 Task: Look for space in Albal, Spain from 9th June, 2023 to 11th June, 2023 for 2 adults in price range Rs.6000 to Rs.10000. Place can be entire place with 2 bedrooms having 2 beds and 1 bathroom. Property type can be house, flat, guest house. Amenities needed are: wifi. Booking option can be shelf check-in. Required host language is English.
Action: Mouse moved to (277, 161)
Screenshot: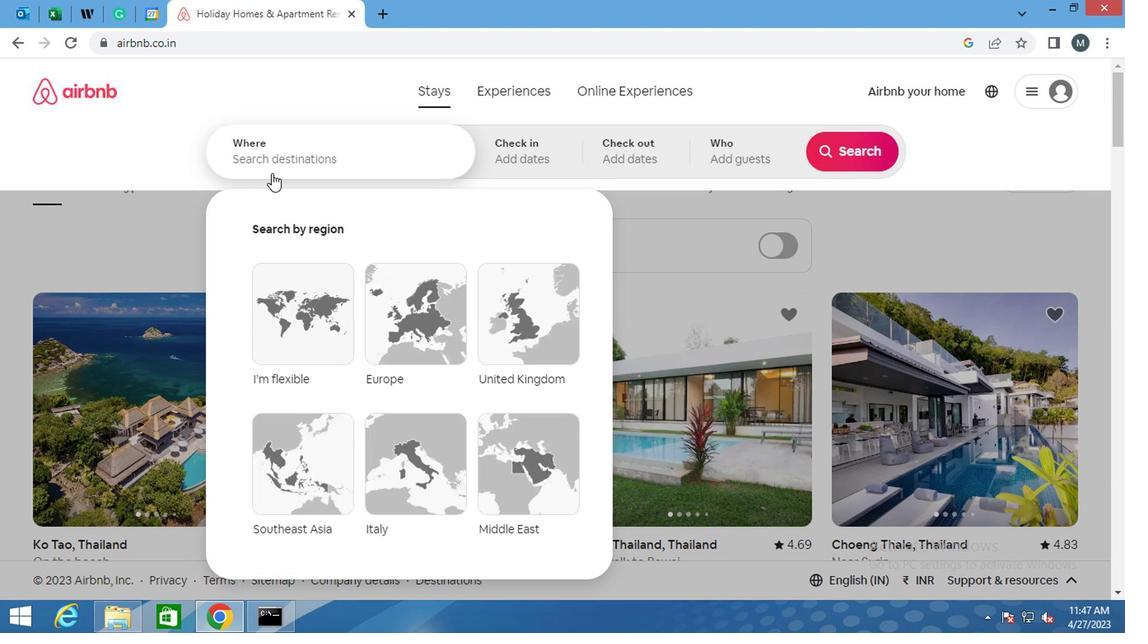 
Action: Mouse pressed left at (277, 161)
Screenshot: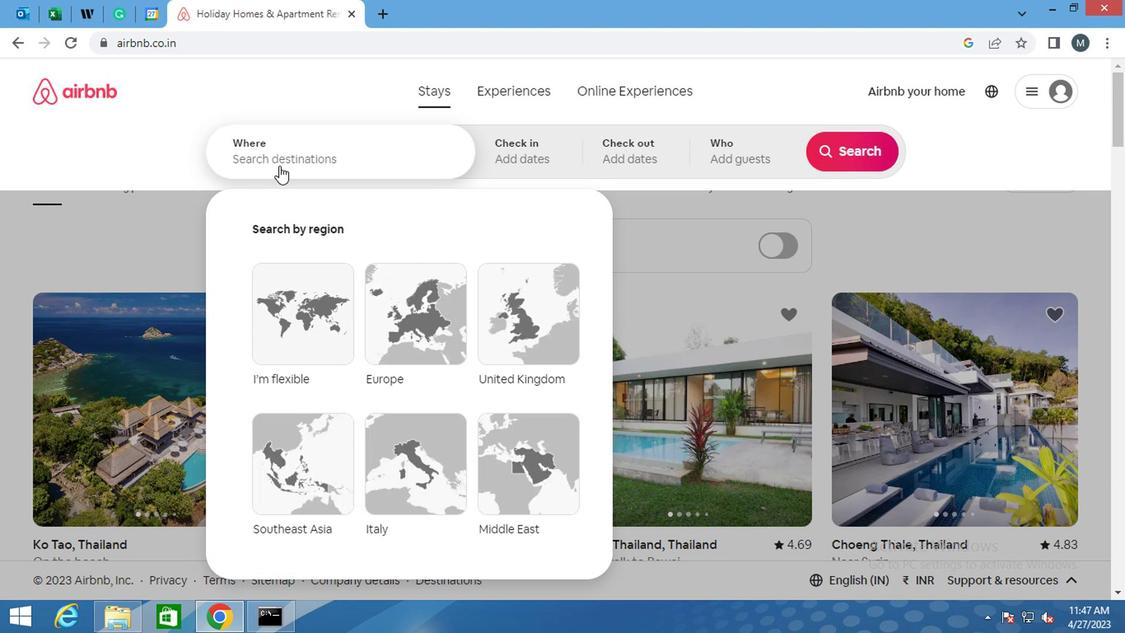 
Action: Key pressed <Key.shift>ALBAL,<Key.space><Key.shift>SPAIN
Screenshot: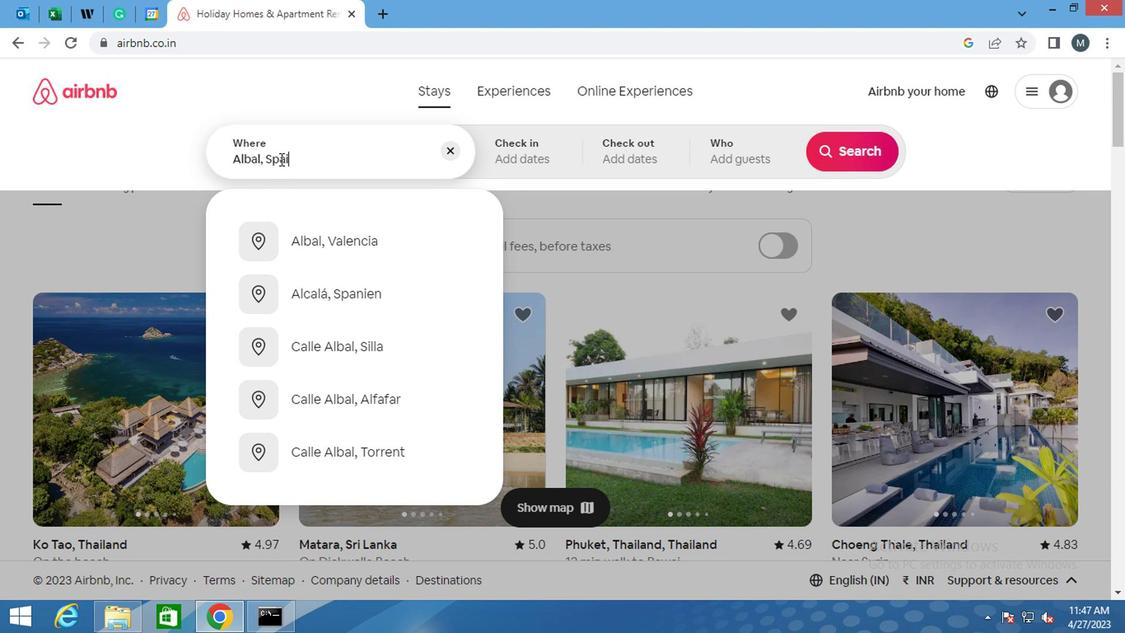 
Action: Mouse moved to (412, 293)
Screenshot: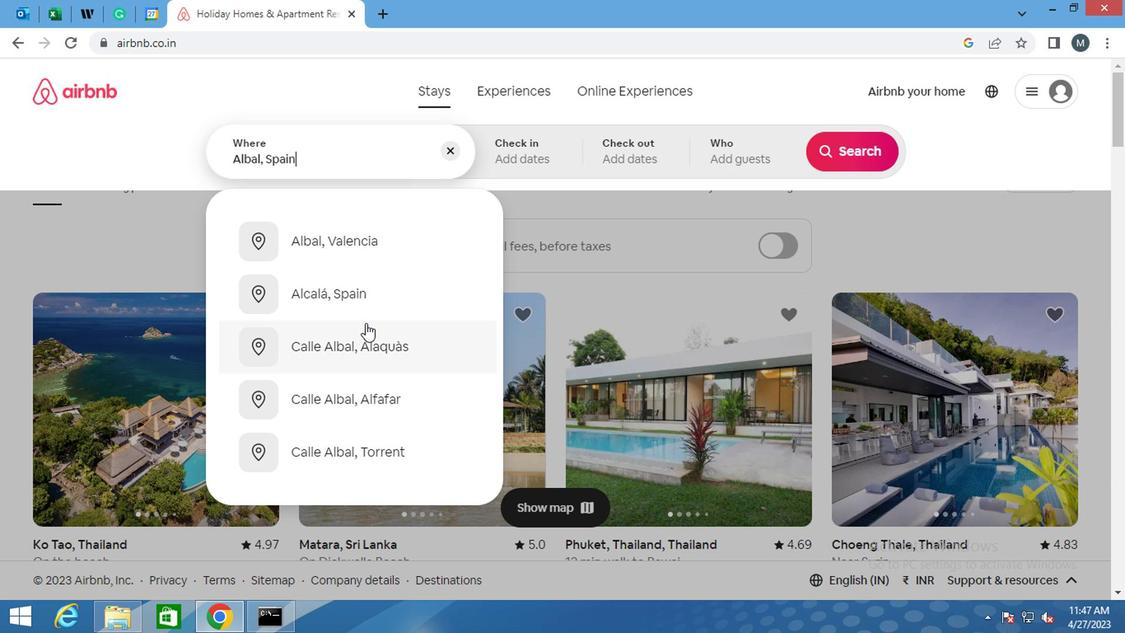 
Action: Key pressed <Key.enter>
Screenshot: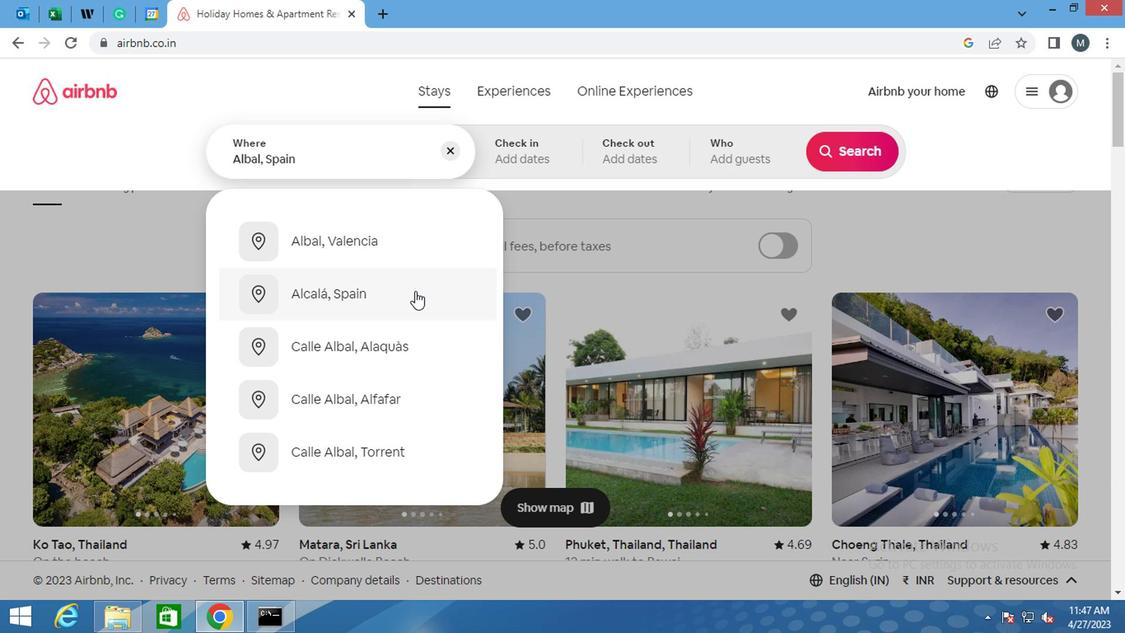 
Action: Mouse moved to (362, 174)
Screenshot: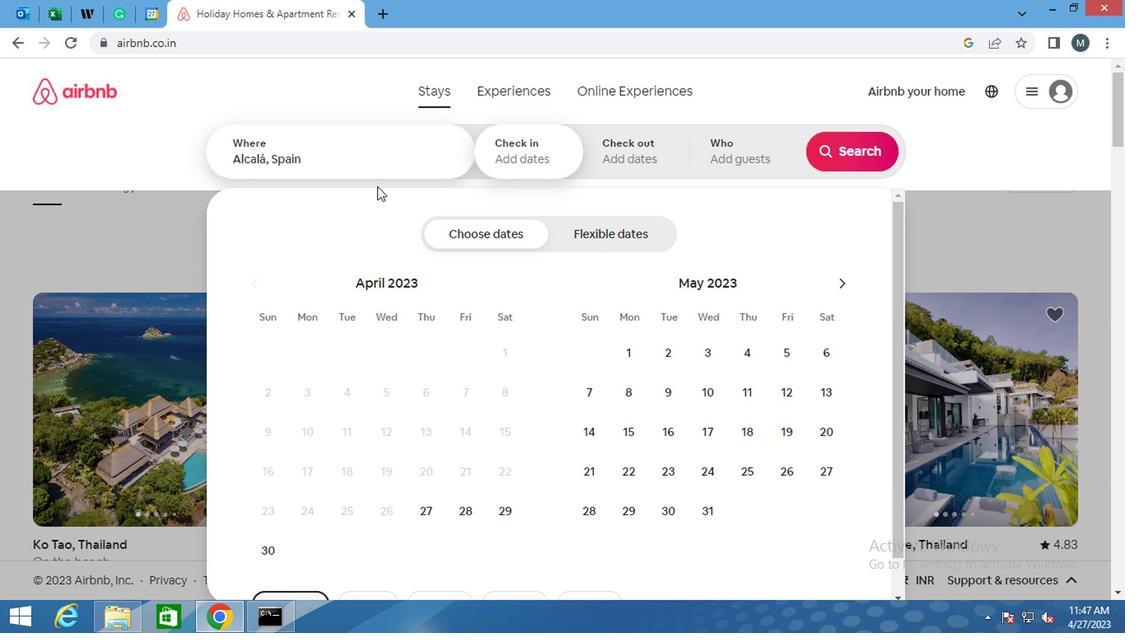 
Action: Mouse pressed left at (362, 174)
Screenshot: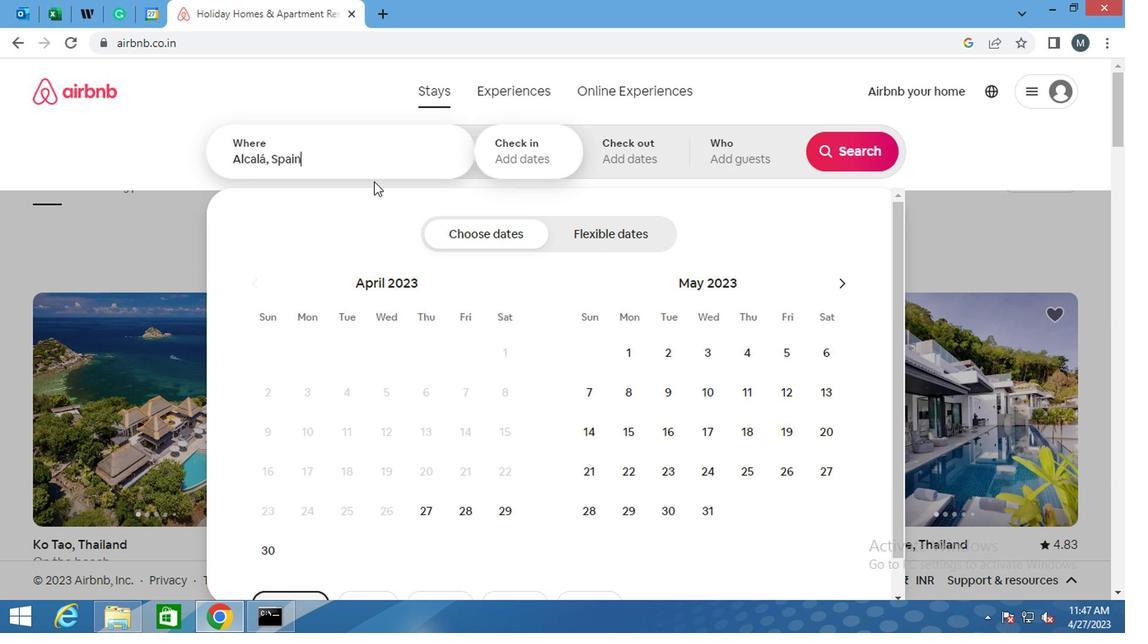 
Action: Mouse moved to (342, 163)
Screenshot: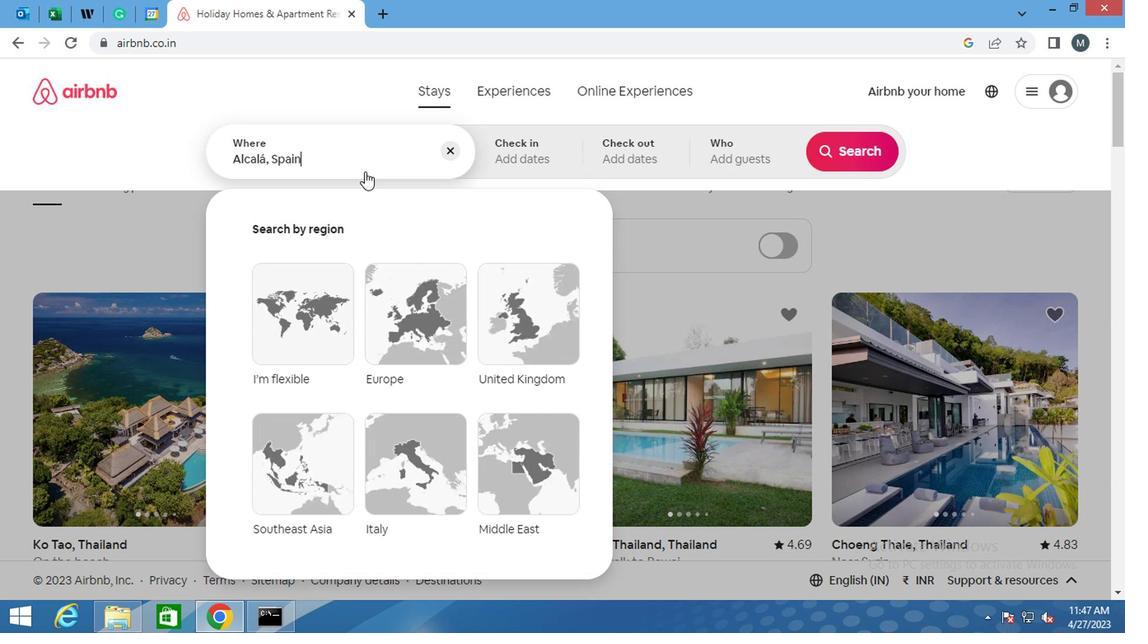 
Action: Key pressed <Key.backspace>
Screenshot: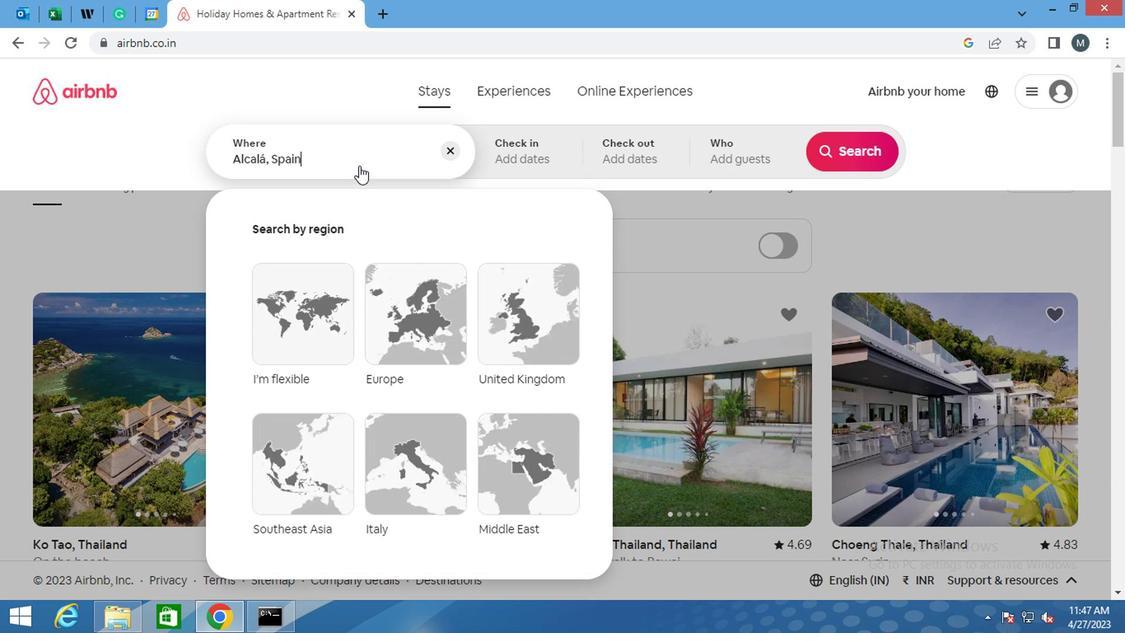 
Action: Mouse moved to (340, 162)
Screenshot: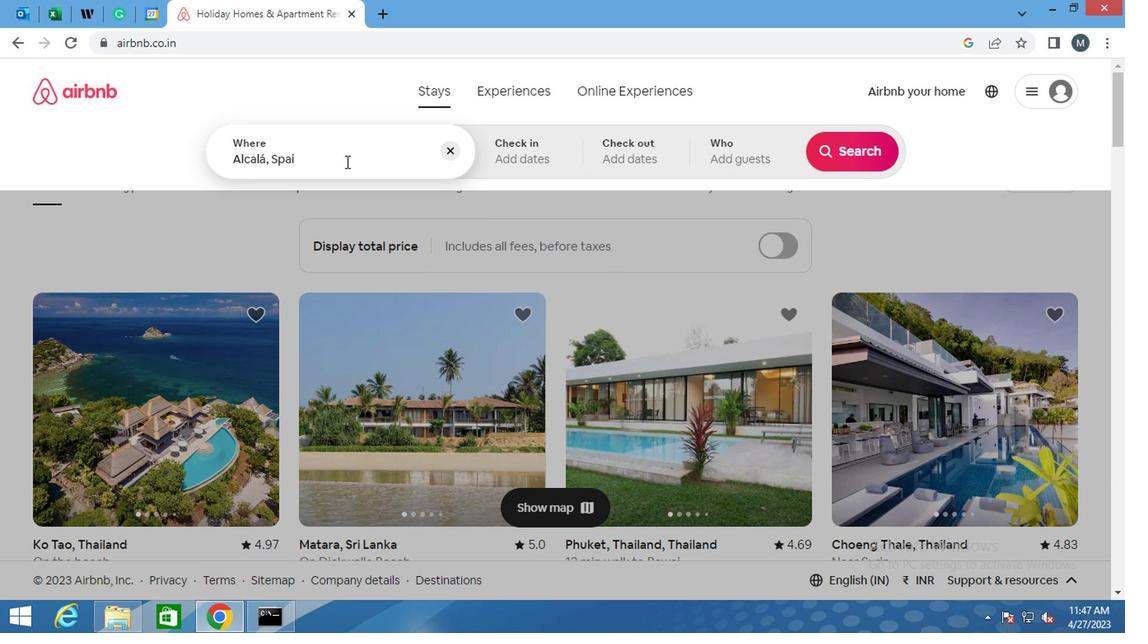
Action: Key pressed <Key.backspace><Key.backspace><Key.backspace><Key.backspace><Key.backspace><Key.backspace><Key.backspace>
Screenshot: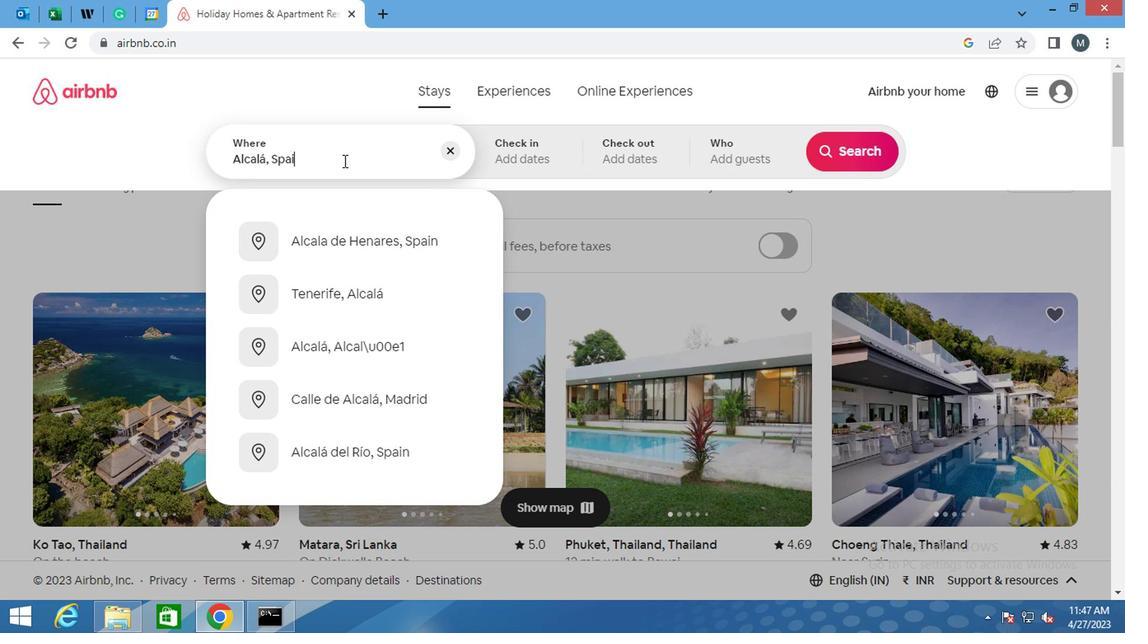 
Action: Mouse moved to (339, 163)
Screenshot: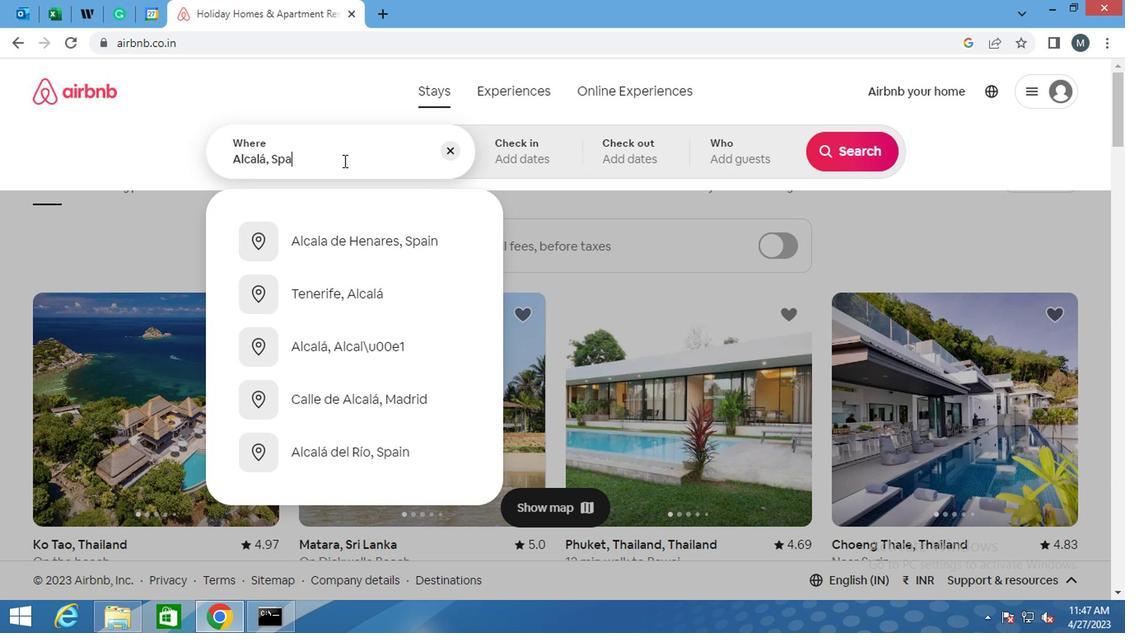 
Action: Key pressed <Key.backspace><Key.backspace><Key.backspace><Key.backspace><Key.backspace><Key.backspace><Key.shift>ALBAL,<Key.space><Key.shift>SPAIN<Key.enter>
Screenshot: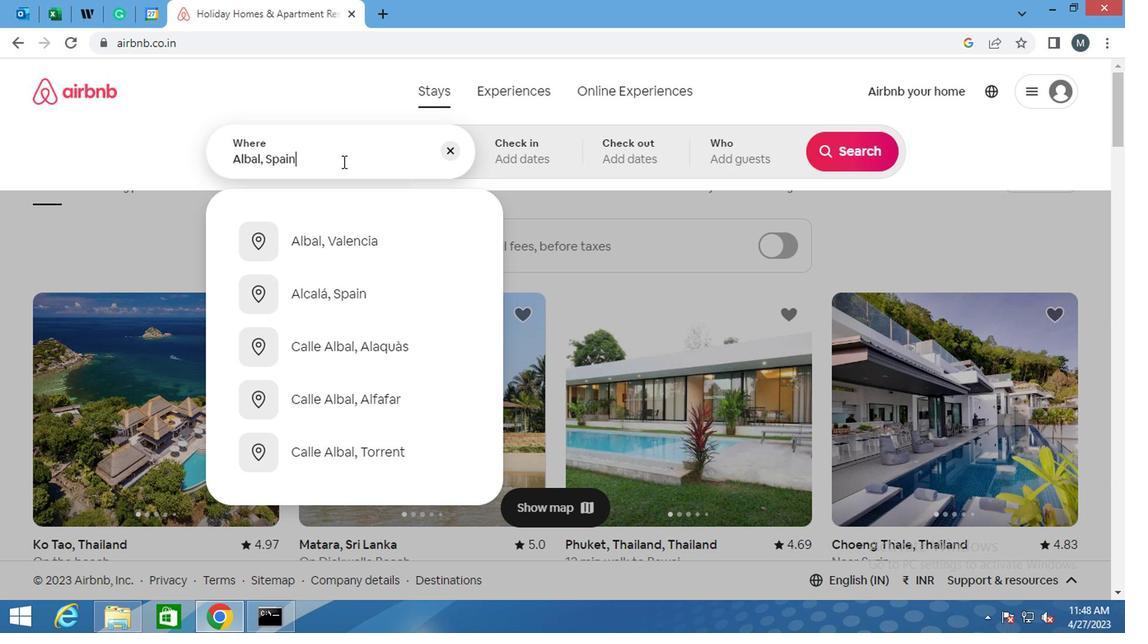 
Action: Mouse moved to (840, 279)
Screenshot: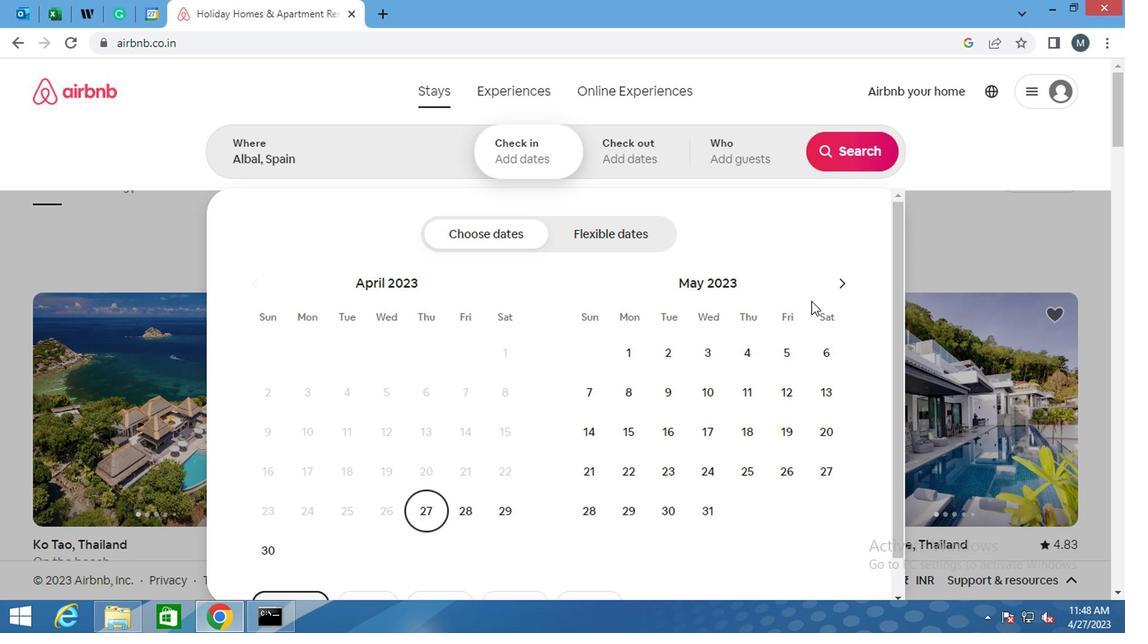 
Action: Mouse pressed left at (840, 279)
Screenshot: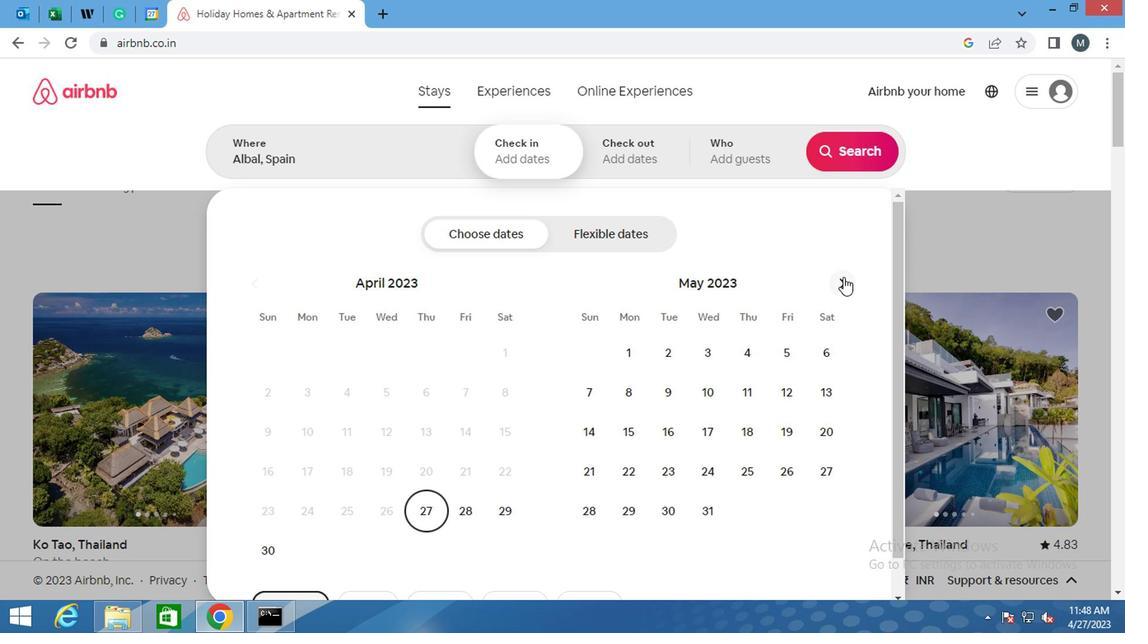 
Action: Mouse moved to (777, 400)
Screenshot: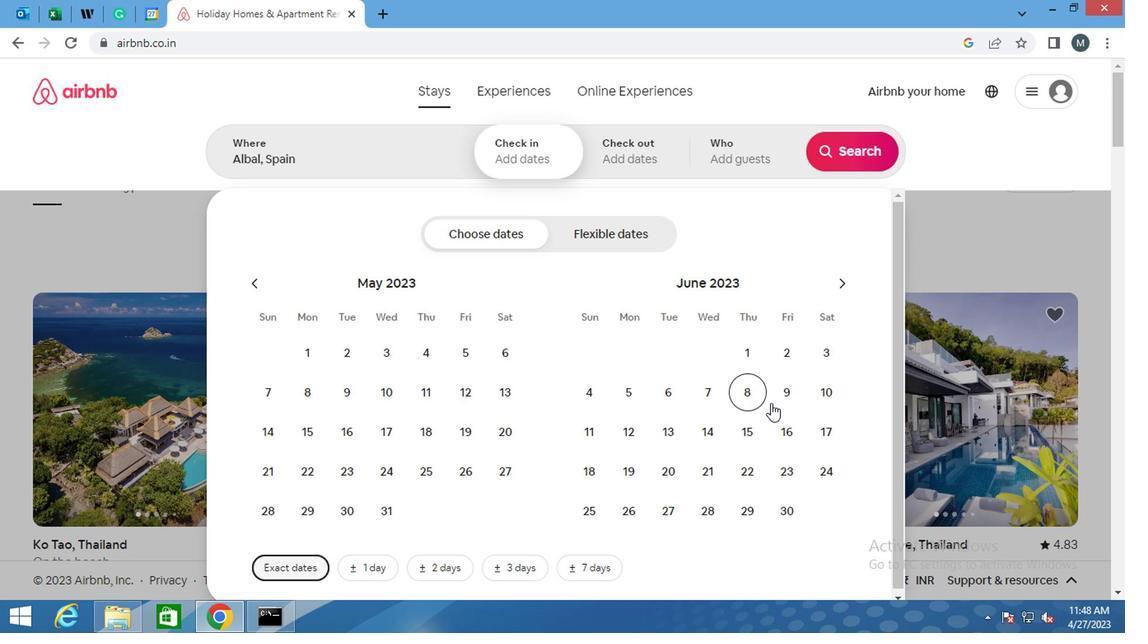 
Action: Mouse pressed left at (777, 400)
Screenshot: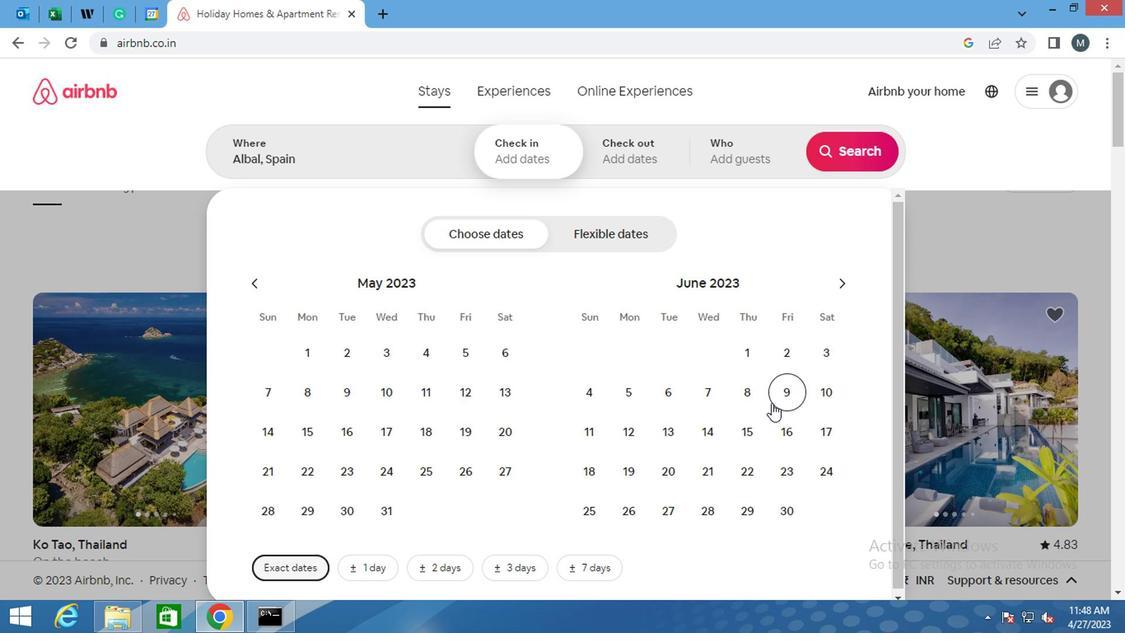 
Action: Mouse moved to (594, 437)
Screenshot: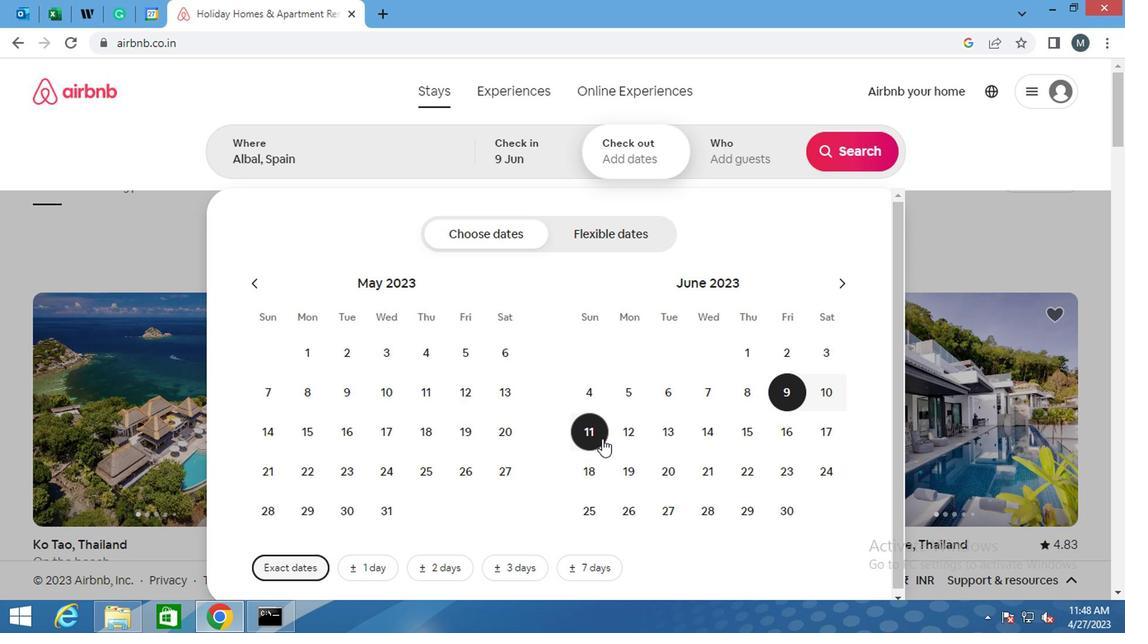 
Action: Mouse pressed left at (594, 437)
Screenshot: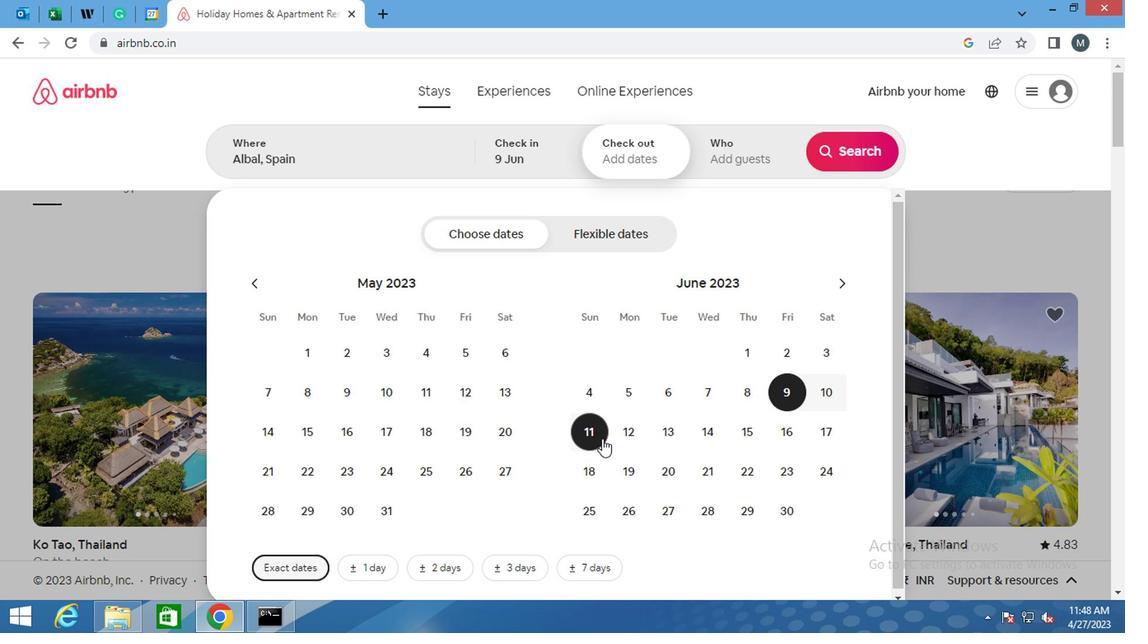 
Action: Mouse moved to (750, 153)
Screenshot: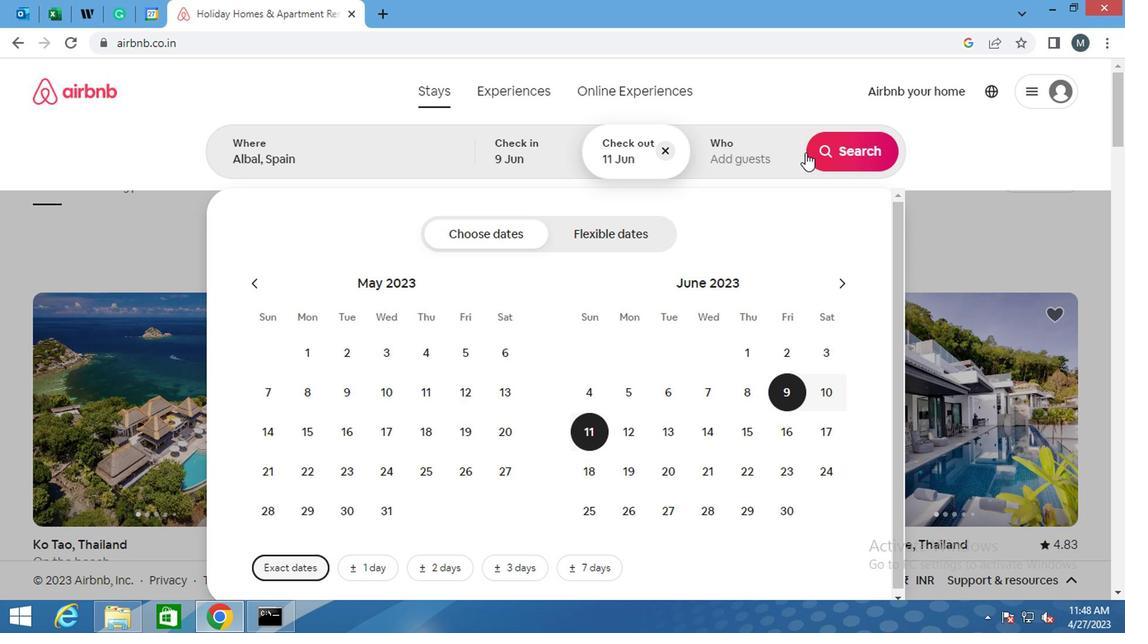 
Action: Mouse pressed left at (750, 153)
Screenshot: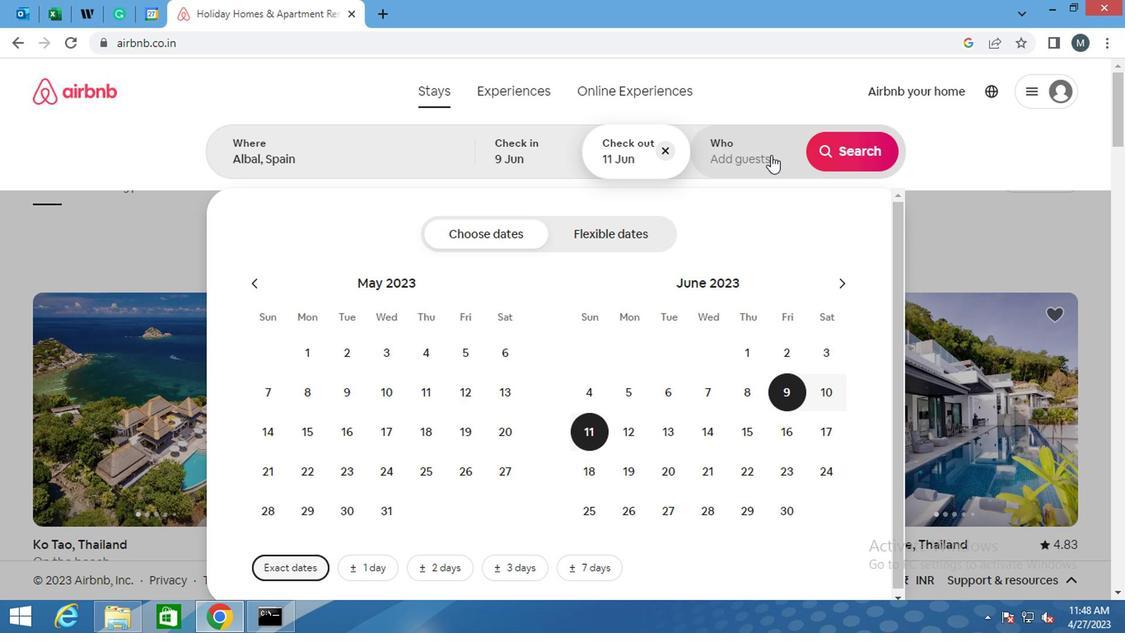 
Action: Mouse moved to (851, 240)
Screenshot: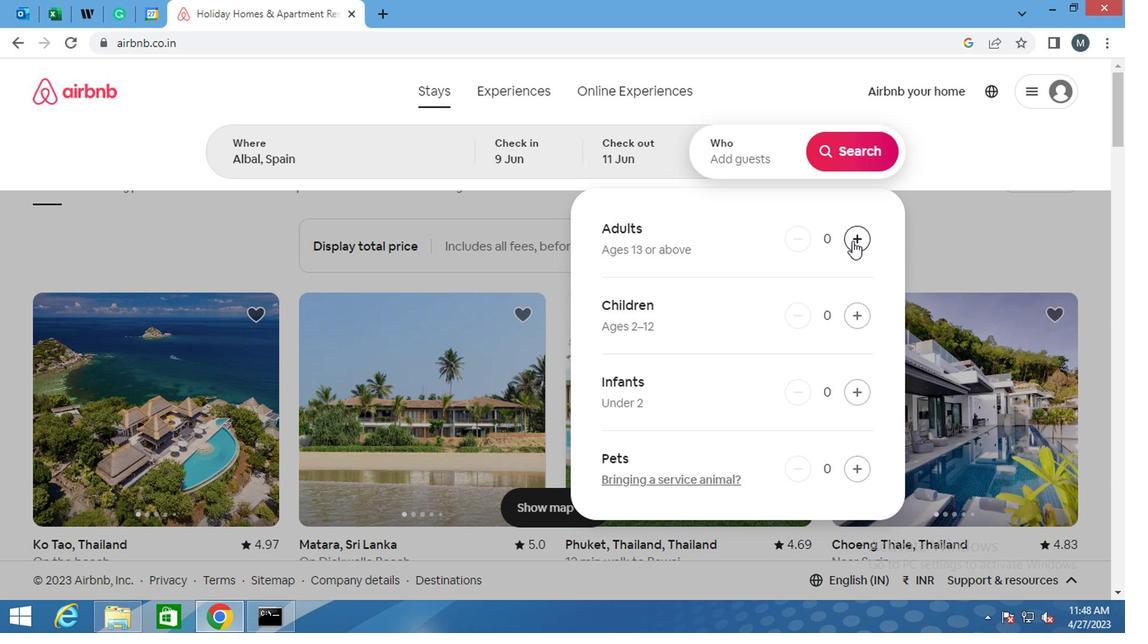 
Action: Mouse pressed left at (851, 240)
Screenshot: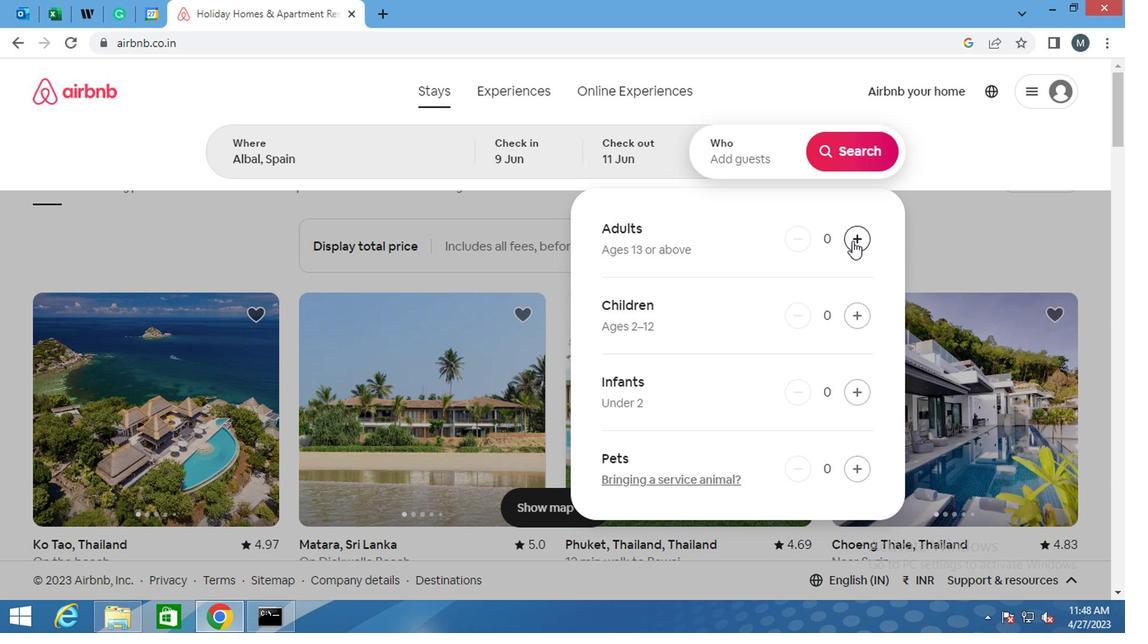 
Action: Mouse moved to (851, 240)
Screenshot: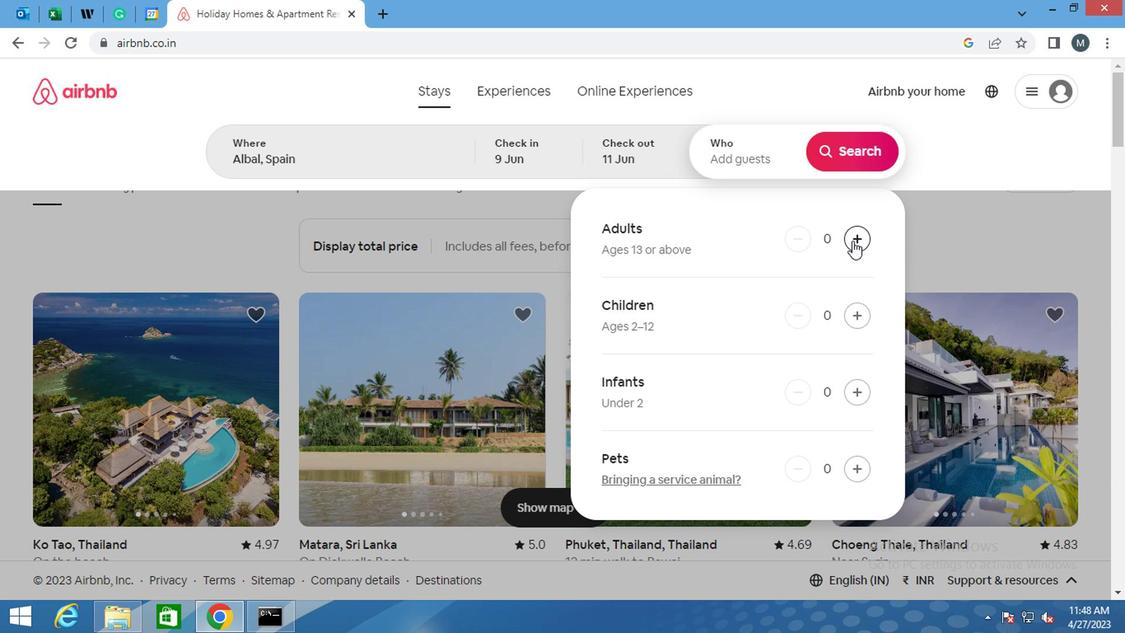 
Action: Mouse pressed left at (851, 240)
Screenshot: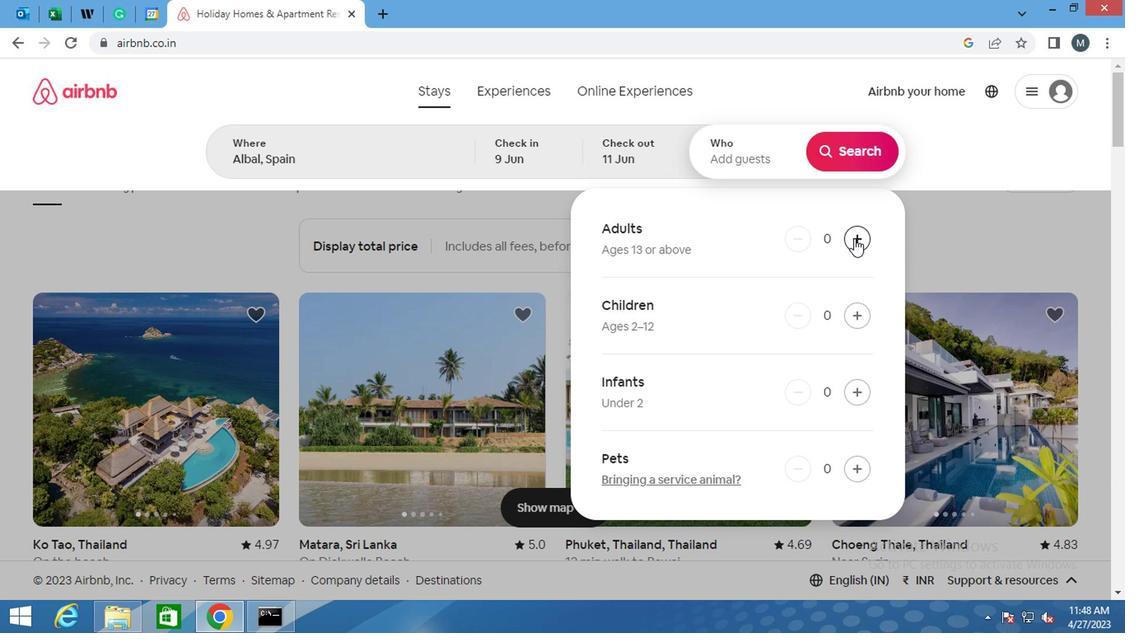 
Action: Mouse moved to (846, 154)
Screenshot: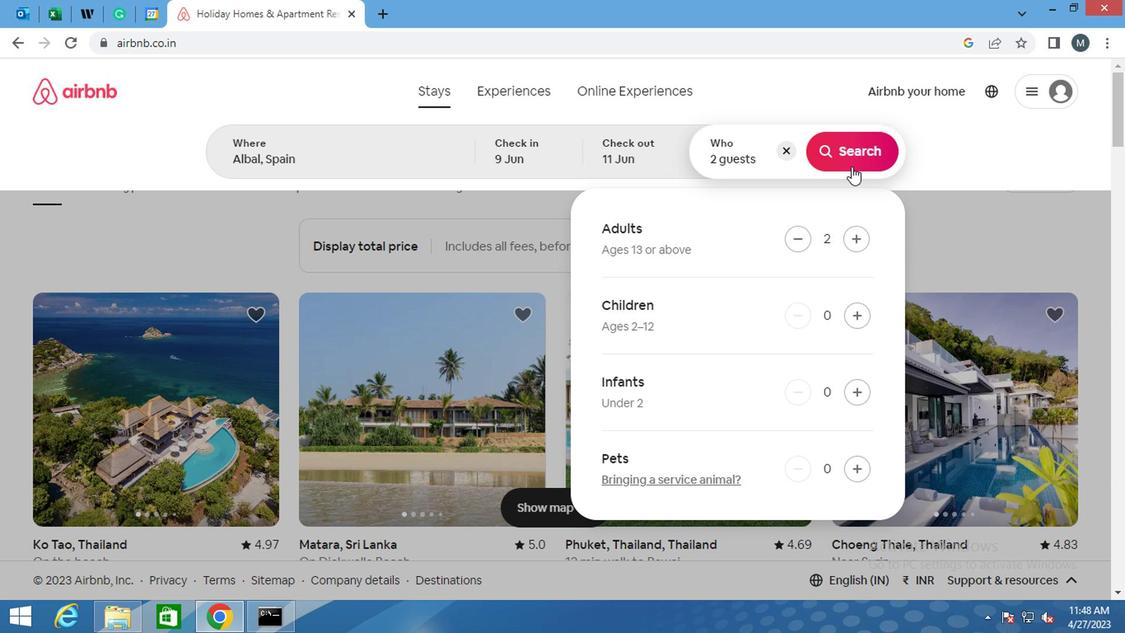 
Action: Mouse pressed left at (846, 154)
Screenshot: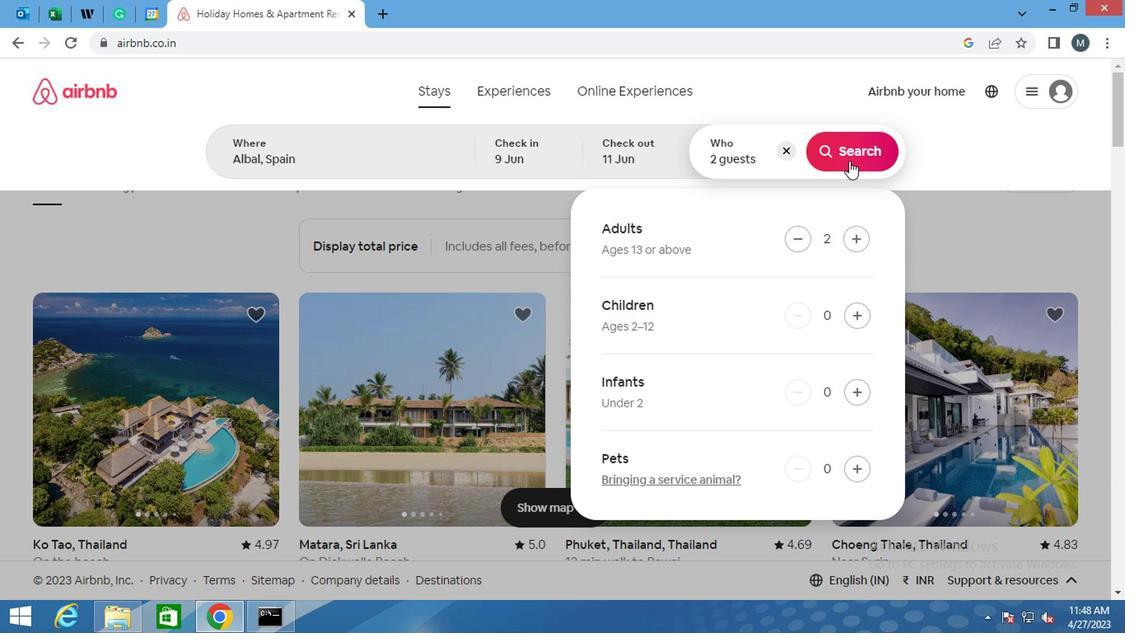 
Action: Mouse moved to (1054, 156)
Screenshot: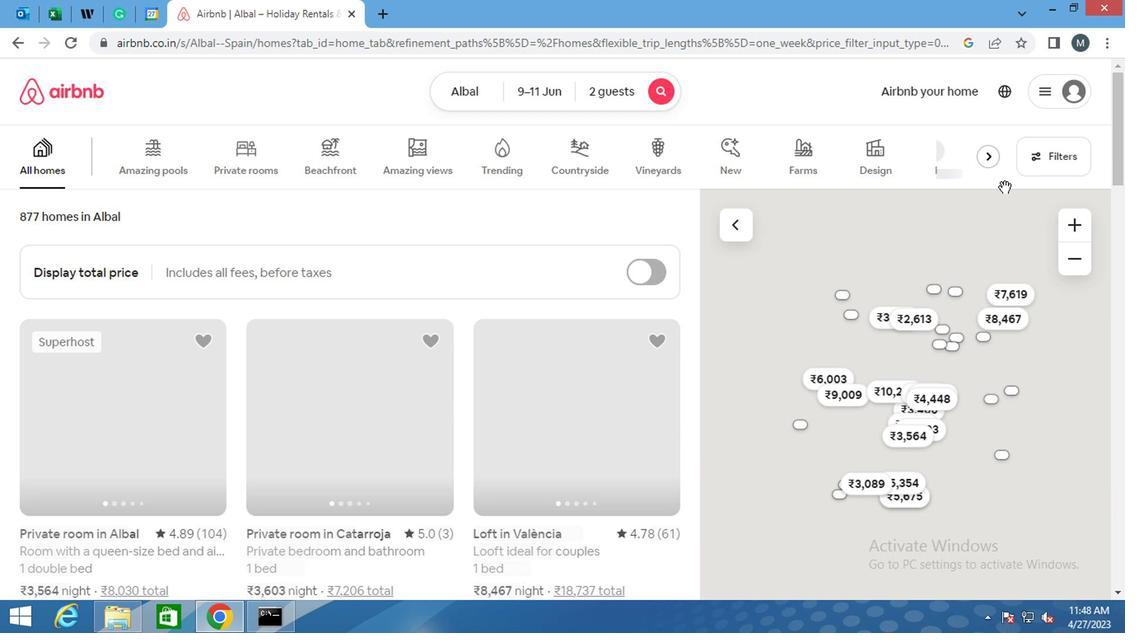 
Action: Mouse pressed left at (1054, 156)
Screenshot: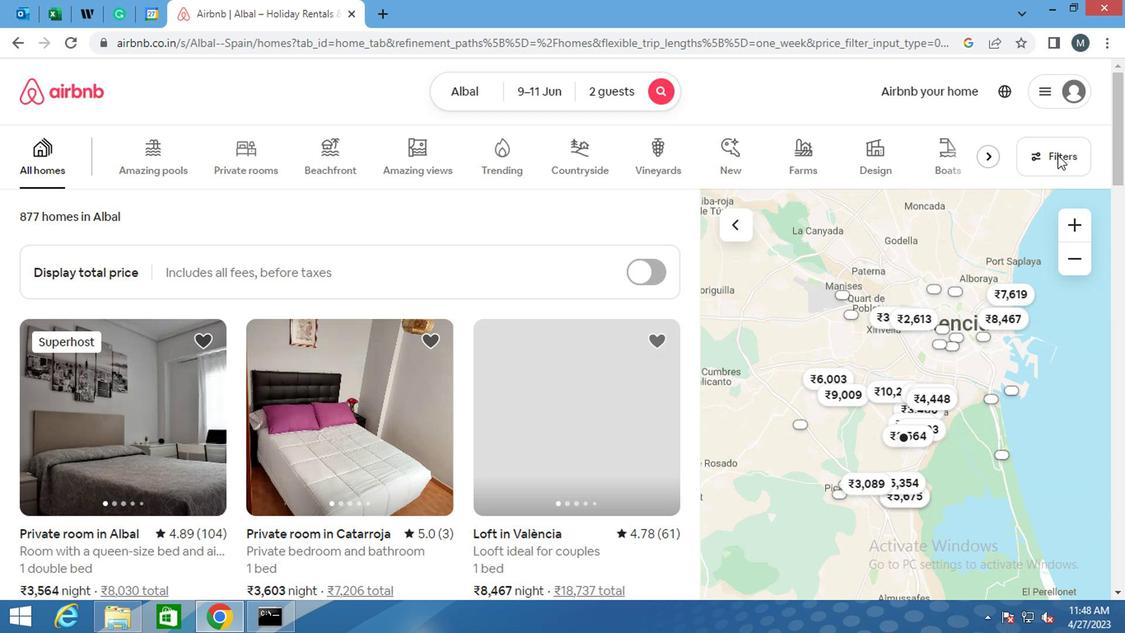 
Action: Mouse moved to (477, 351)
Screenshot: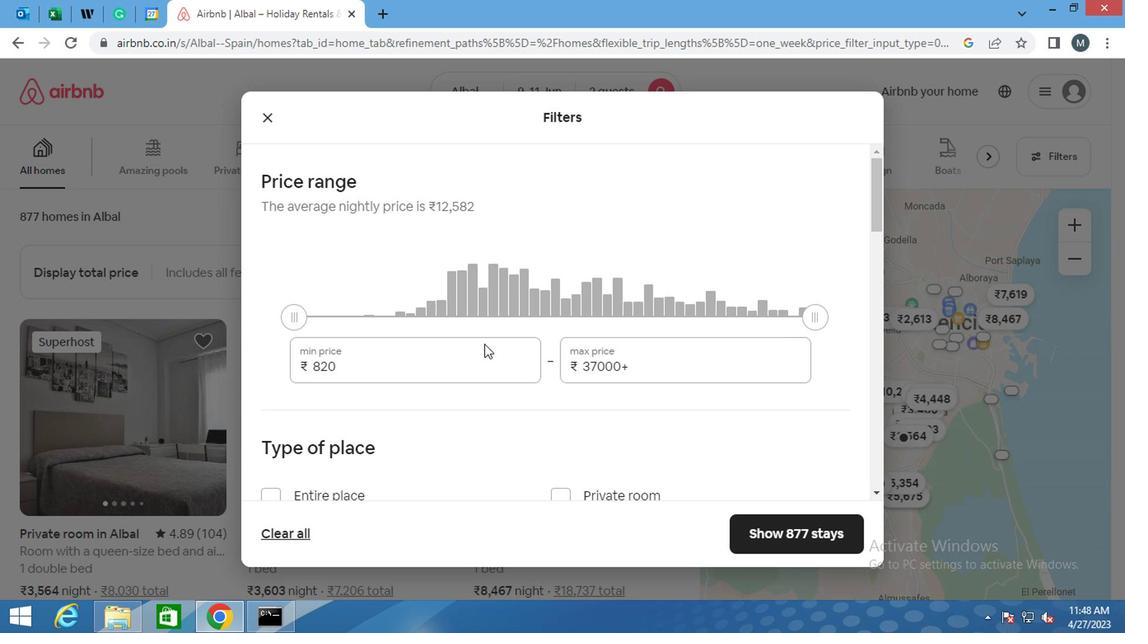 
Action: Mouse pressed left at (477, 351)
Screenshot: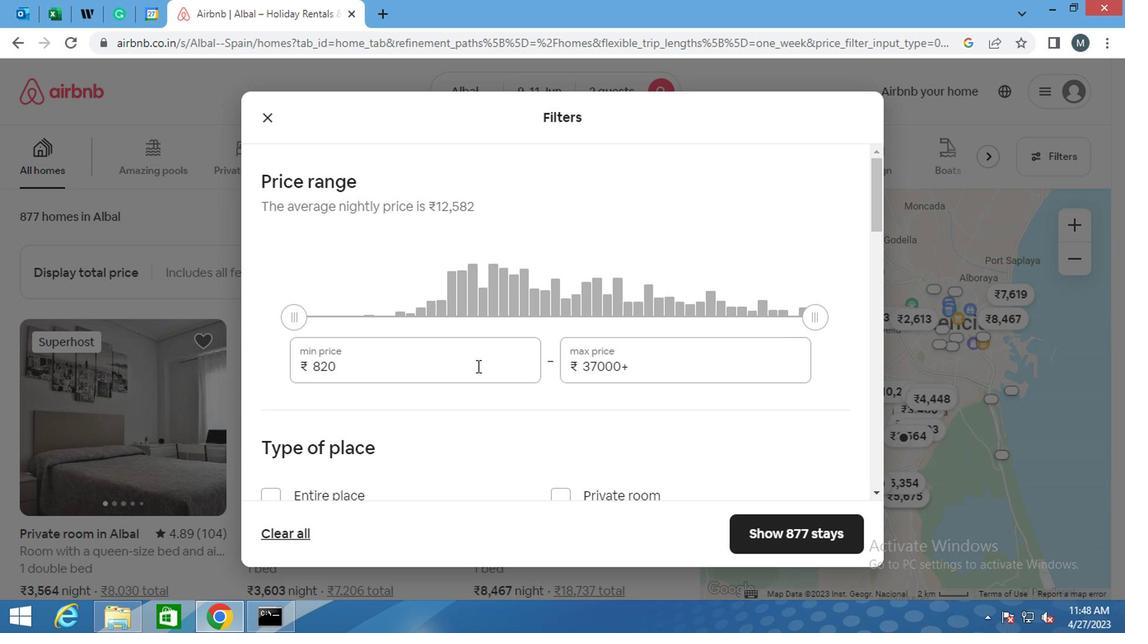 
Action: Mouse moved to (464, 364)
Screenshot: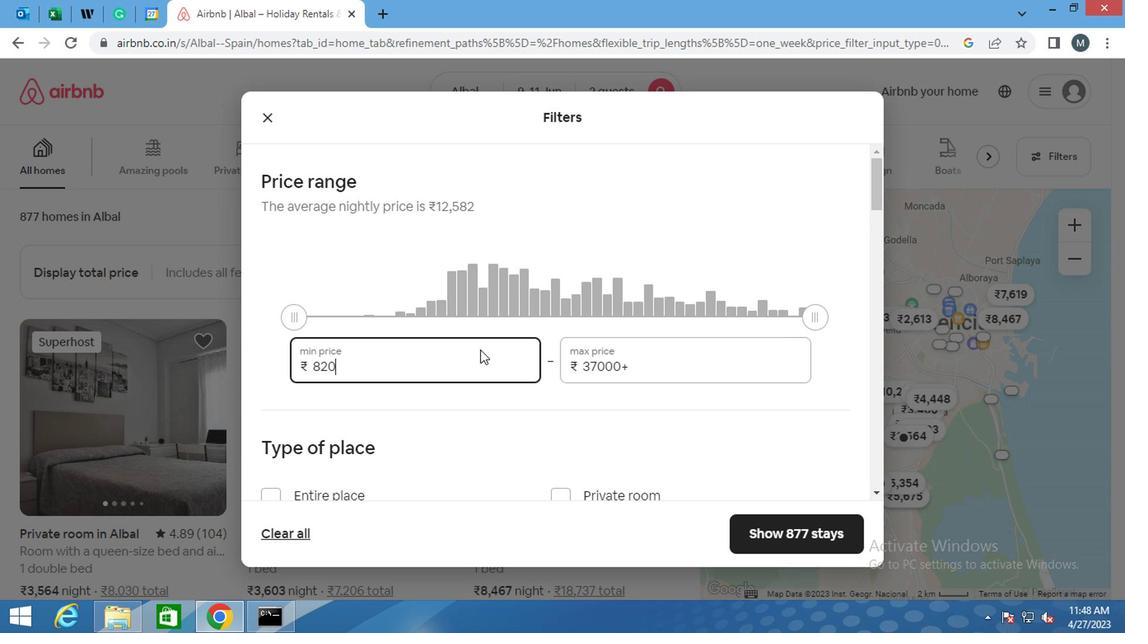 
Action: Key pressed <Key.backspace><Key.backspace><Key.backspace>
Screenshot: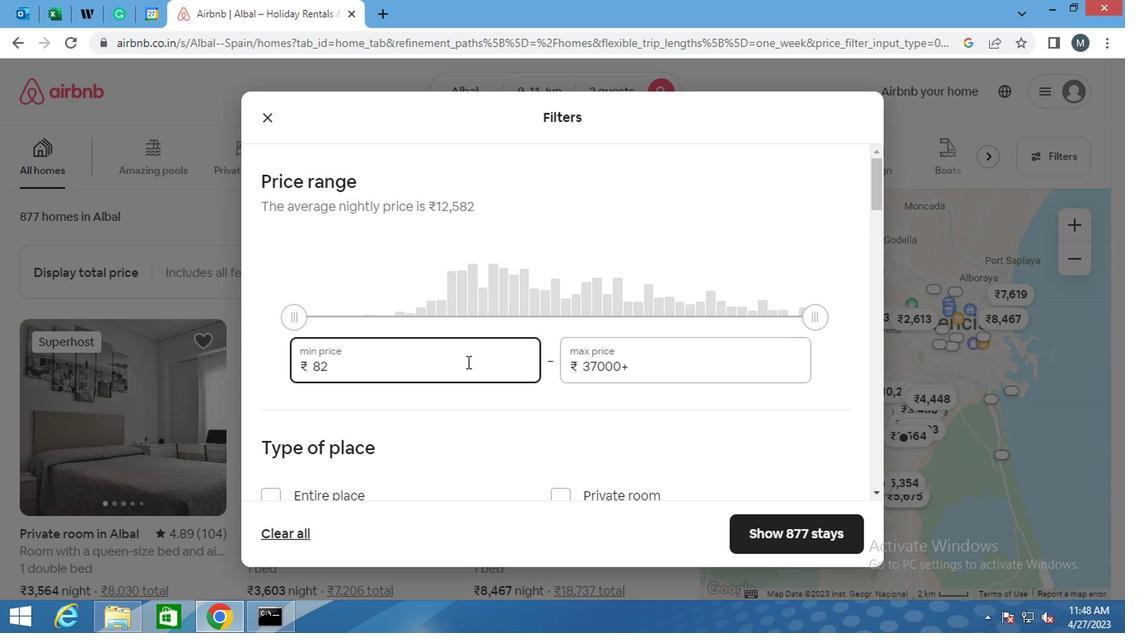 
Action: Mouse moved to (464, 364)
Screenshot: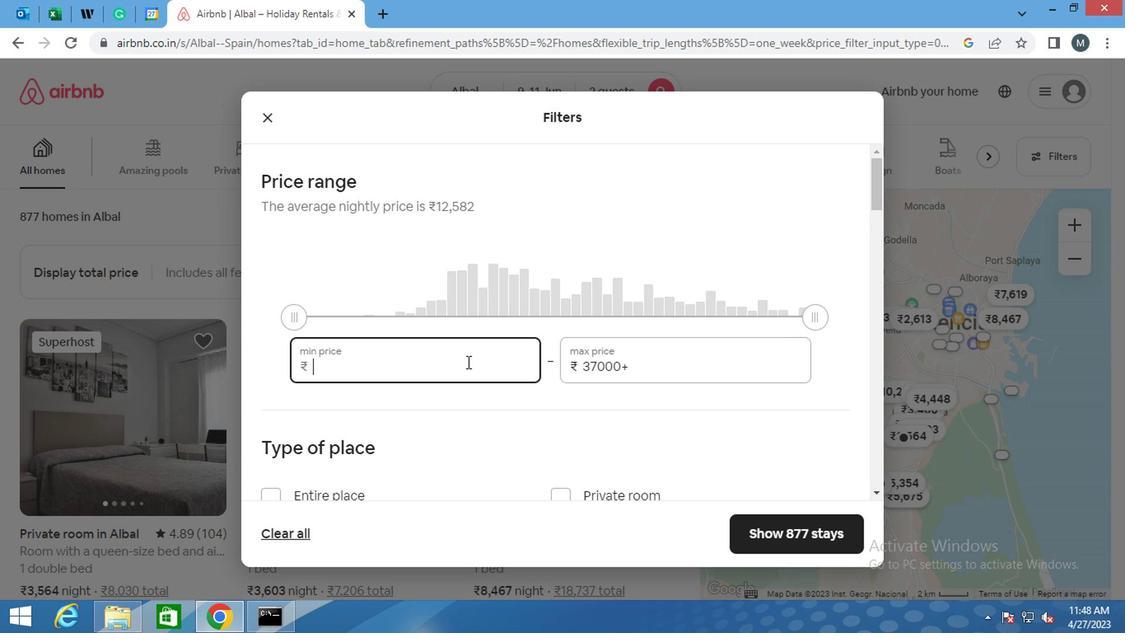 
Action: Key pressed 6000
Screenshot: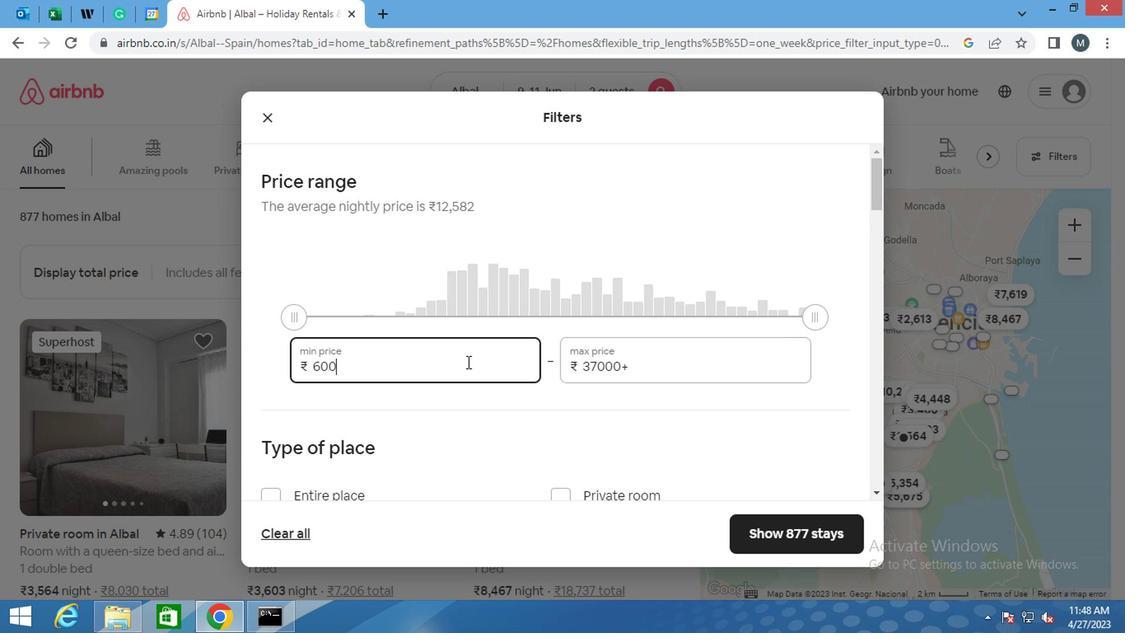 
Action: Mouse moved to (649, 368)
Screenshot: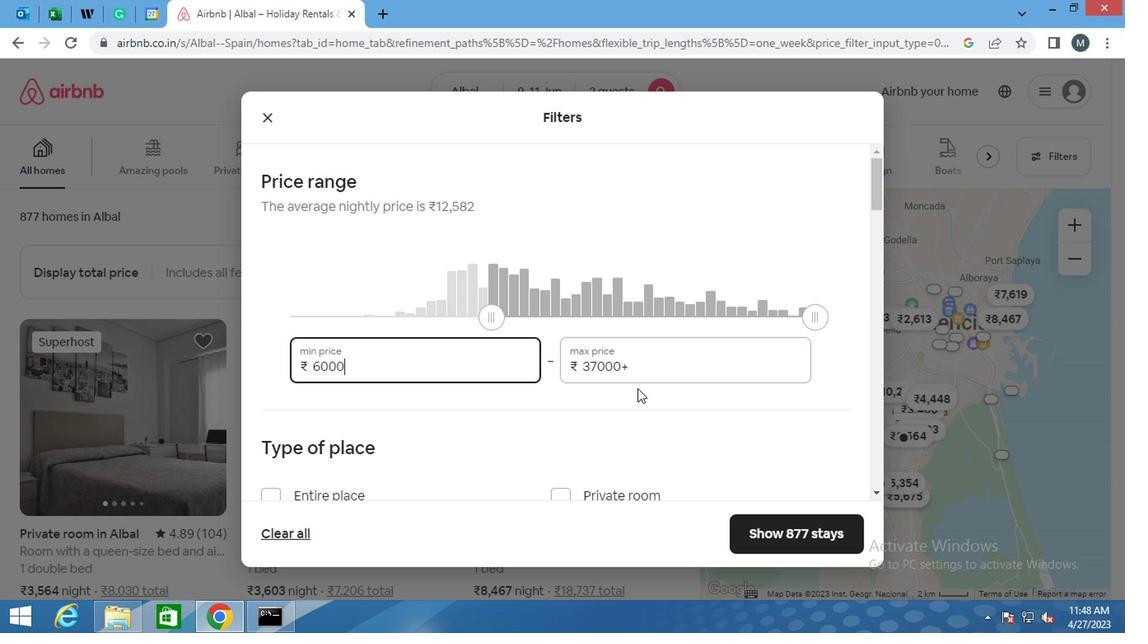 
Action: Mouse pressed left at (649, 368)
Screenshot: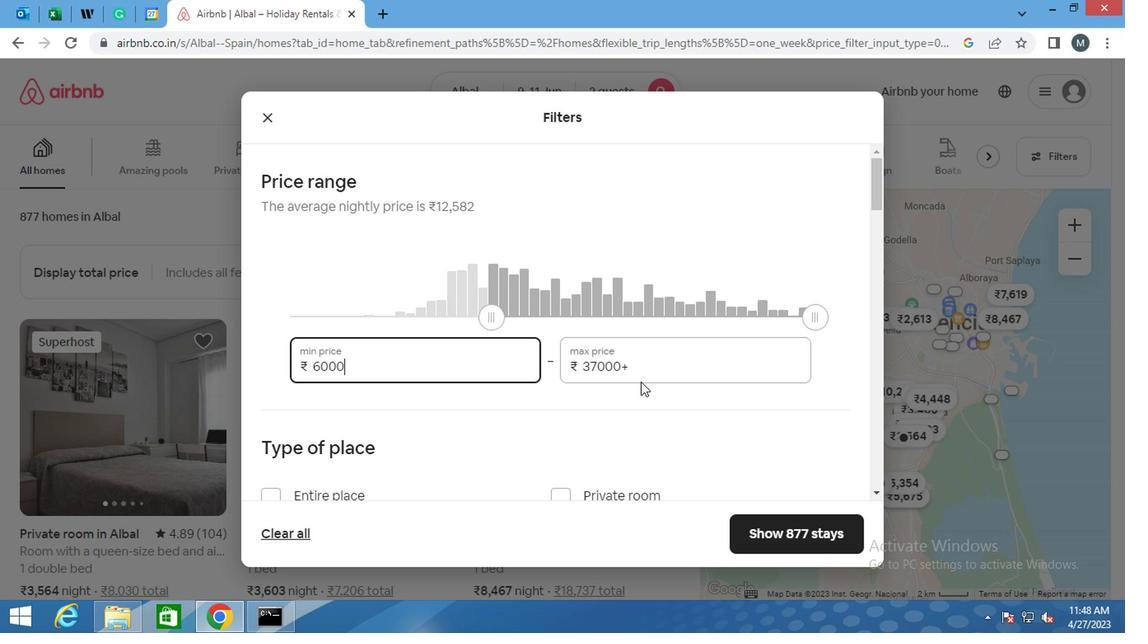 
Action: Key pressed <Key.backspace>
Screenshot: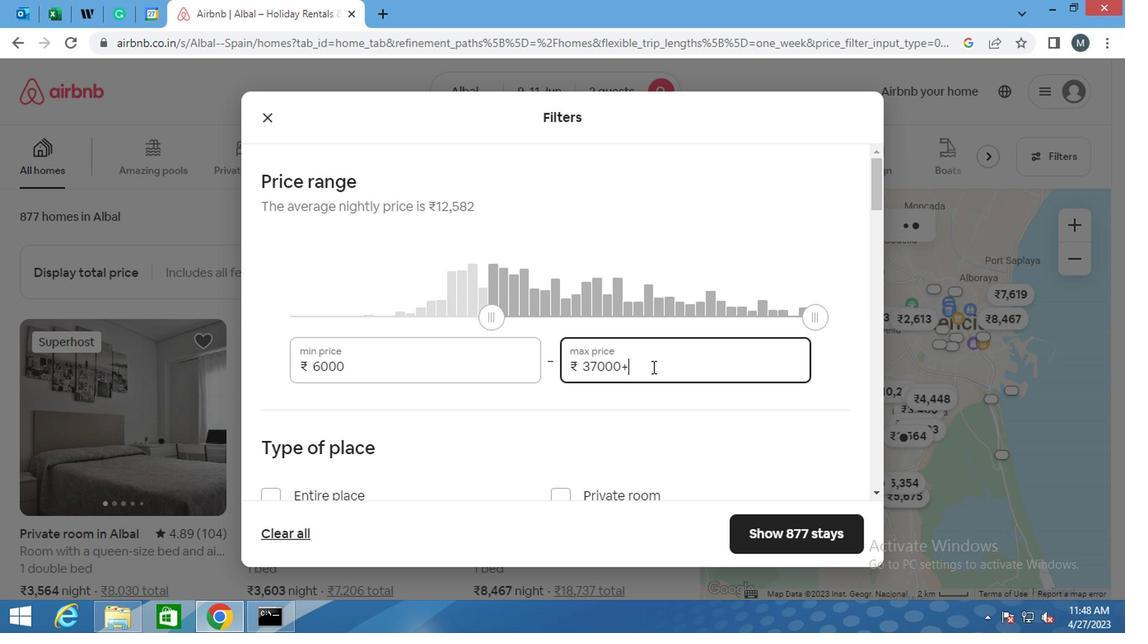 
Action: Mouse moved to (645, 369)
Screenshot: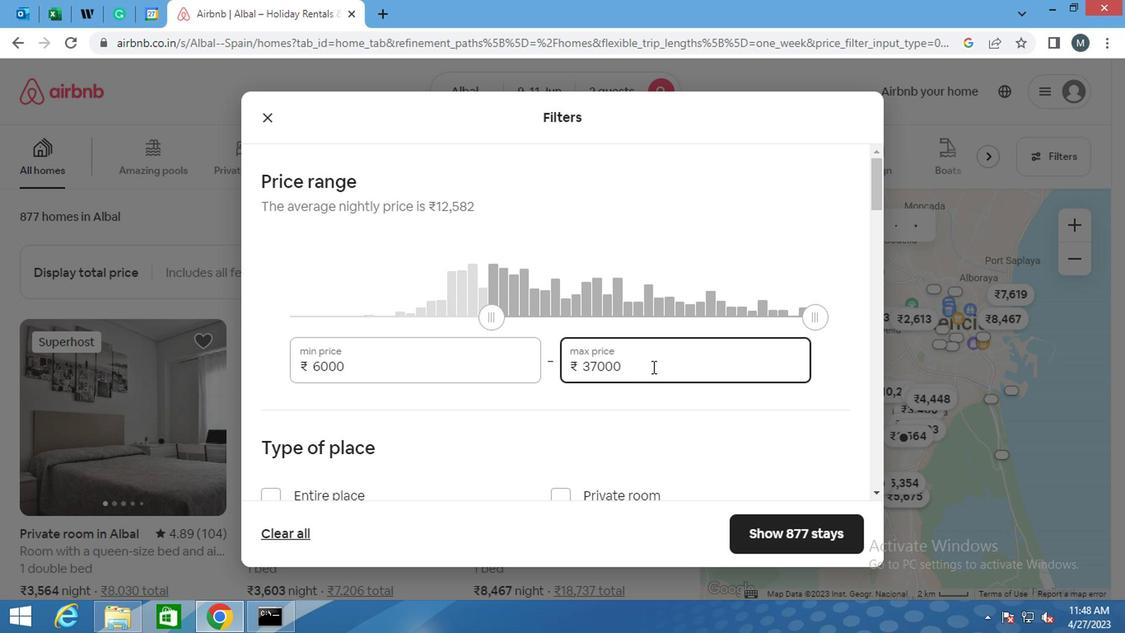 
Action: Key pressed <Key.backspace><Key.backspace><Key.backspace><Key.backspace><Key.backspace><Key.backspace><Key.backspace><Key.backspace><Key.backspace><Key.backspace><Key.backspace><Key.backspace>
Screenshot: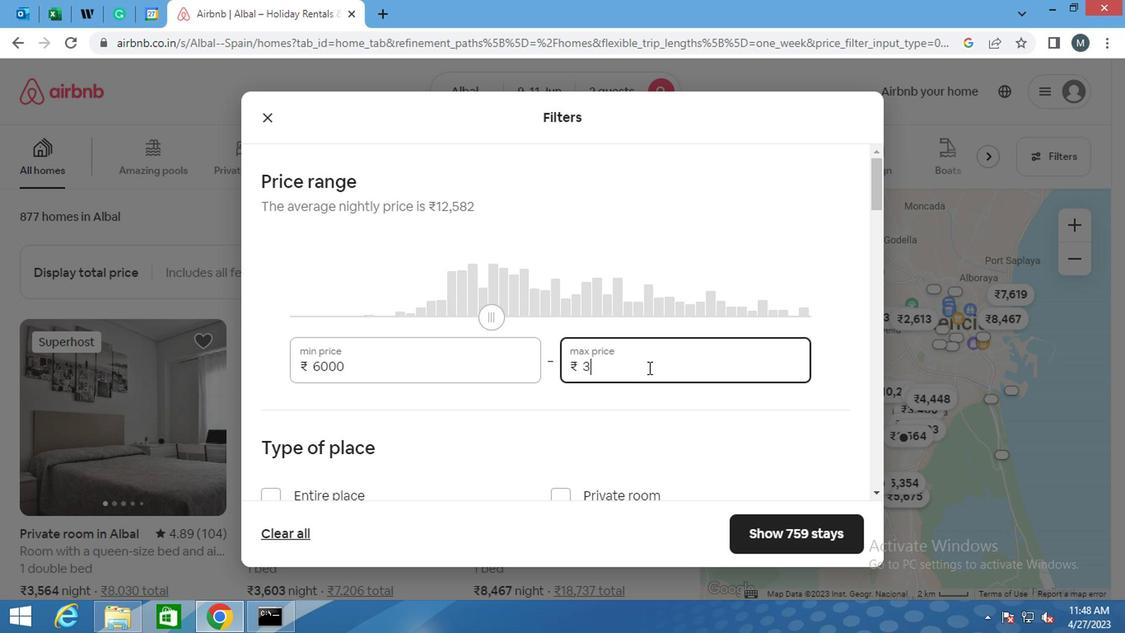 
Action: Mouse moved to (638, 373)
Screenshot: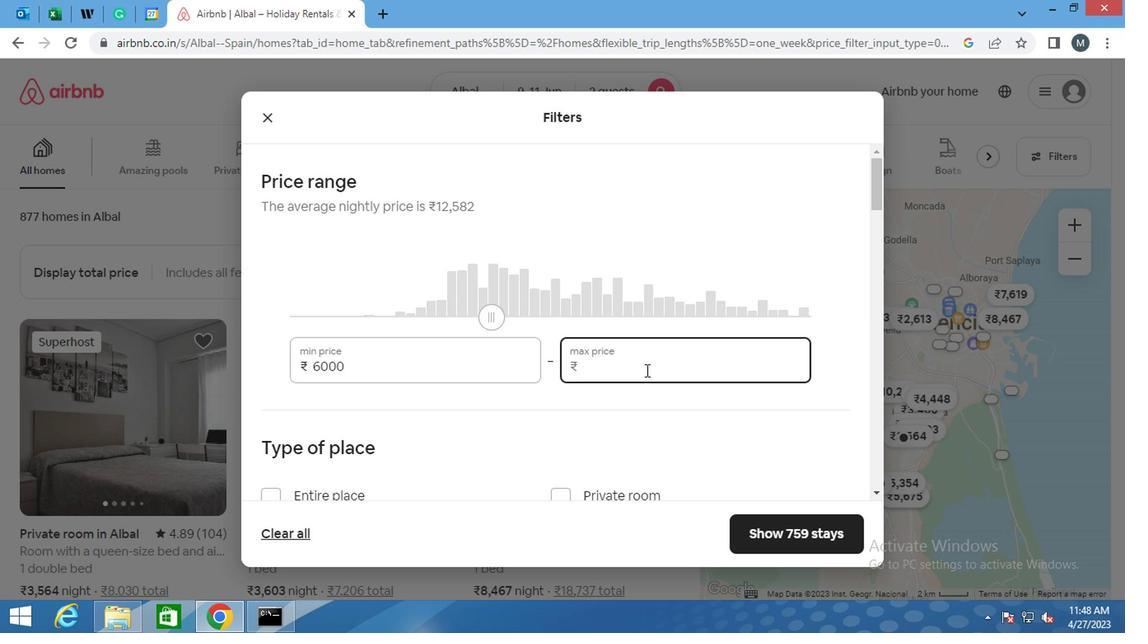 
Action: Key pressed 1
Screenshot: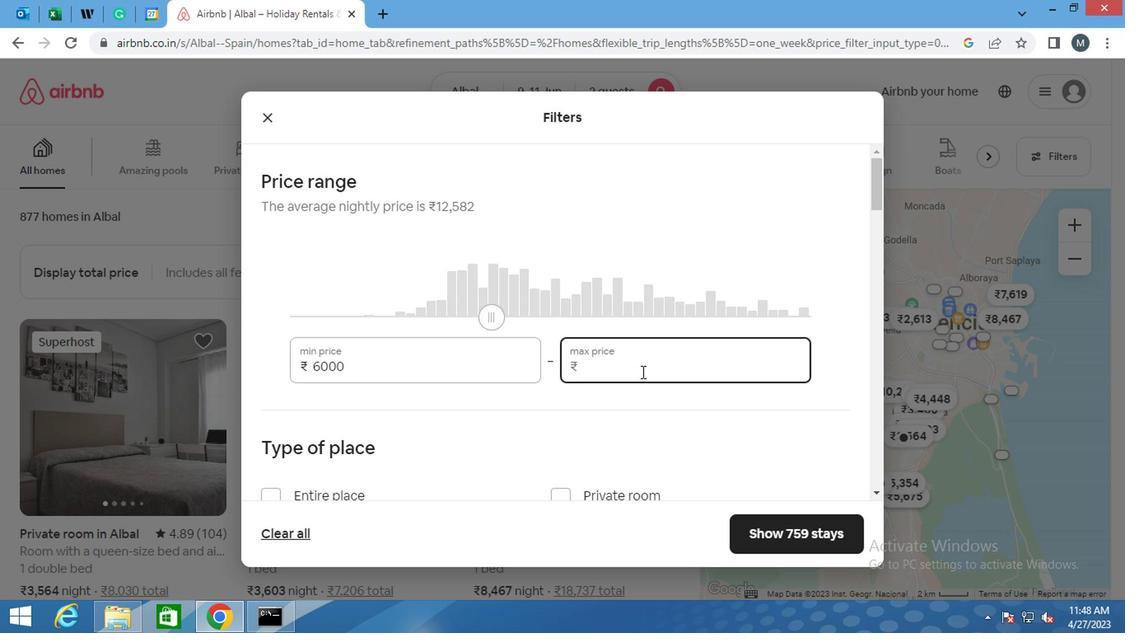 
Action: Mouse moved to (637, 374)
Screenshot: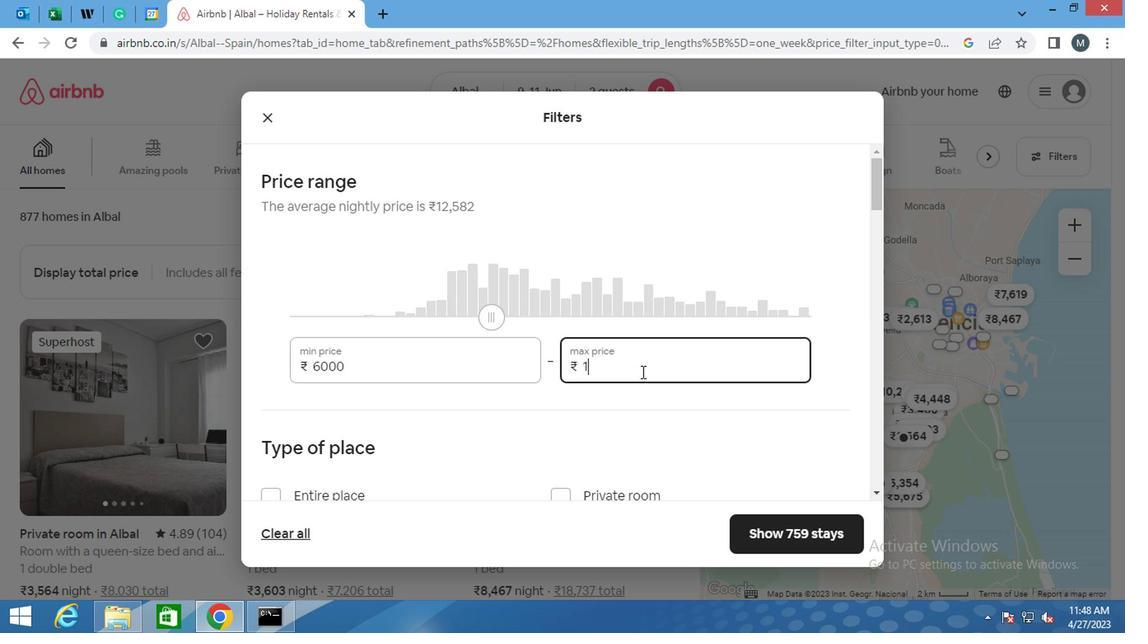 
Action: Key pressed 0000
Screenshot: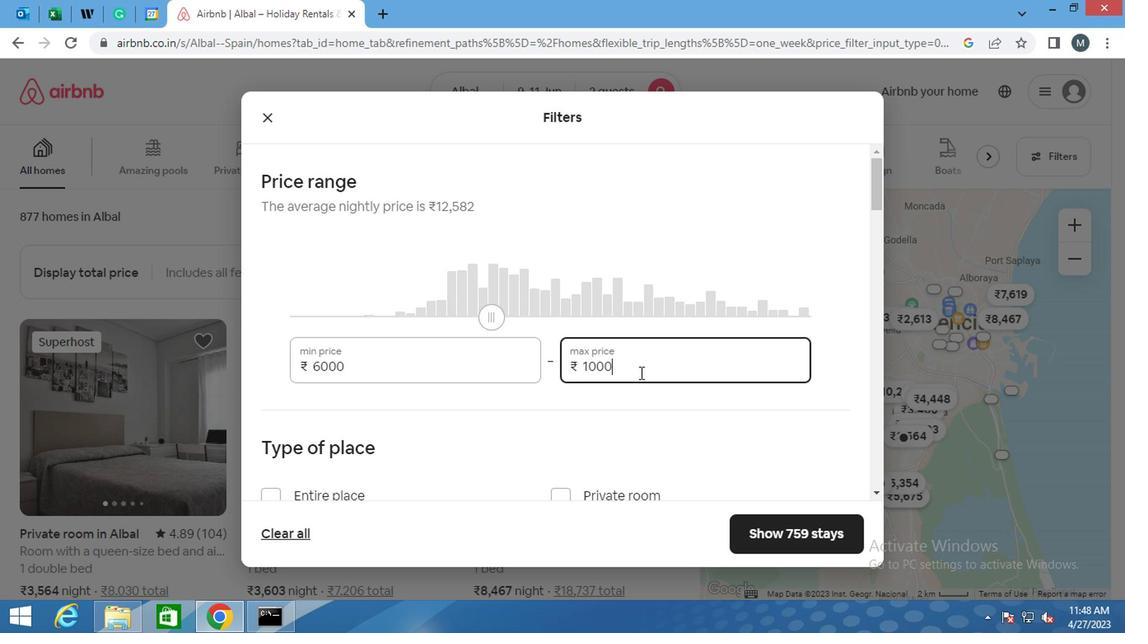 
Action: Mouse moved to (370, 297)
Screenshot: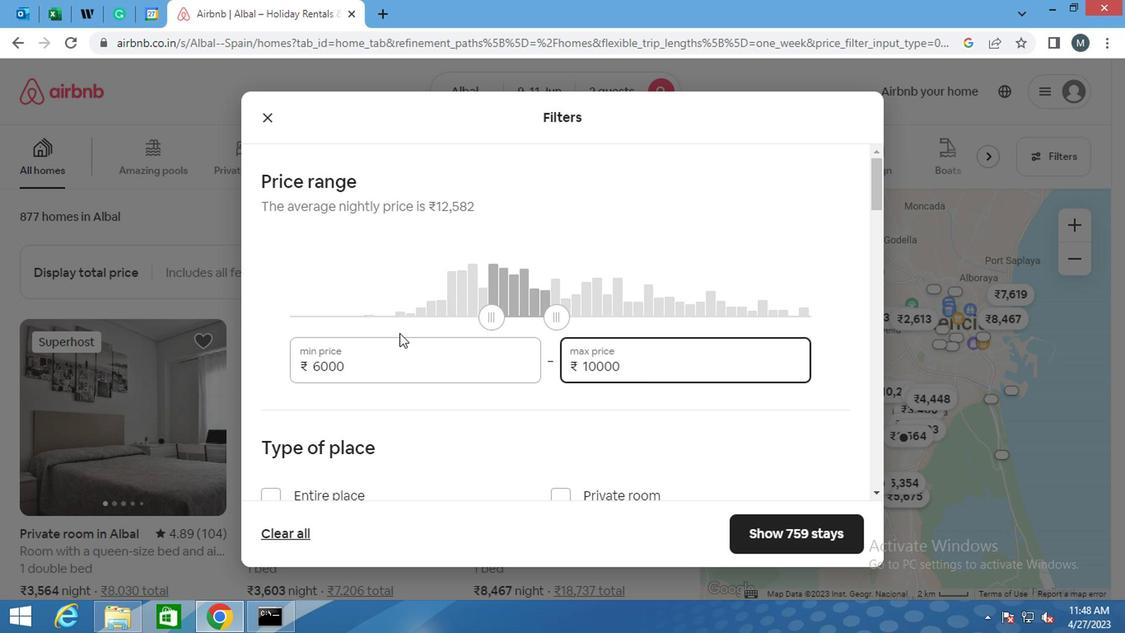 
Action: Mouse scrolled (370, 297) with delta (0, 0)
Screenshot: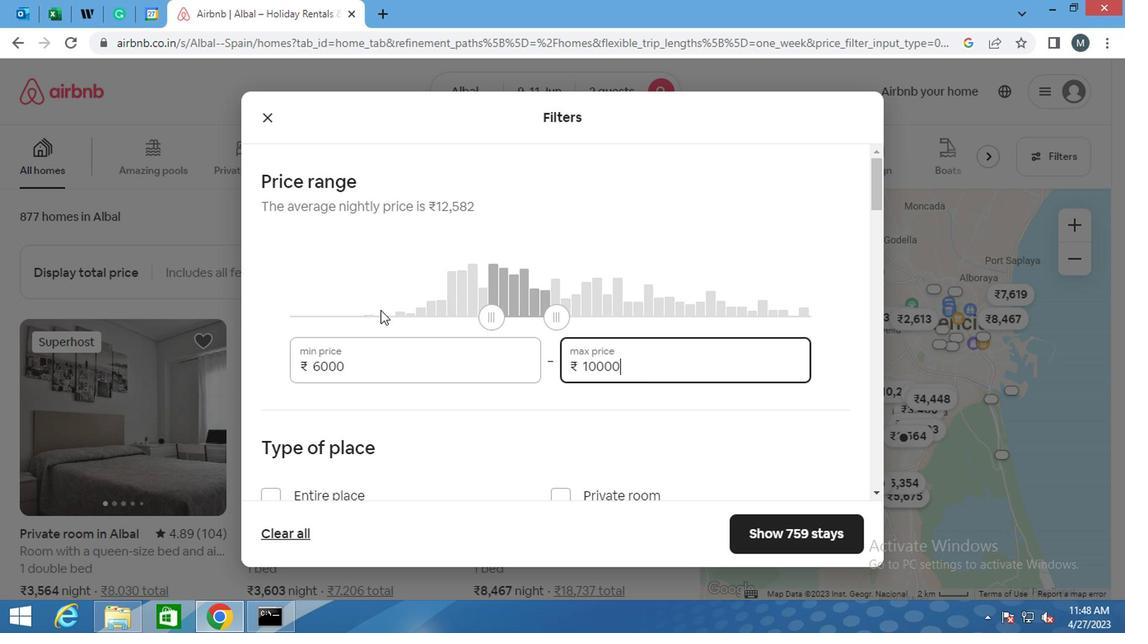 
Action: Mouse moved to (363, 301)
Screenshot: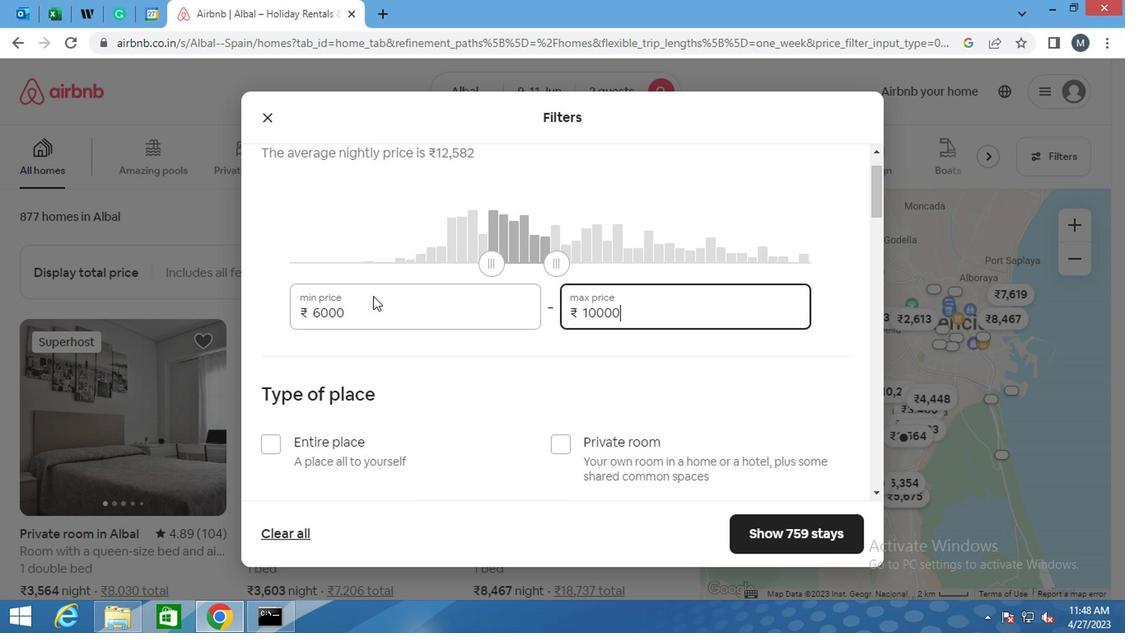 
Action: Mouse scrolled (363, 300) with delta (0, 0)
Screenshot: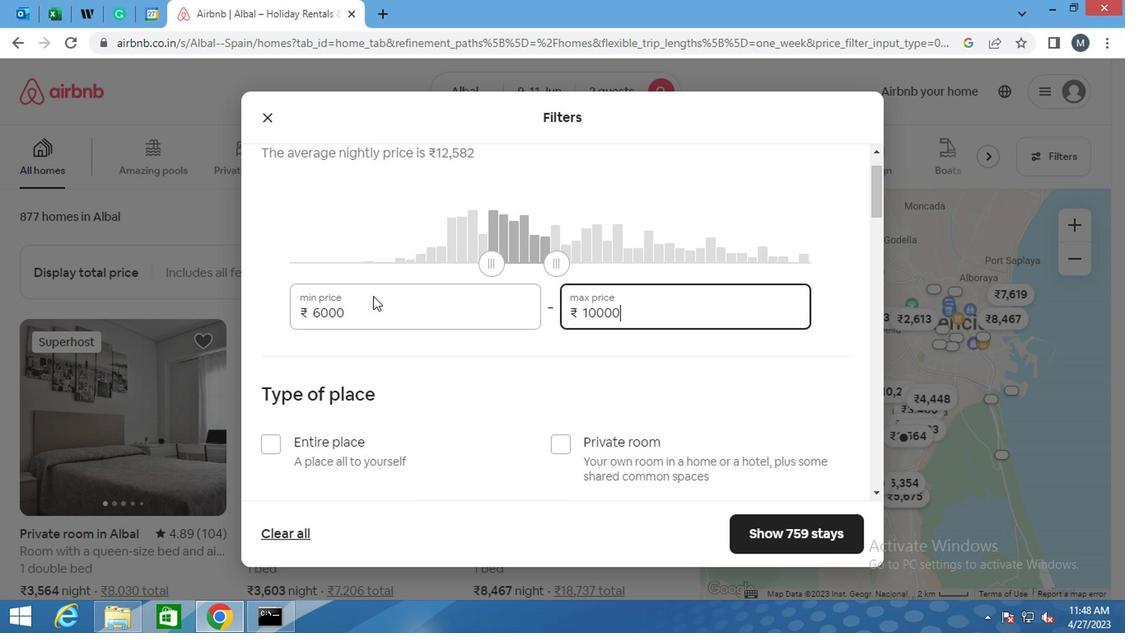 
Action: Mouse moved to (358, 305)
Screenshot: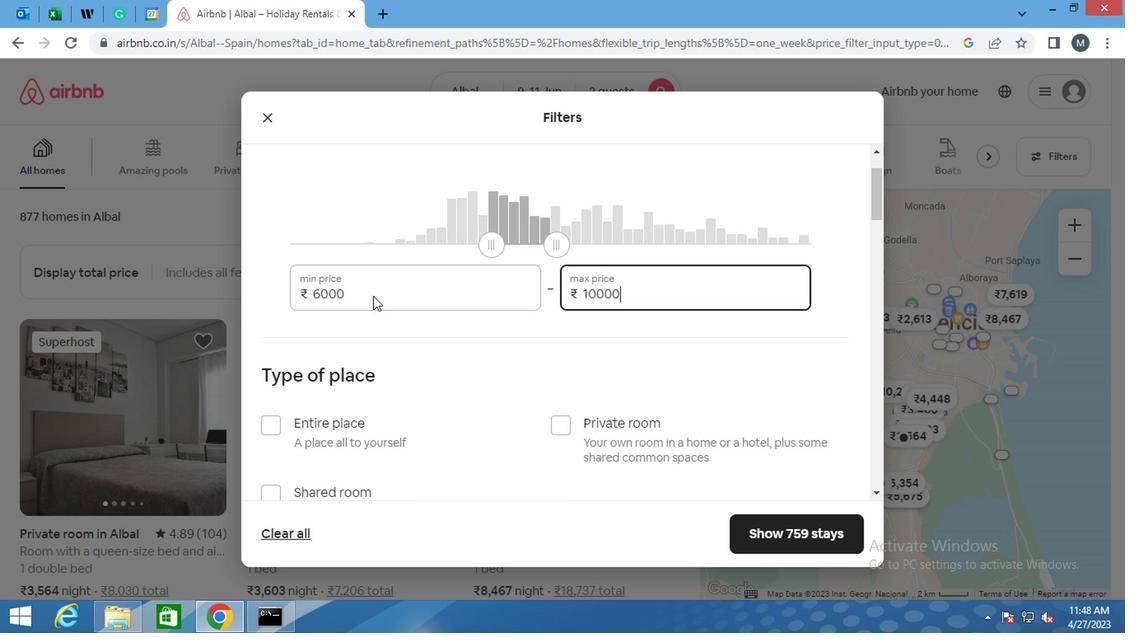 
Action: Mouse scrolled (358, 304) with delta (0, 0)
Screenshot: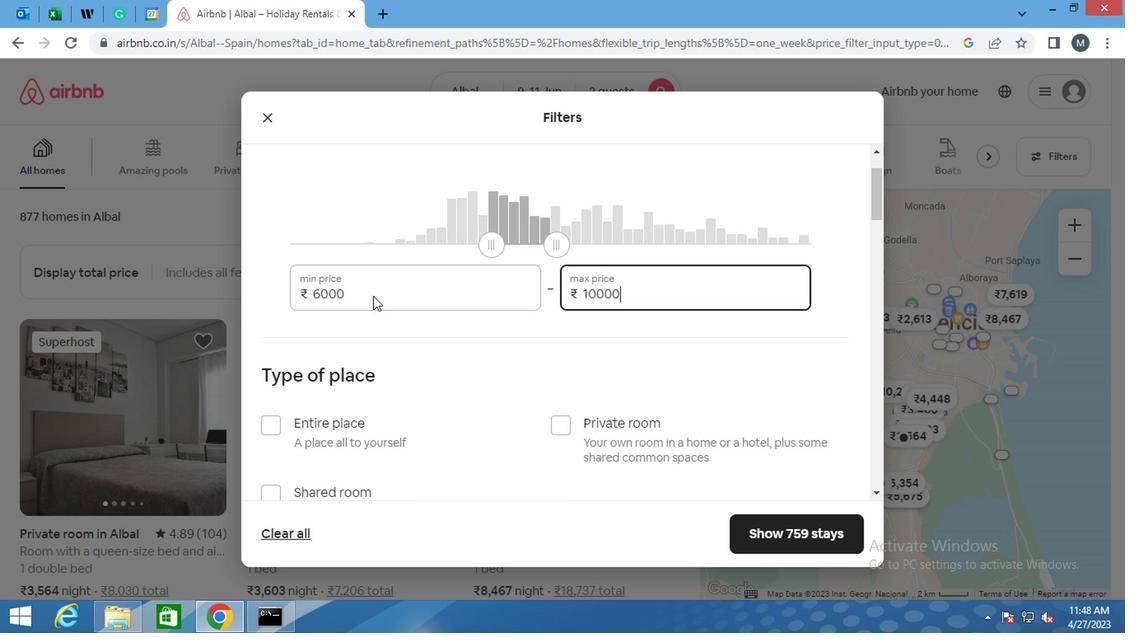 
Action: Mouse moved to (267, 244)
Screenshot: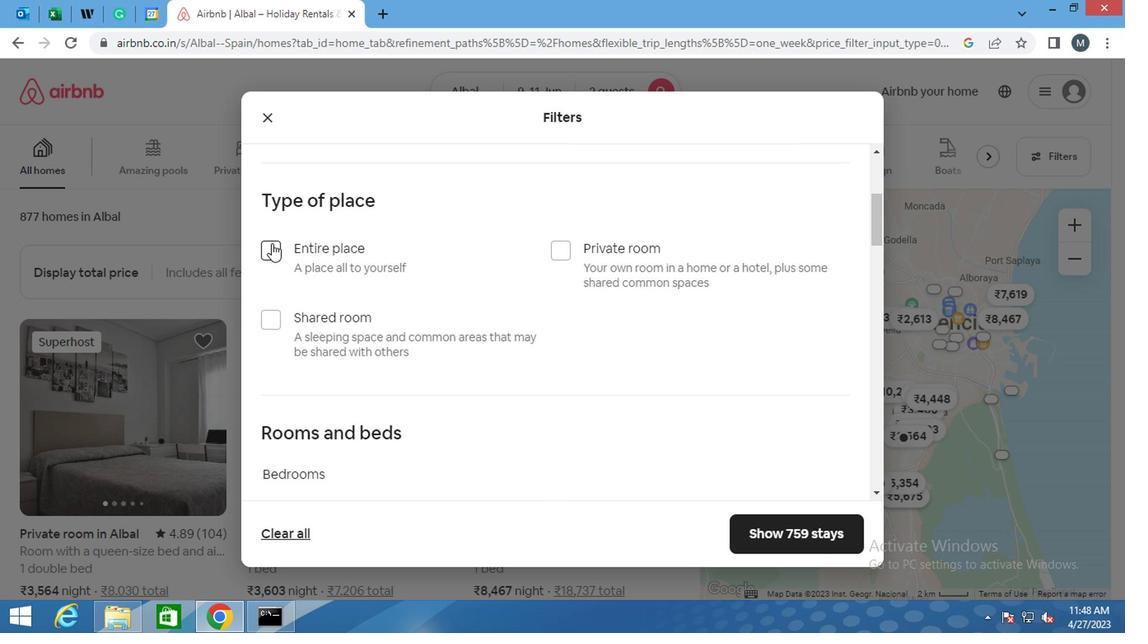 
Action: Mouse pressed left at (267, 244)
Screenshot: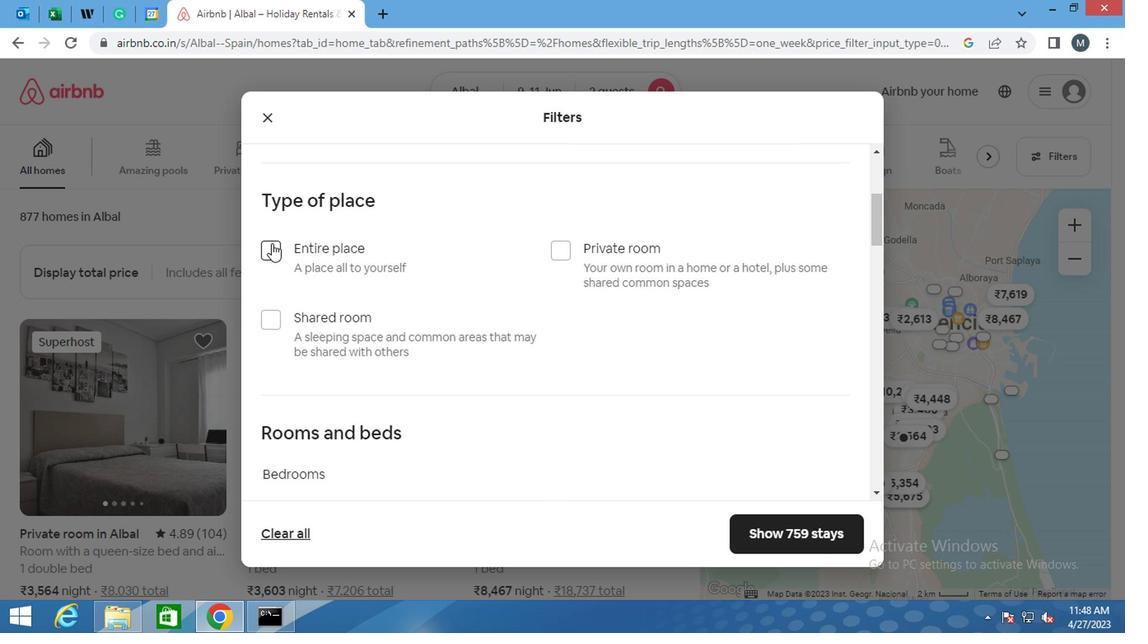 
Action: Mouse moved to (348, 256)
Screenshot: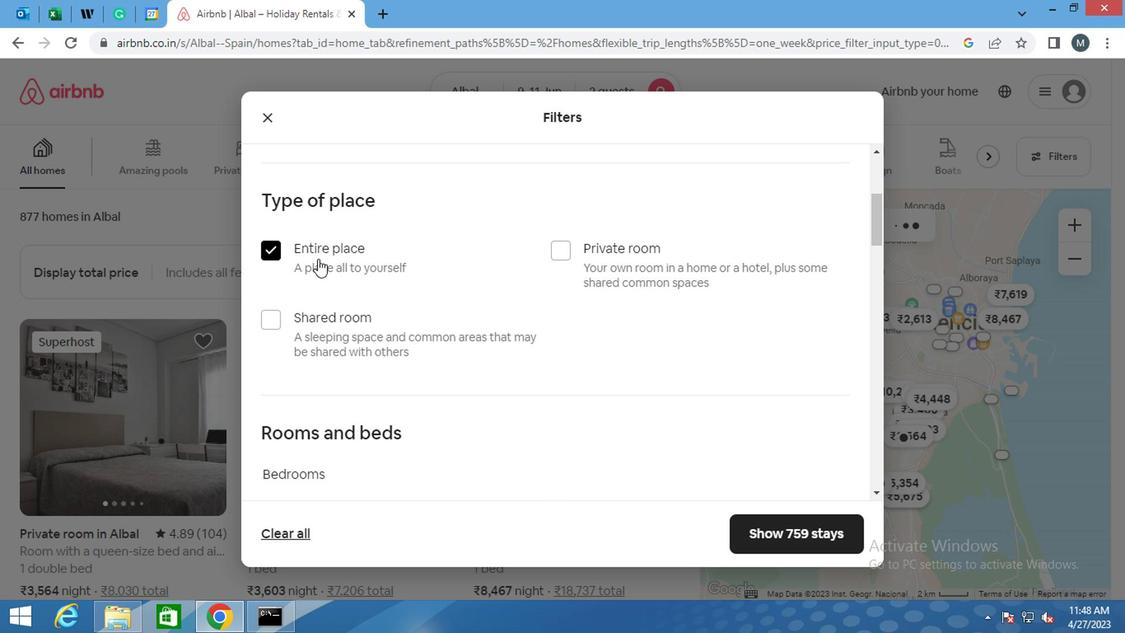 
Action: Mouse scrolled (348, 254) with delta (0, -1)
Screenshot: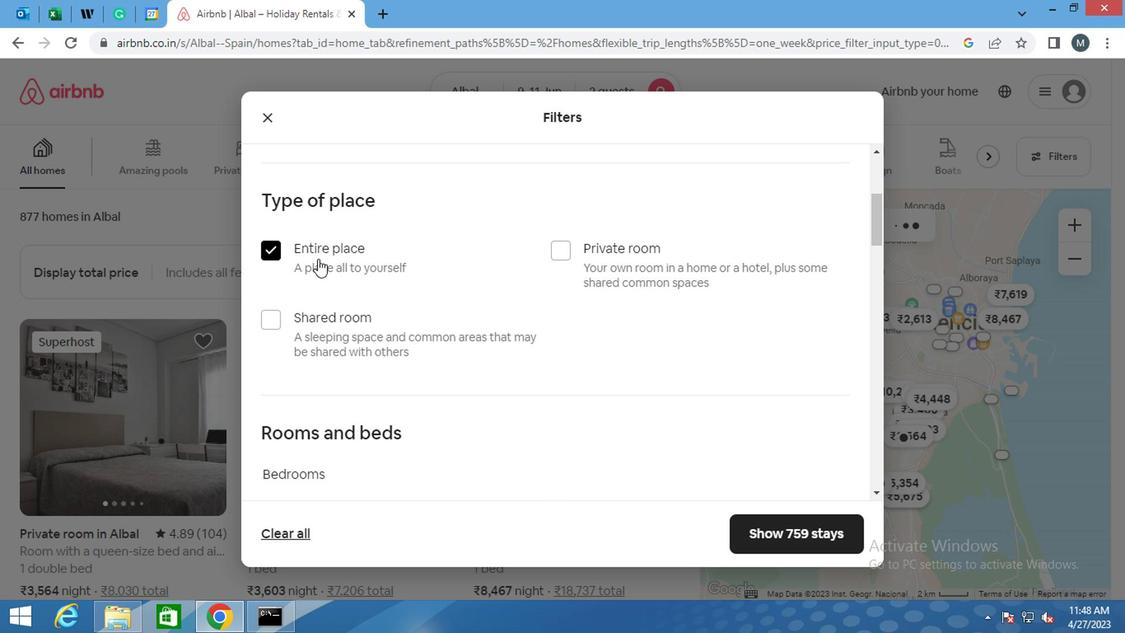 
Action: Mouse moved to (345, 256)
Screenshot: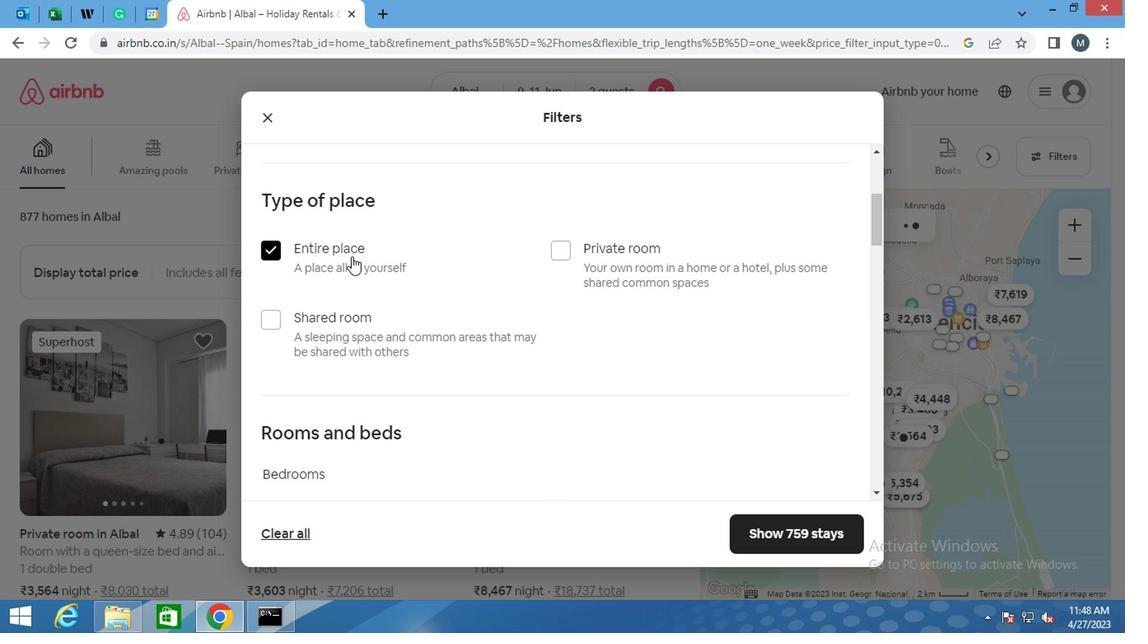
Action: Mouse scrolled (345, 254) with delta (0, -1)
Screenshot: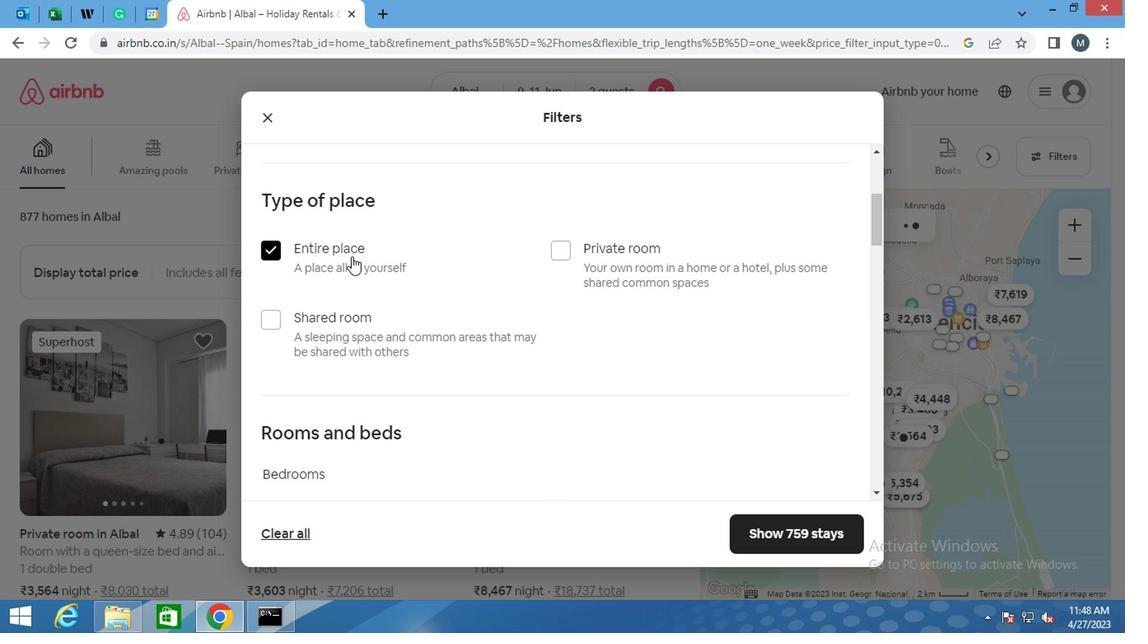 
Action: Mouse moved to (334, 249)
Screenshot: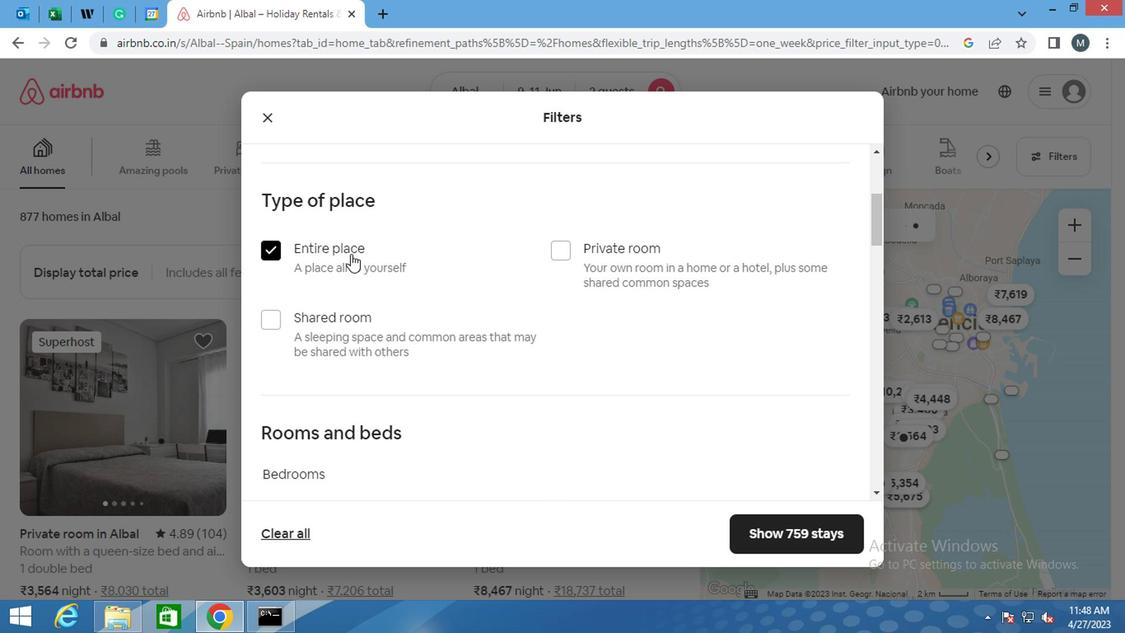 
Action: Mouse scrolled (334, 248) with delta (0, 0)
Screenshot: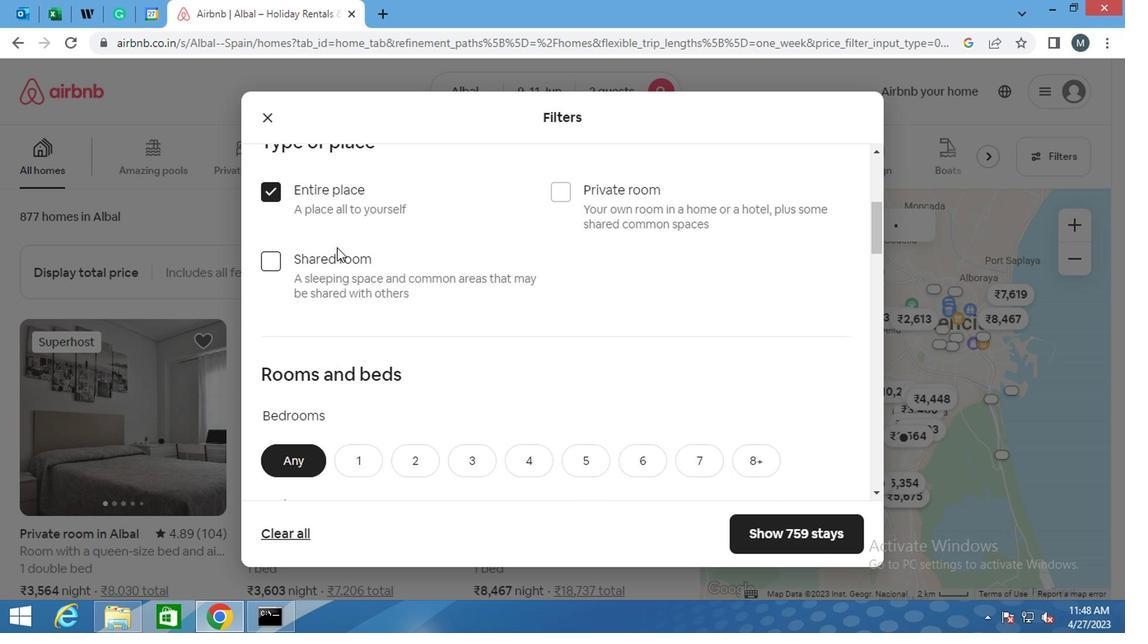 
Action: Mouse moved to (372, 219)
Screenshot: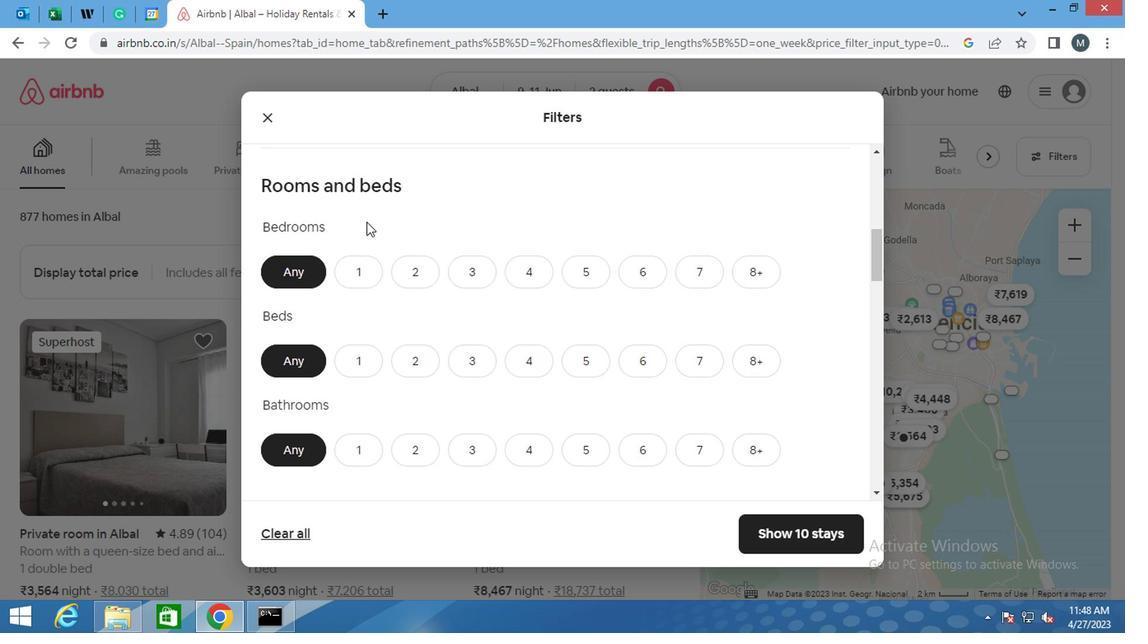 
Action: Mouse scrolled (372, 218) with delta (0, -1)
Screenshot: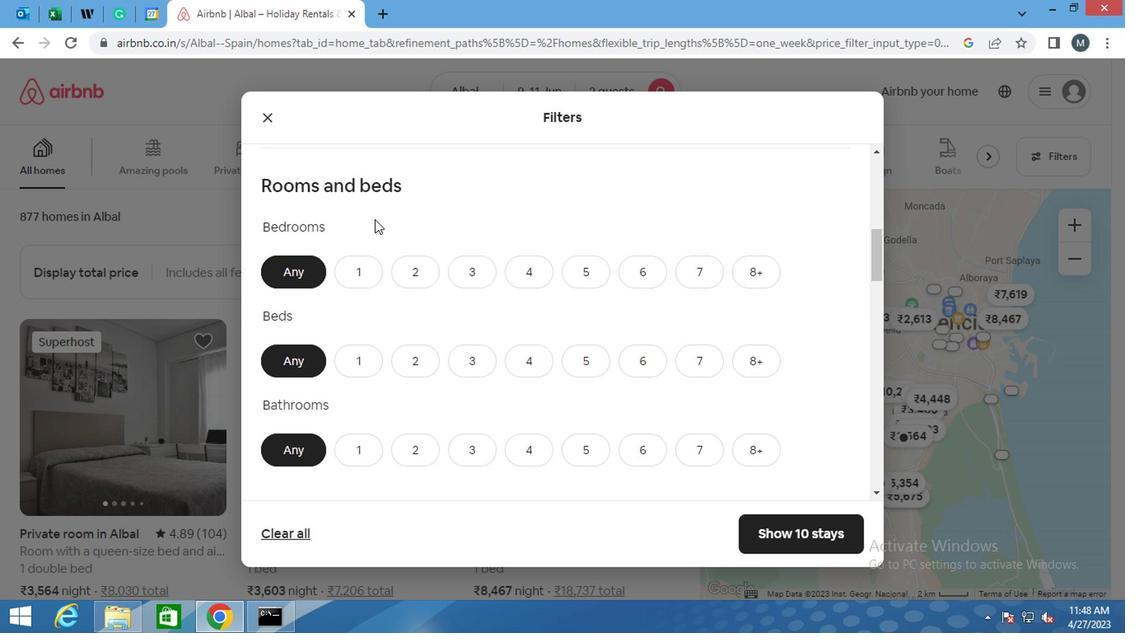
Action: Mouse moved to (373, 219)
Screenshot: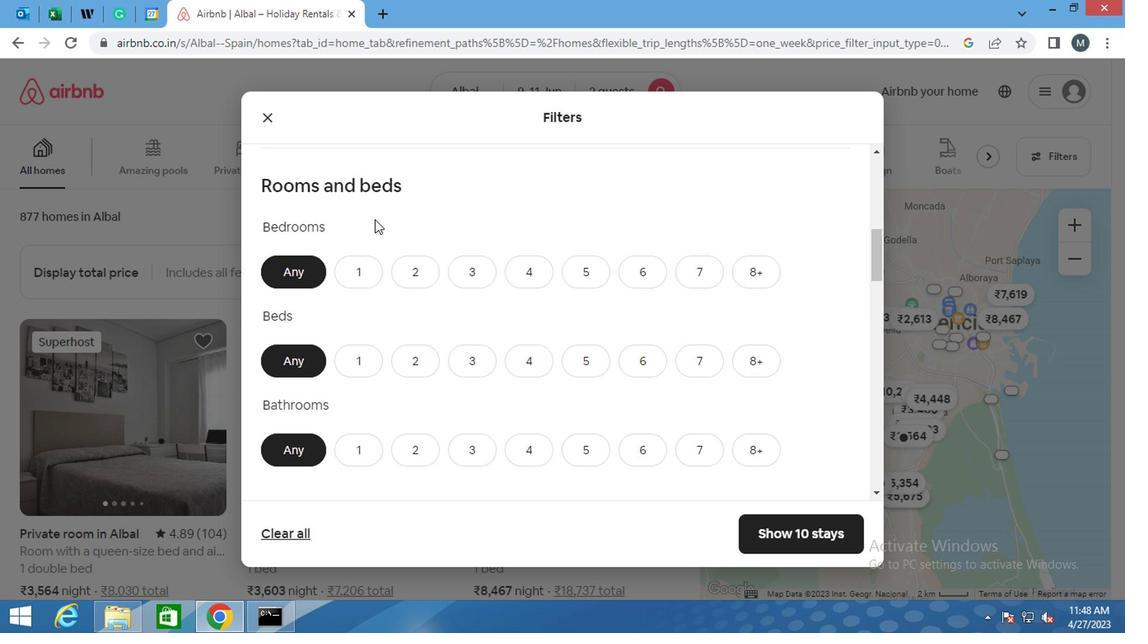 
Action: Mouse scrolled (373, 218) with delta (0, -1)
Screenshot: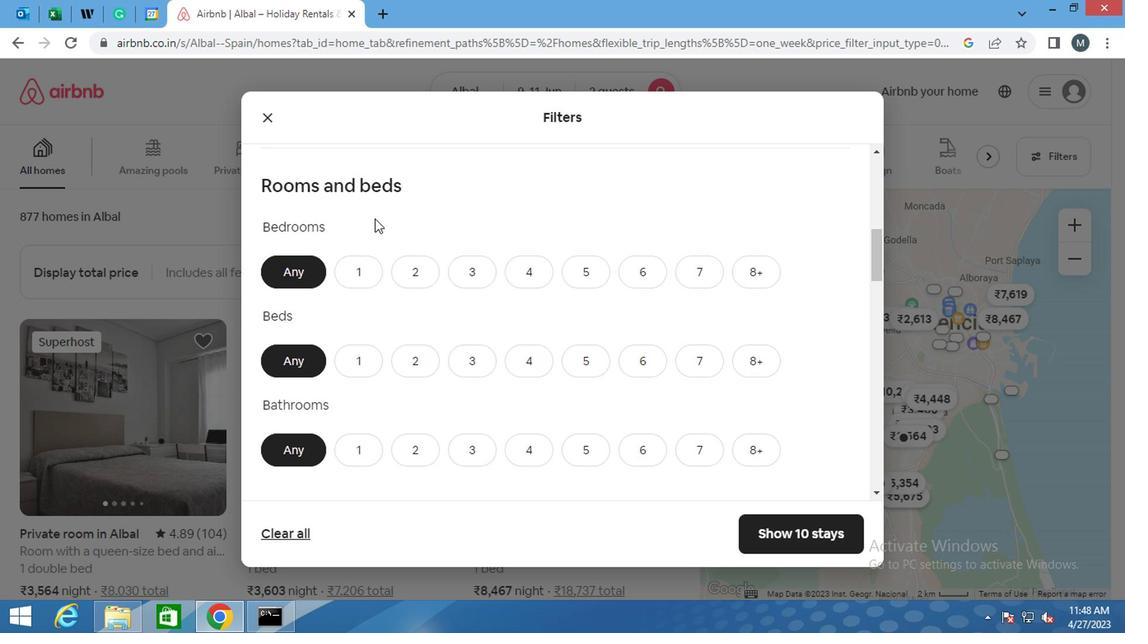 
Action: Mouse moved to (398, 223)
Screenshot: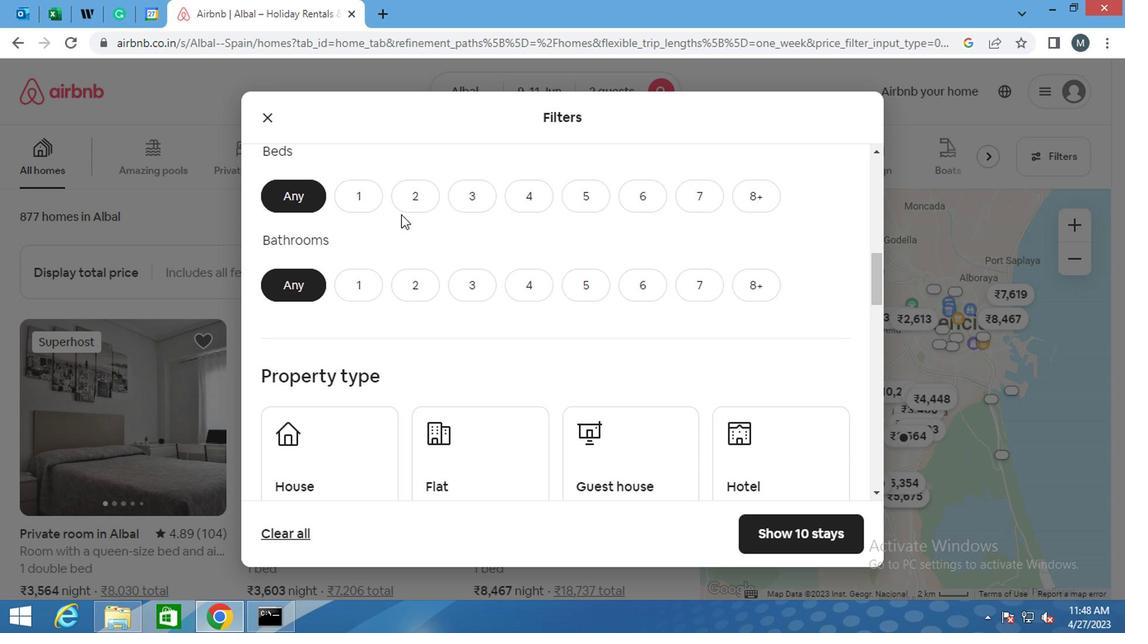 
Action: Mouse scrolled (398, 224) with delta (0, 0)
Screenshot: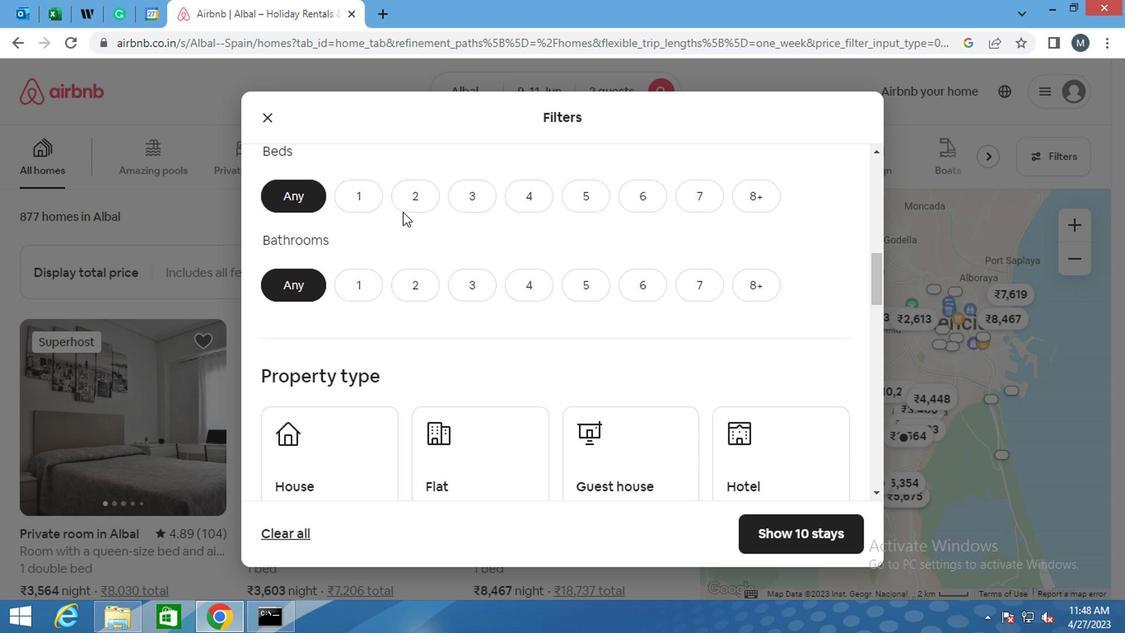 
Action: Mouse scrolled (398, 224) with delta (0, 0)
Screenshot: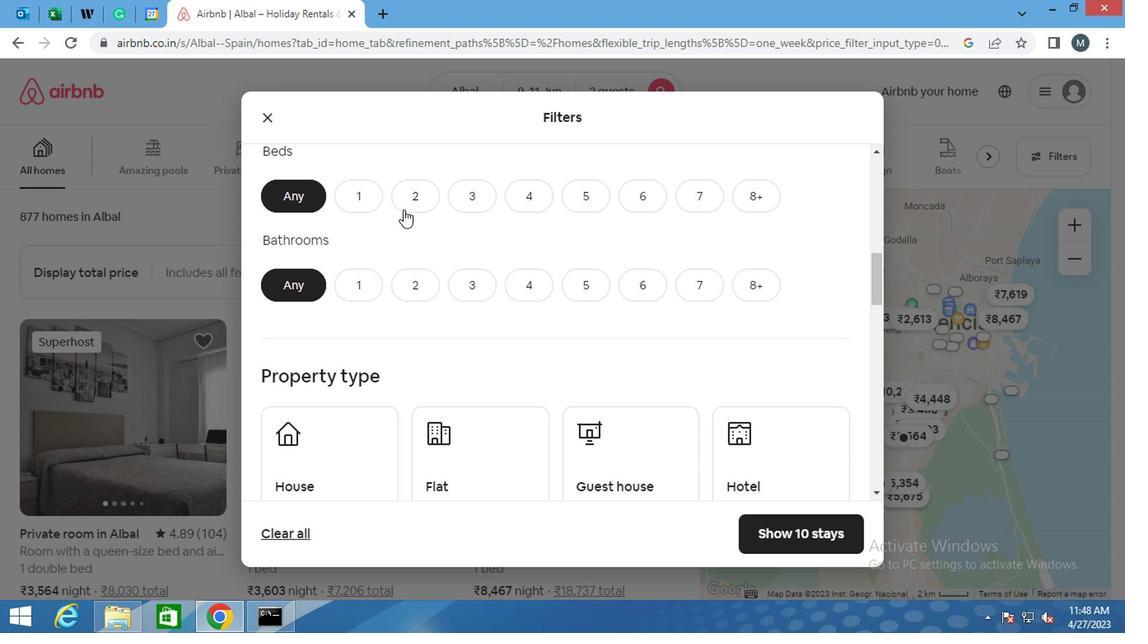 
Action: Mouse moved to (415, 274)
Screenshot: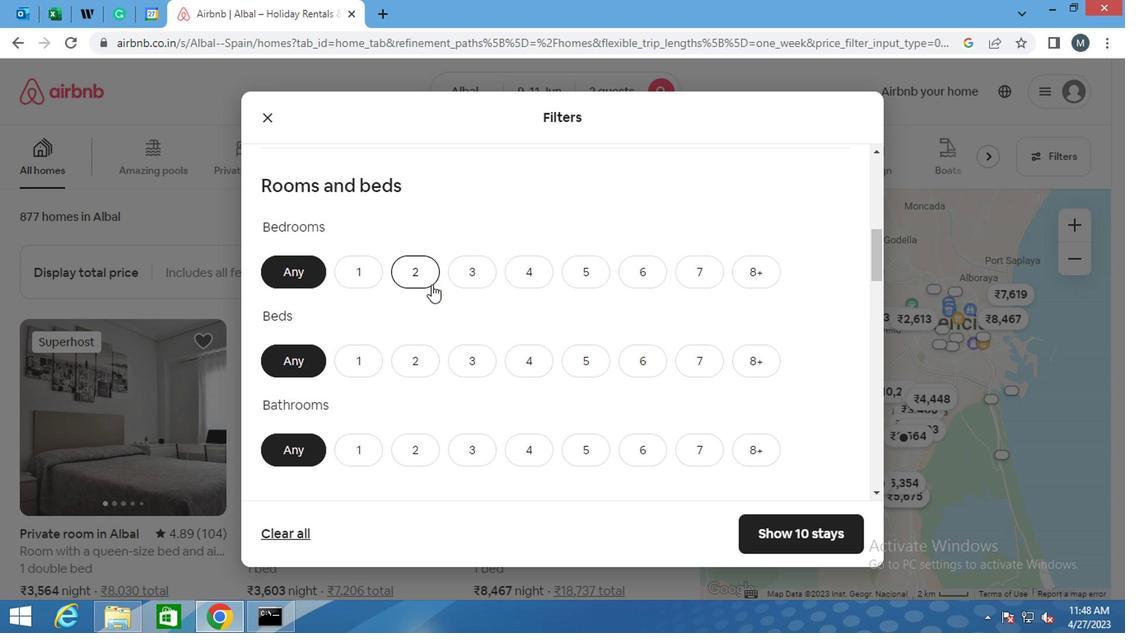 
Action: Mouse pressed left at (415, 274)
Screenshot: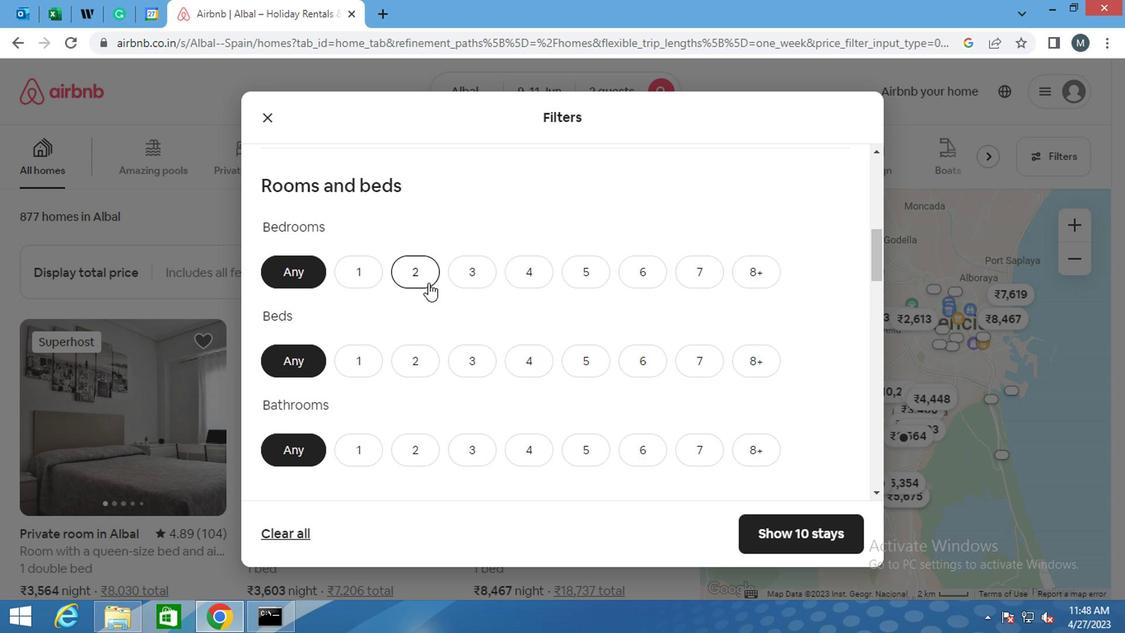 
Action: Mouse moved to (402, 365)
Screenshot: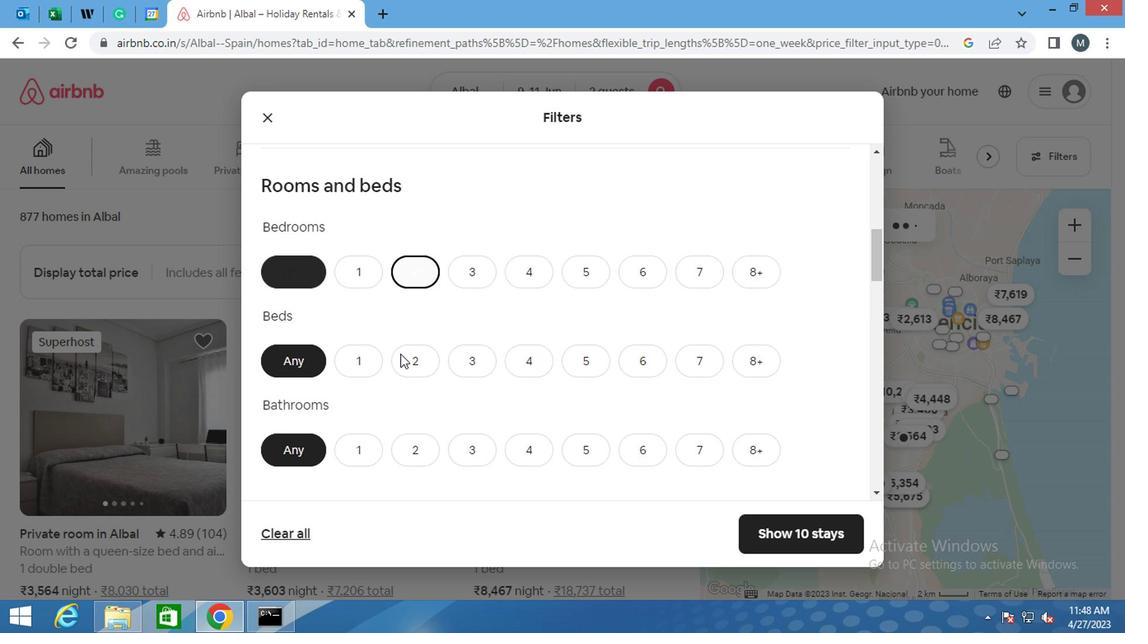 
Action: Mouse pressed left at (402, 365)
Screenshot: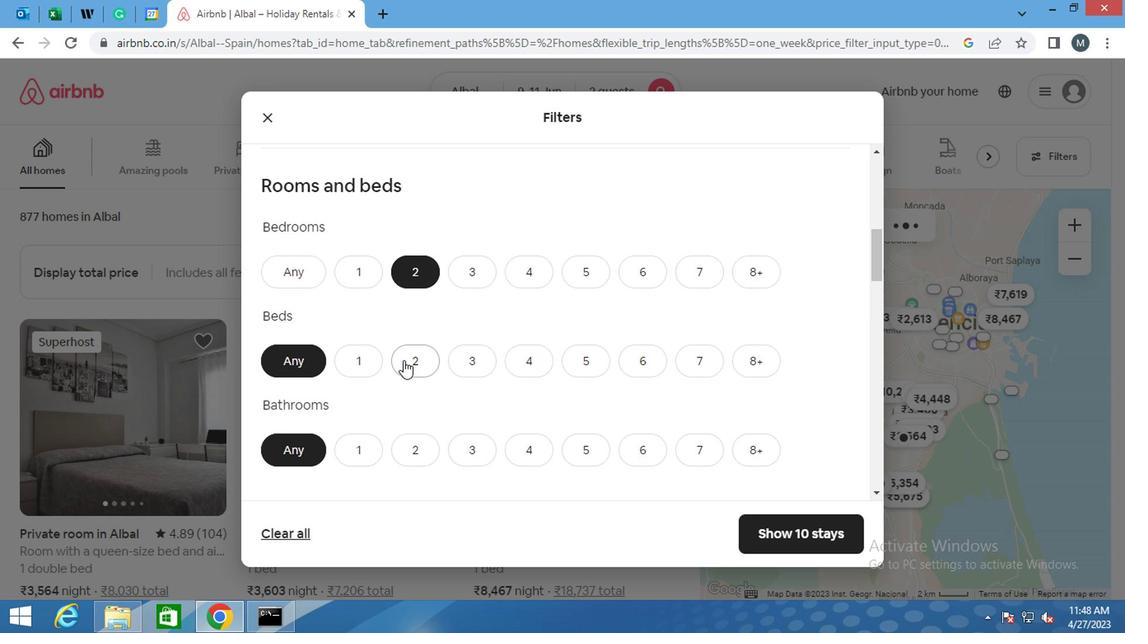 
Action: Mouse moved to (363, 444)
Screenshot: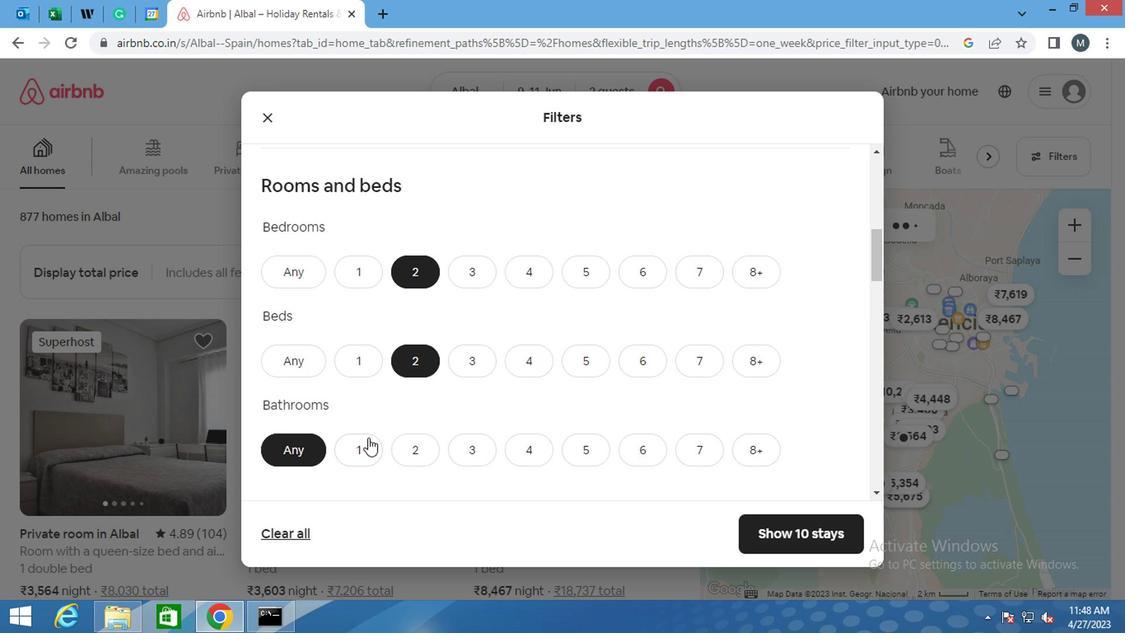 
Action: Mouse pressed left at (363, 444)
Screenshot: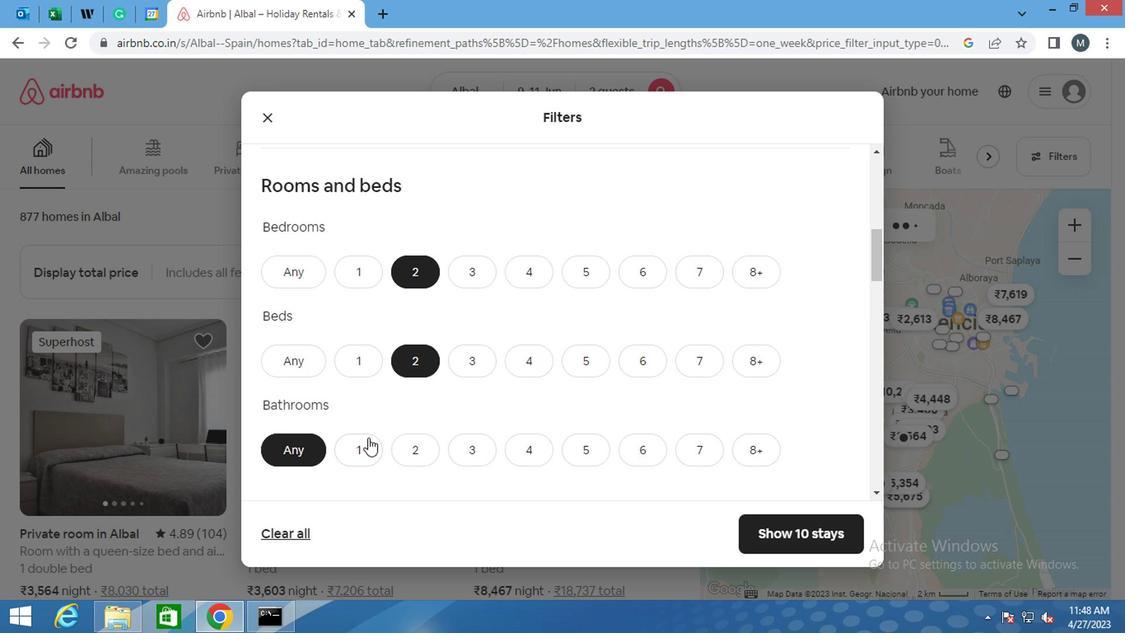 
Action: Mouse moved to (359, 372)
Screenshot: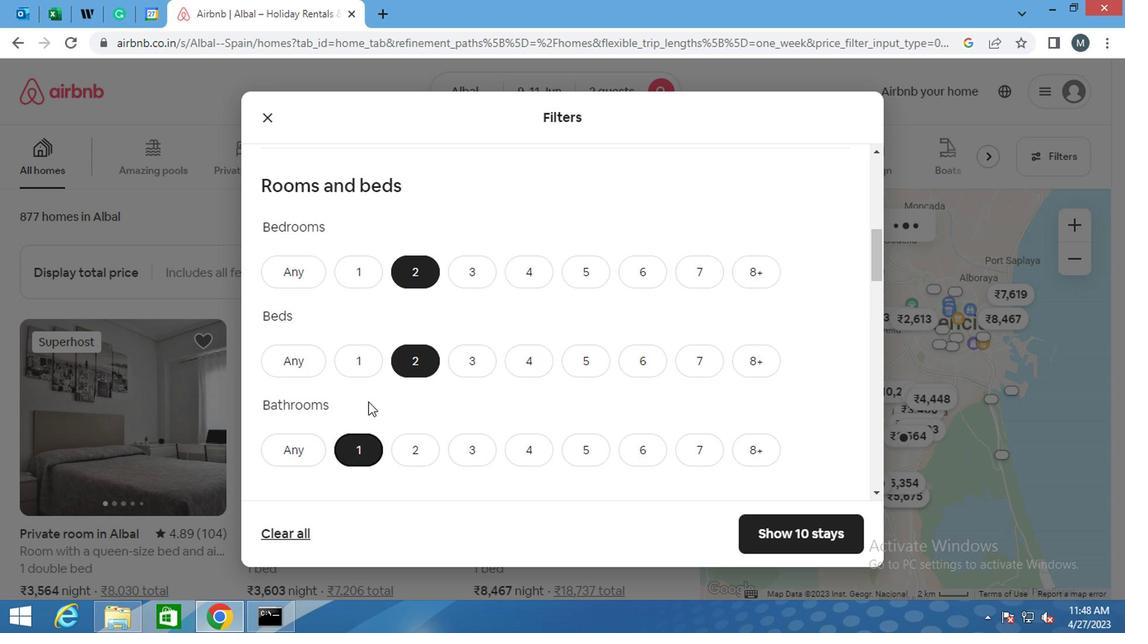 
Action: Mouse scrolled (359, 372) with delta (0, 0)
Screenshot: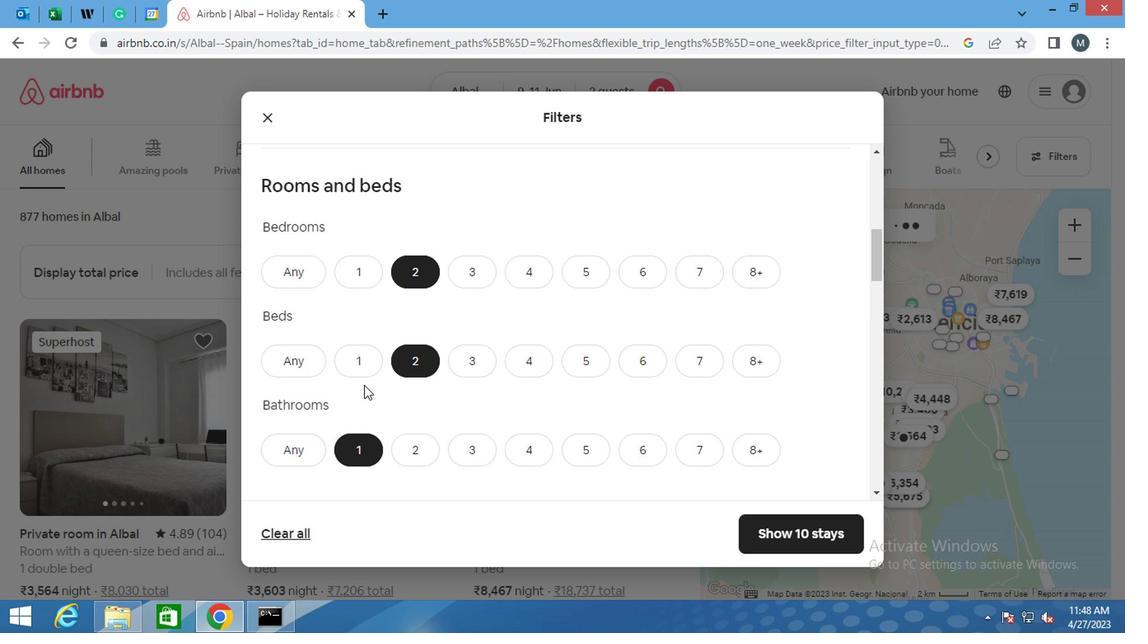
Action: Mouse moved to (352, 370)
Screenshot: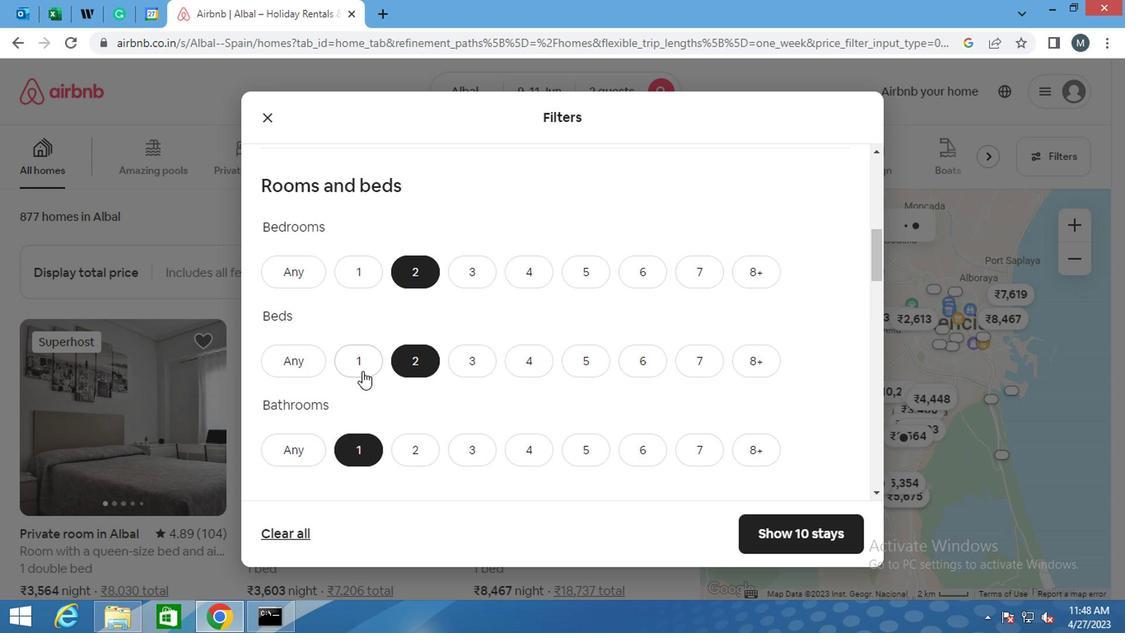 
Action: Mouse scrolled (352, 369) with delta (0, 0)
Screenshot: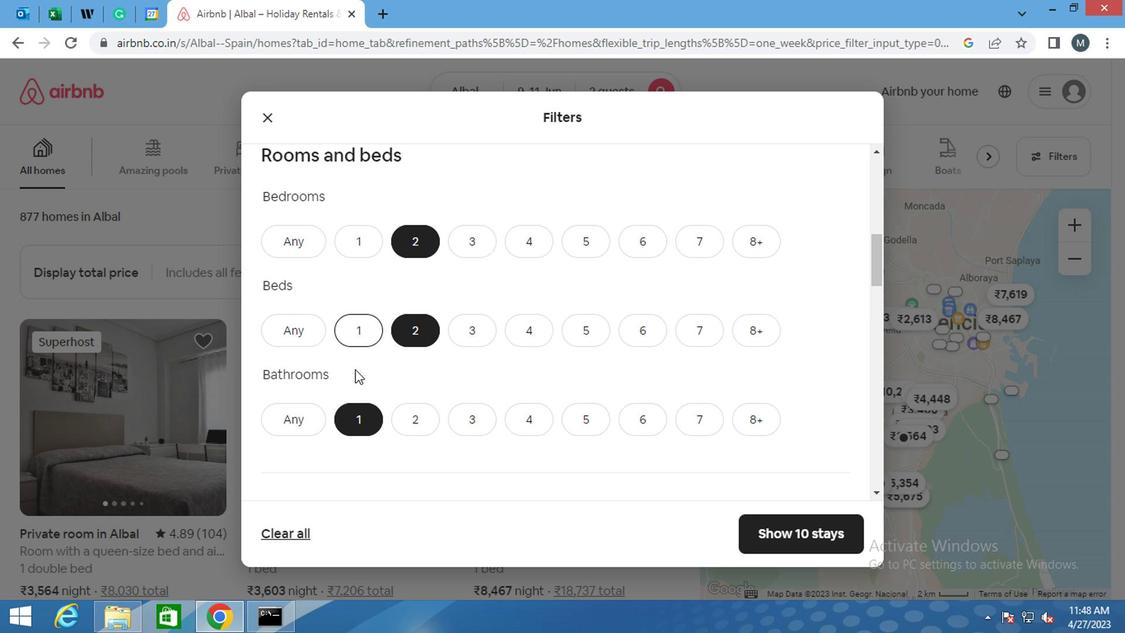 
Action: Mouse moved to (346, 328)
Screenshot: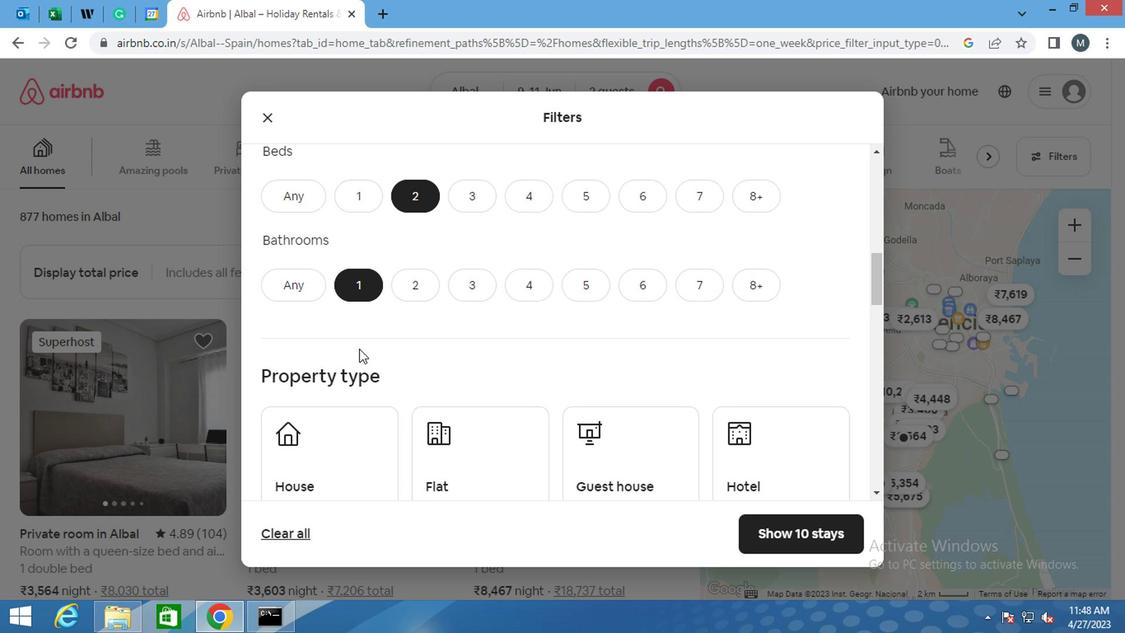 
Action: Mouse scrolled (346, 327) with delta (0, 0)
Screenshot: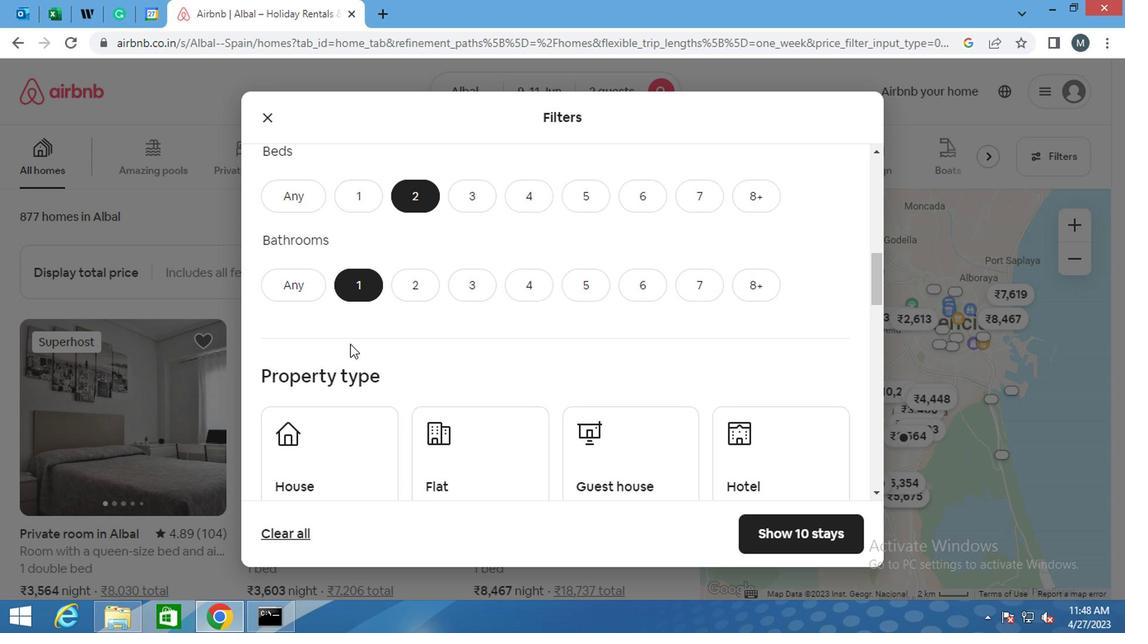 
Action: Mouse scrolled (346, 327) with delta (0, 0)
Screenshot: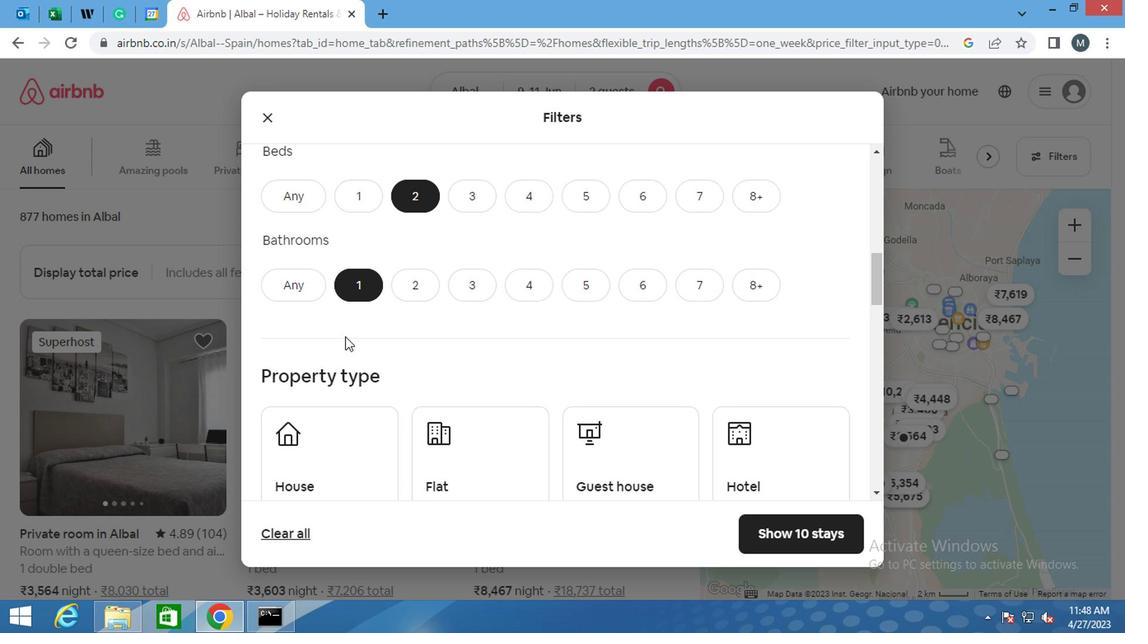 
Action: Mouse moved to (336, 328)
Screenshot: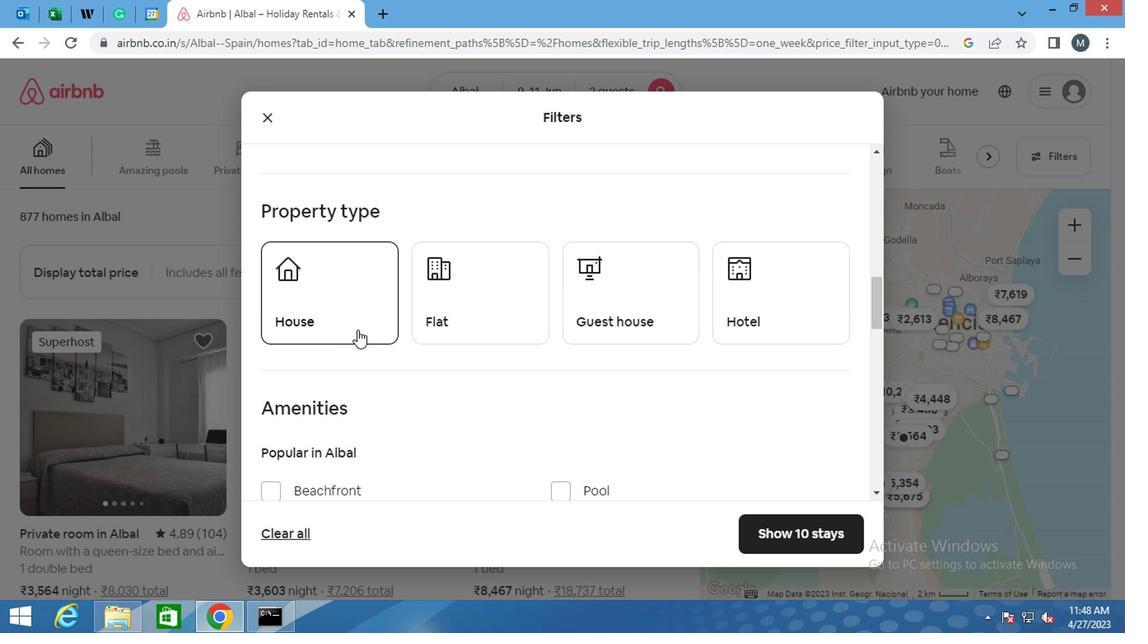 
Action: Mouse pressed left at (336, 328)
Screenshot: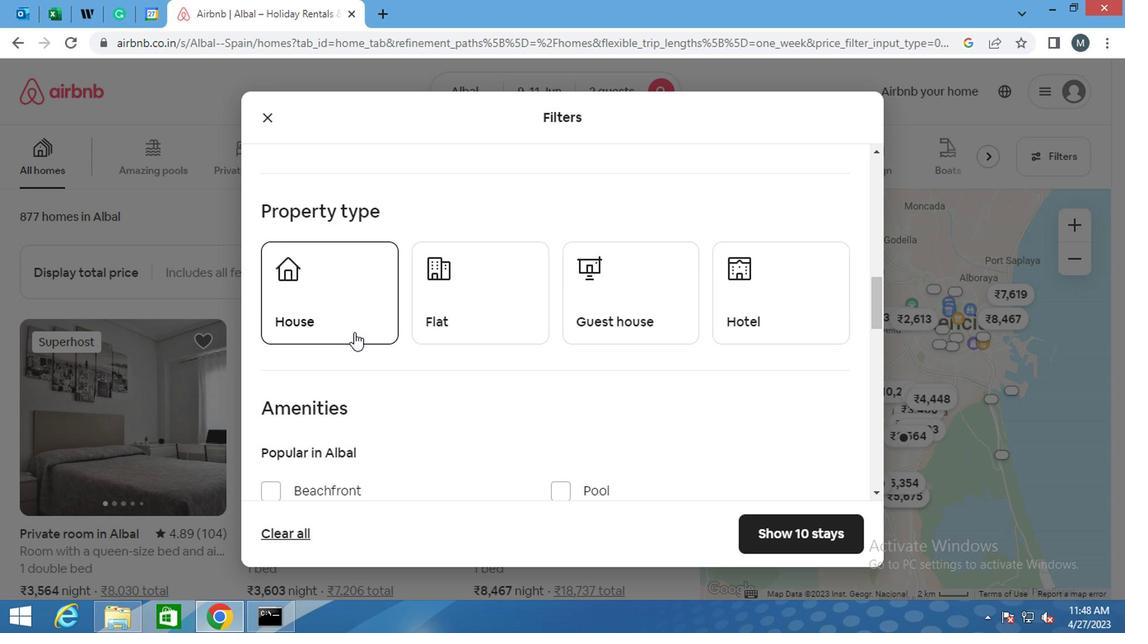 
Action: Mouse moved to (457, 308)
Screenshot: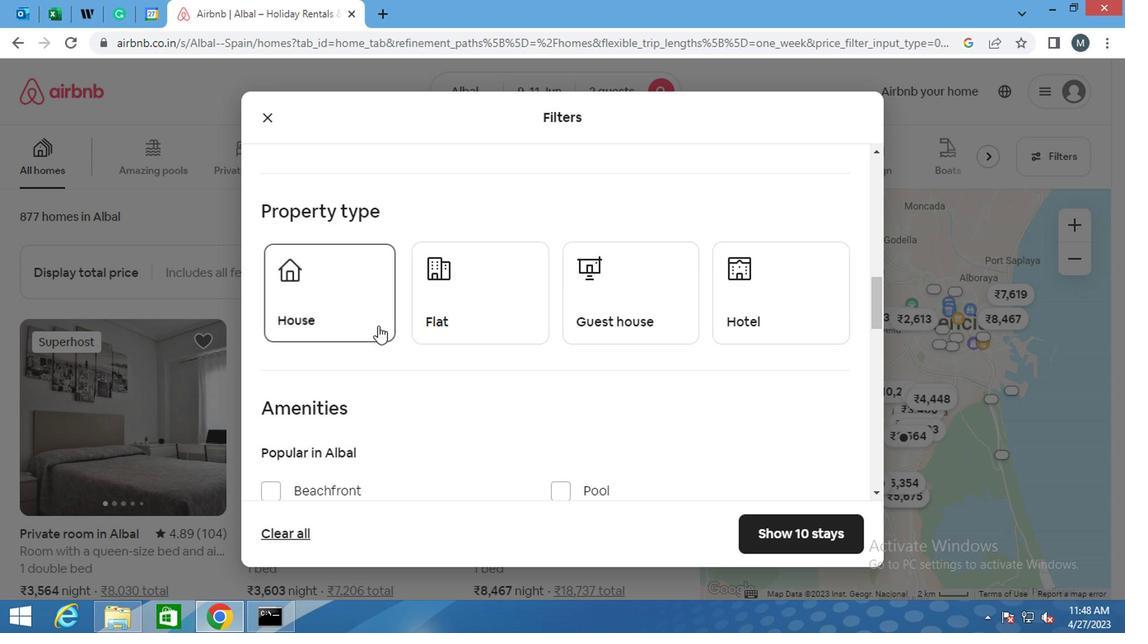 
Action: Mouse pressed left at (457, 308)
Screenshot: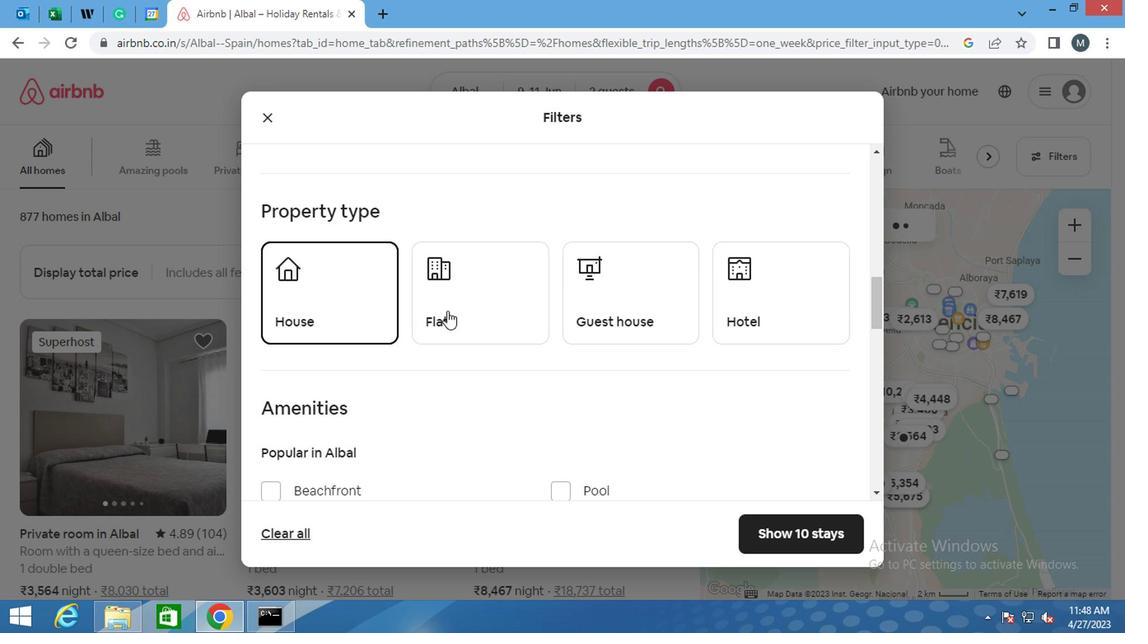 
Action: Mouse moved to (604, 305)
Screenshot: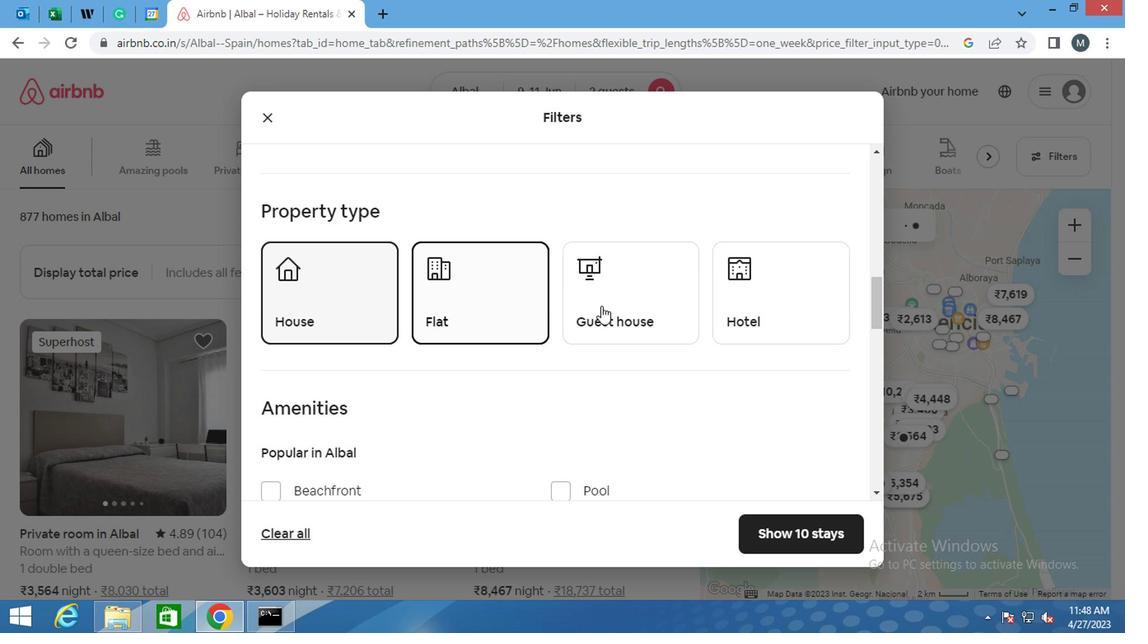 
Action: Mouse pressed left at (604, 305)
Screenshot: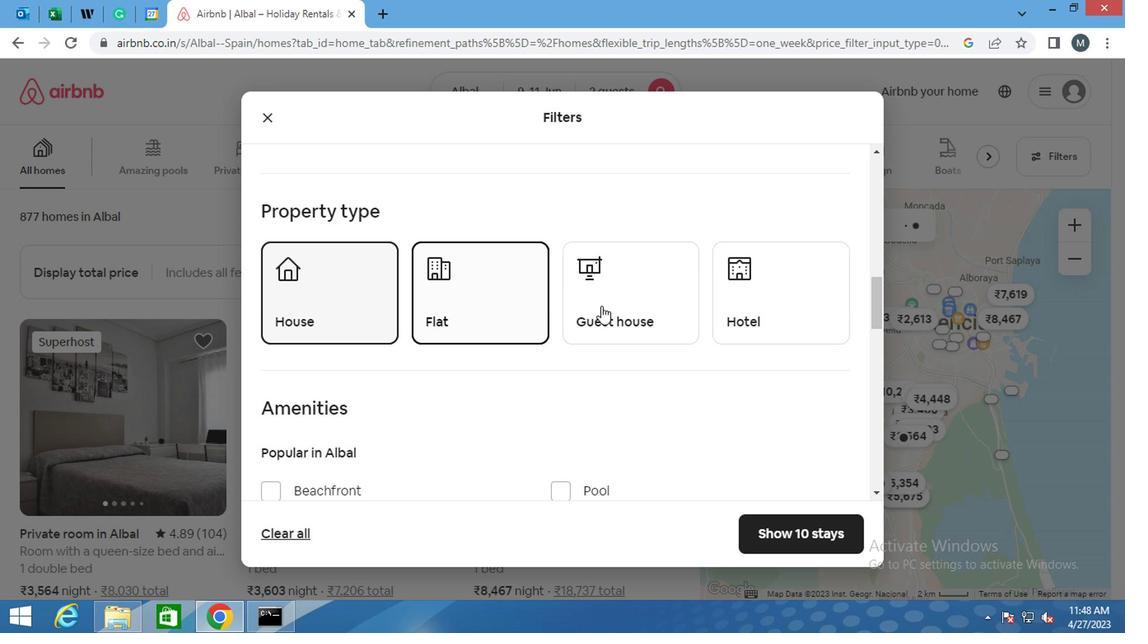 
Action: Mouse moved to (517, 313)
Screenshot: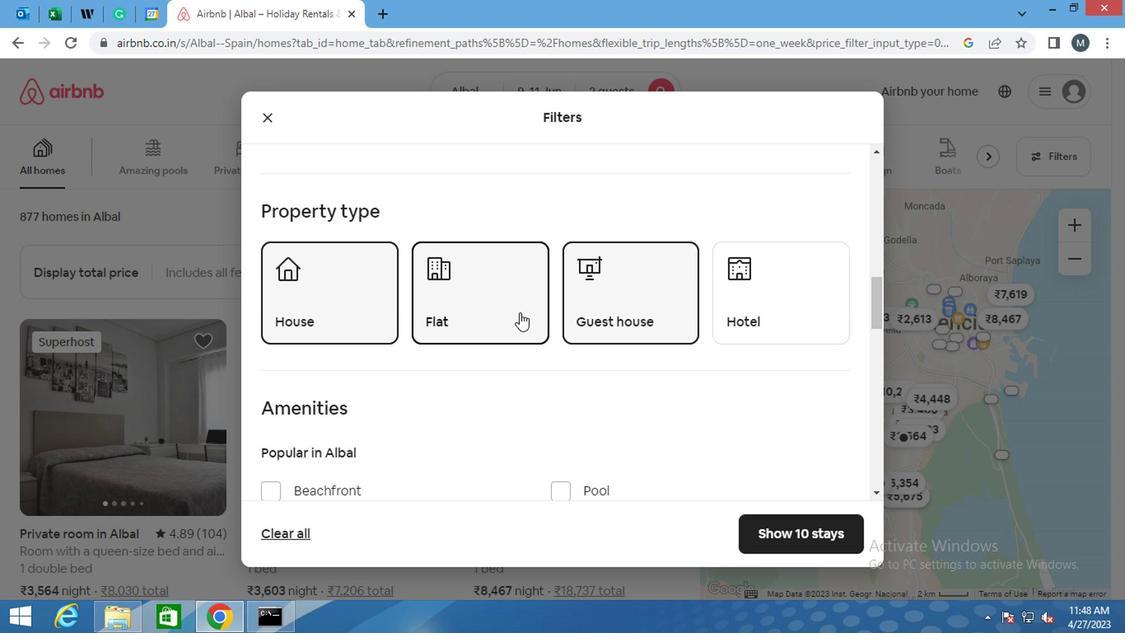 
Action: Mouse scrolled (517, 313) with delta (0, 0)
Screenshot: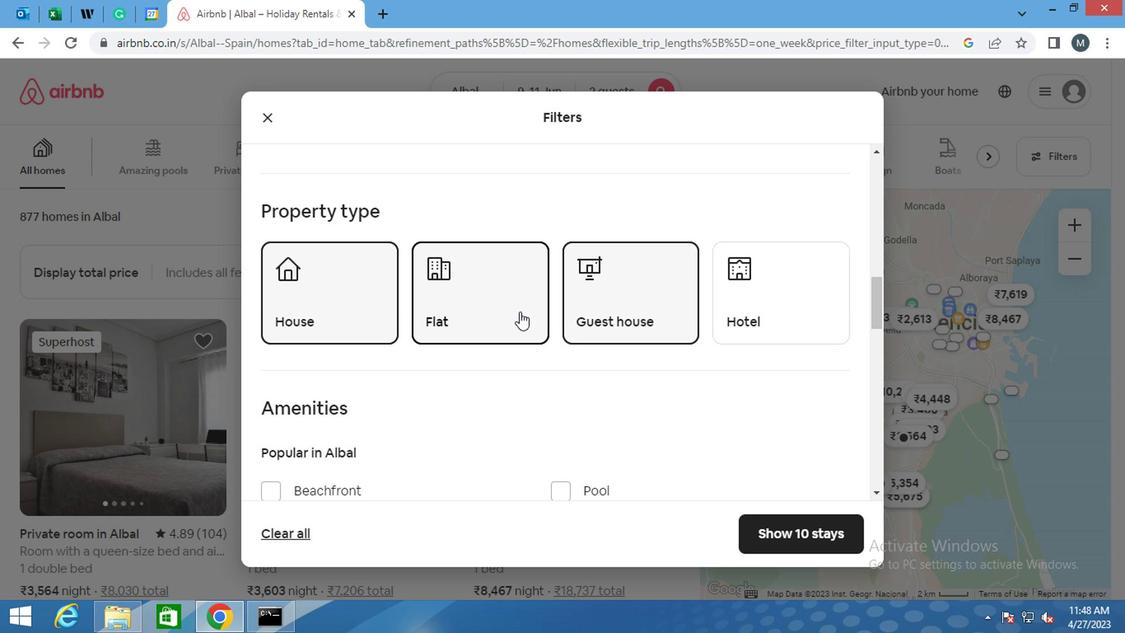 
Action: Mouse moved to (511, 315)
Screenshot: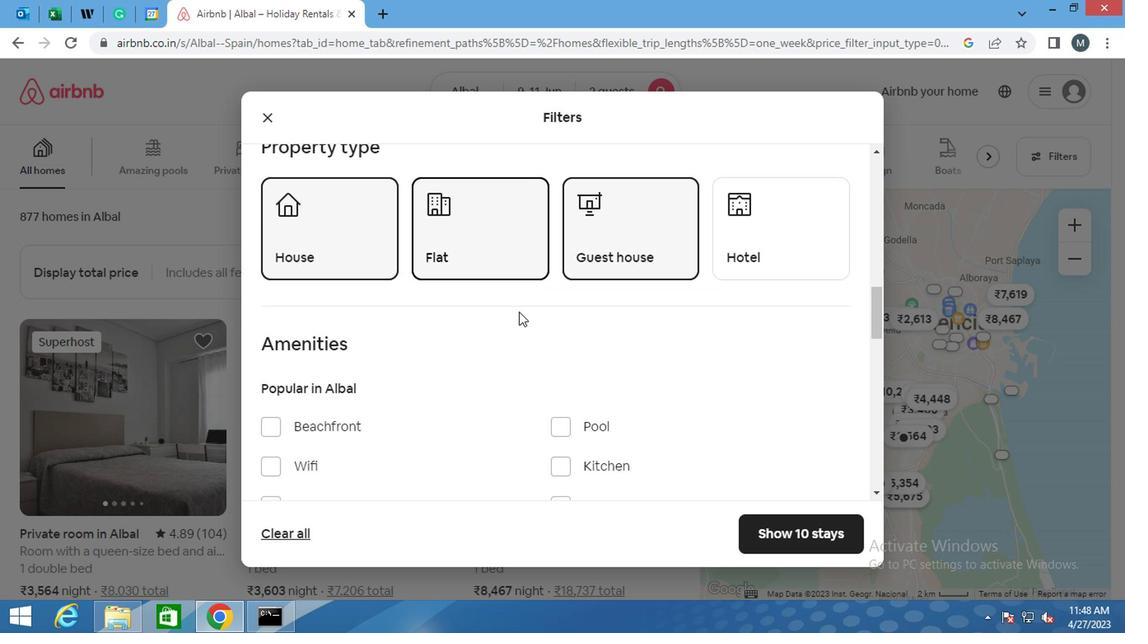 
Action: Mouse scrolled (511, 315) with delta (0, 0)
Screenshot: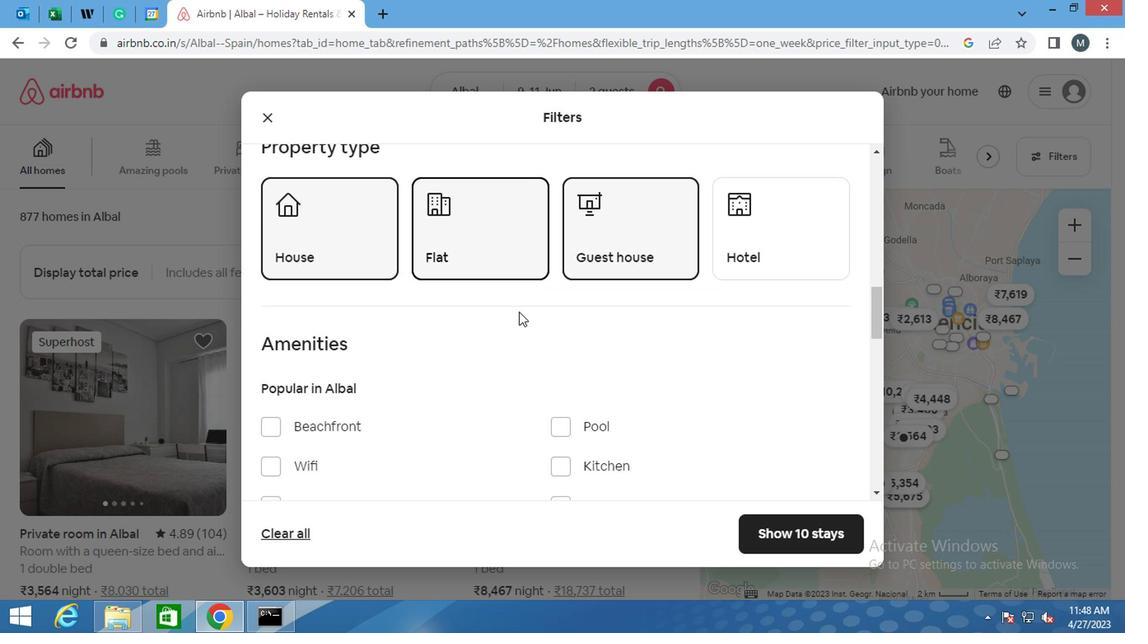 
Action: Mouse moved to (486, 325)
Screenshot: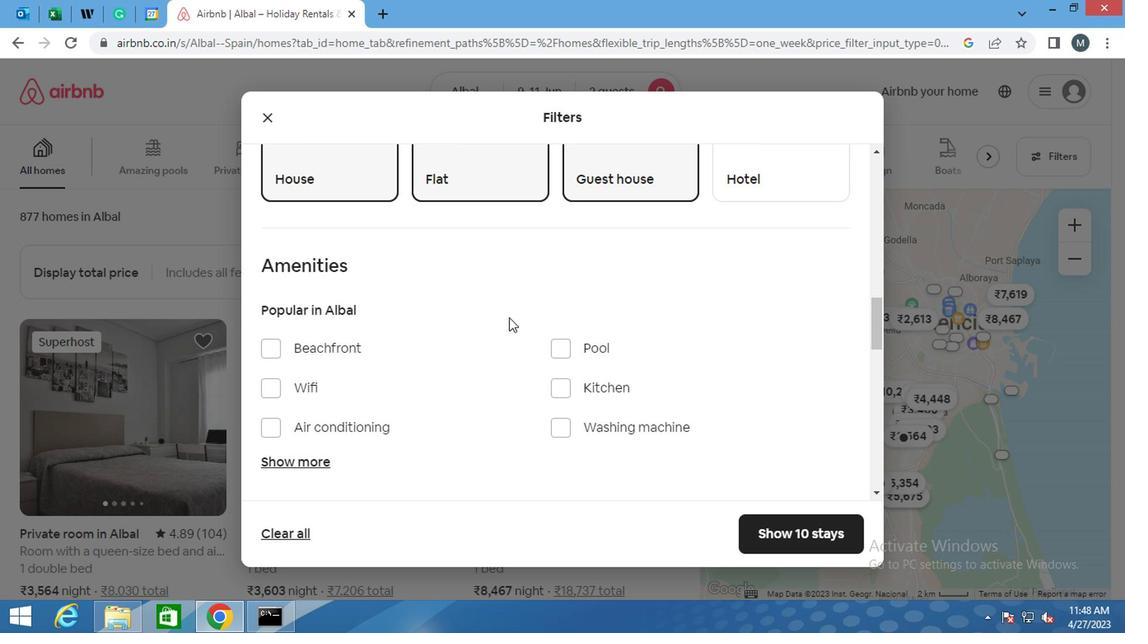 
Action: Mouse scrolled (486, 324) with delta (0, -1)
Screenshot: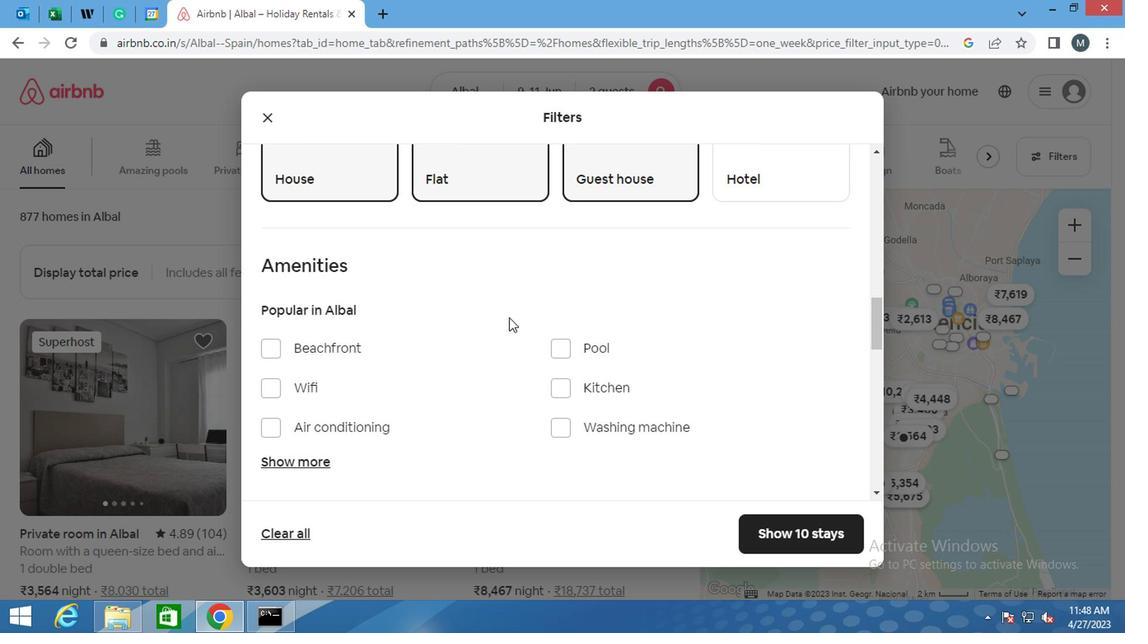 
Action: Mouse moved to (264, 289)
Screenshot: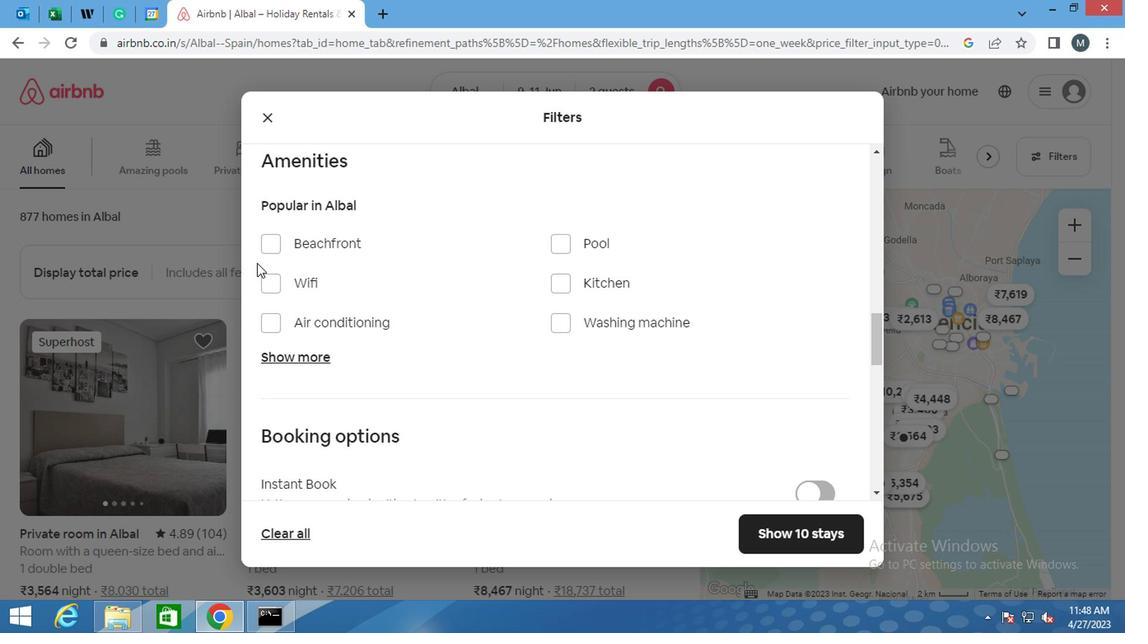 
Action: Mouse pressed left at (264, 289)
Screenshot: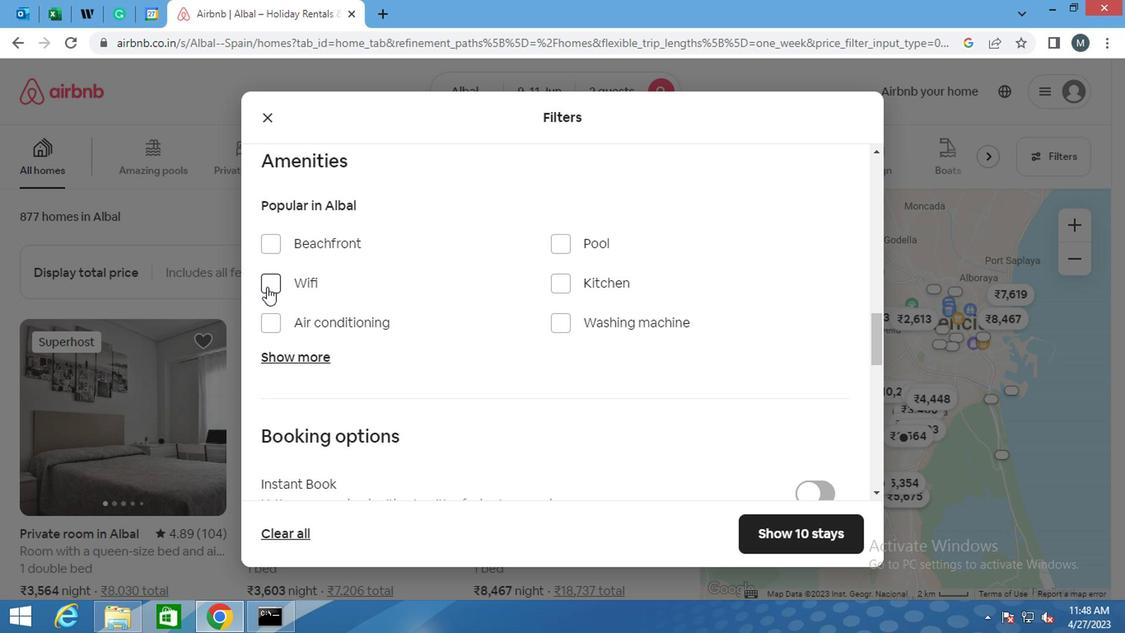 
Action: Mouse moved to (586, 317)
Screenshot: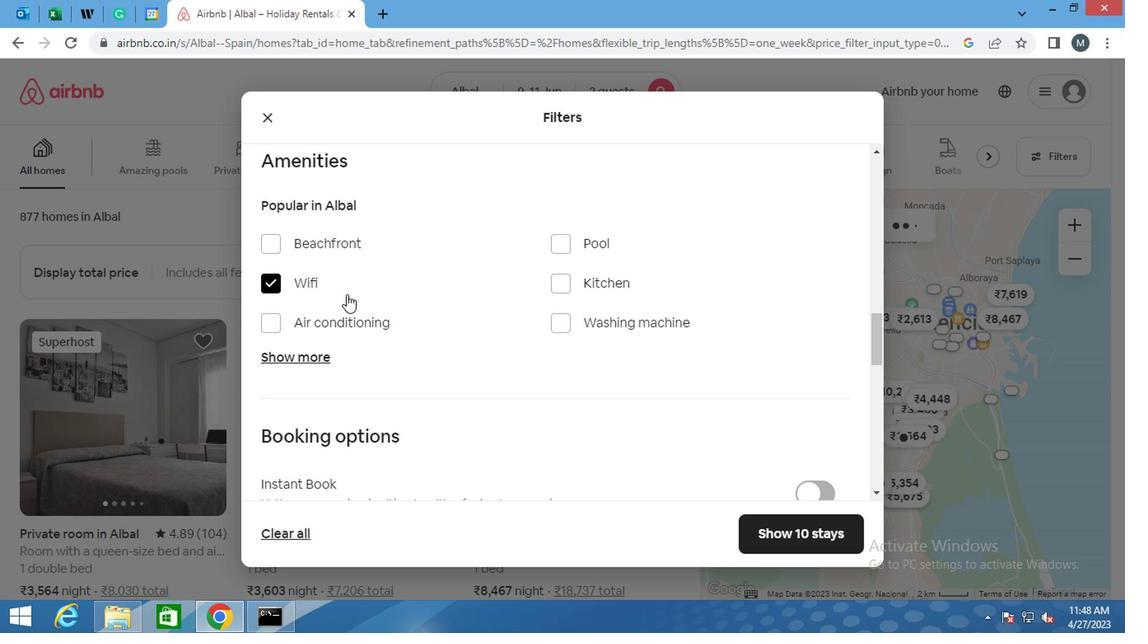 
Action: Mouse scrolled (586, 317) with delta (0, 0)
Screenshot: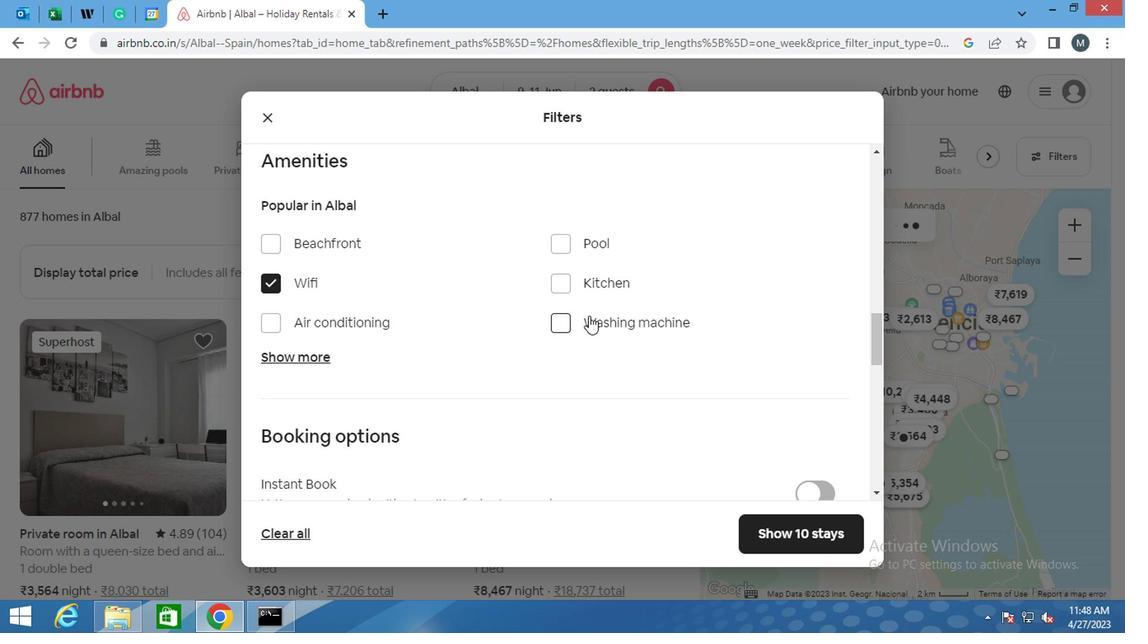 
Action: Mouse scrolled (586, 317) with delta (0, 0)
Screenshot: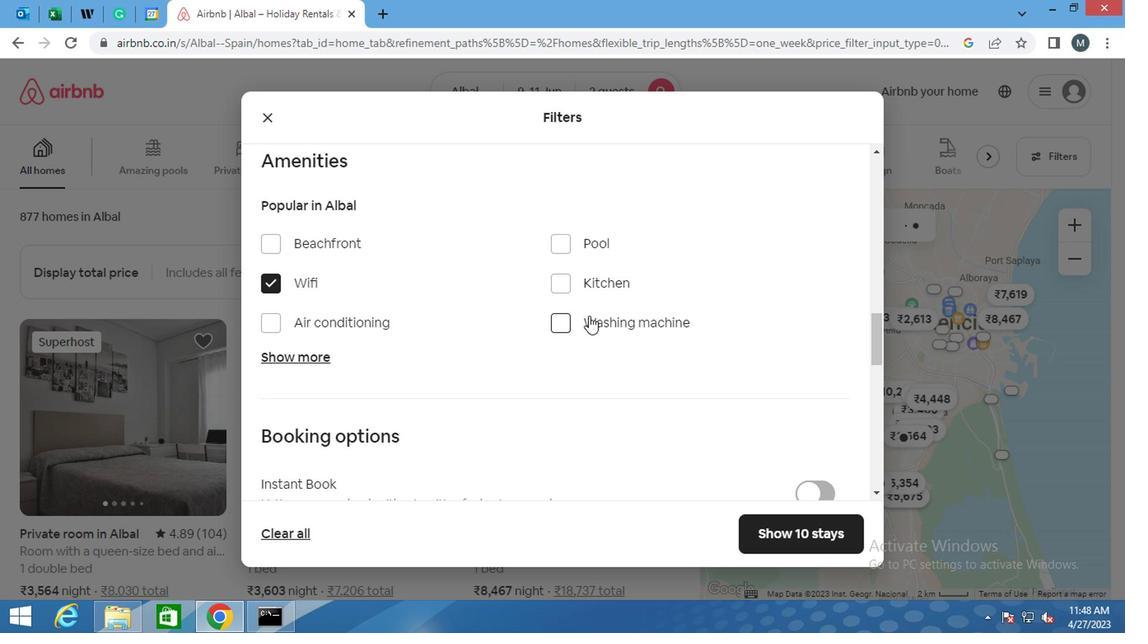 
Action: Mouse moved to (584, 317)
Screenshot: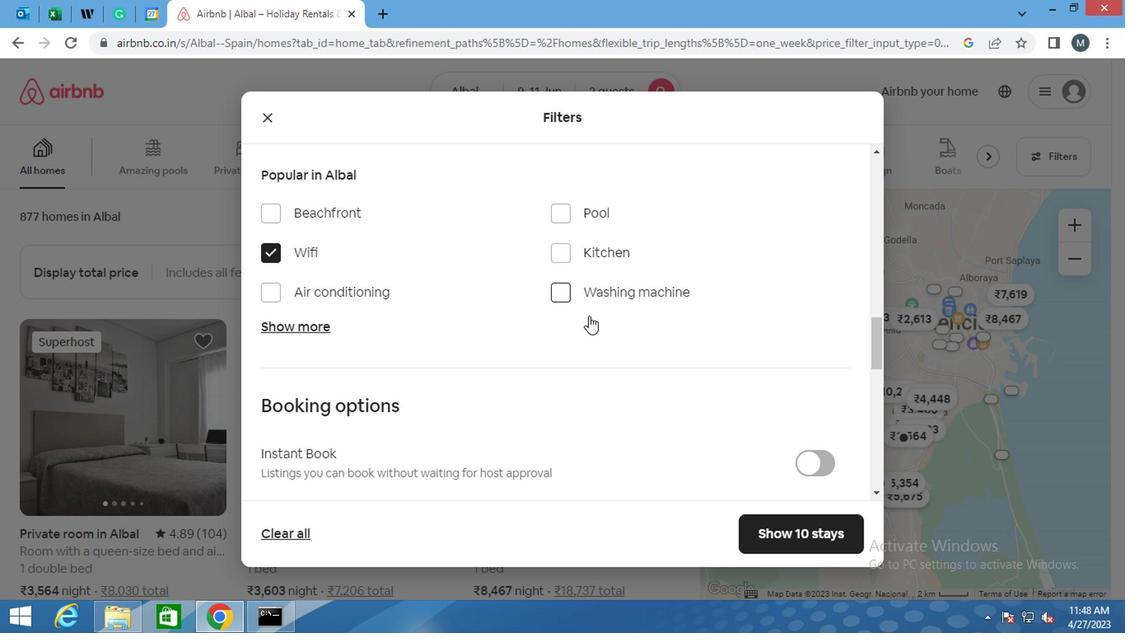 
Action: Mouse scrolled (584, 315) with delta (0, -1)
Screenshot: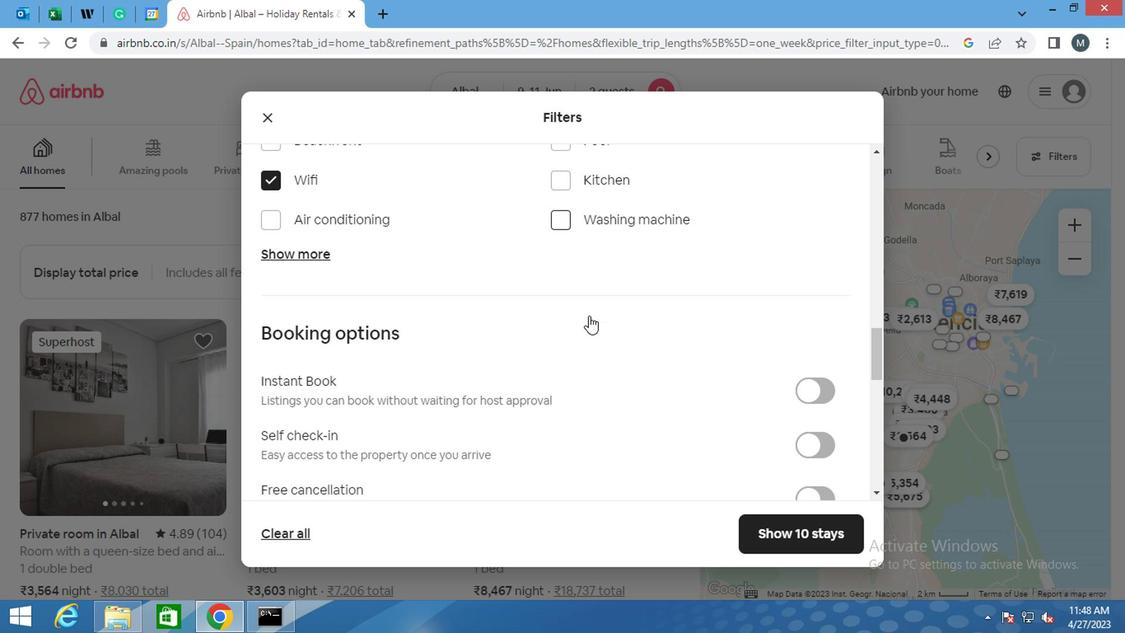 
Action: Mouse scrolled (584, 315) with delta (0, -1)
Screenshot: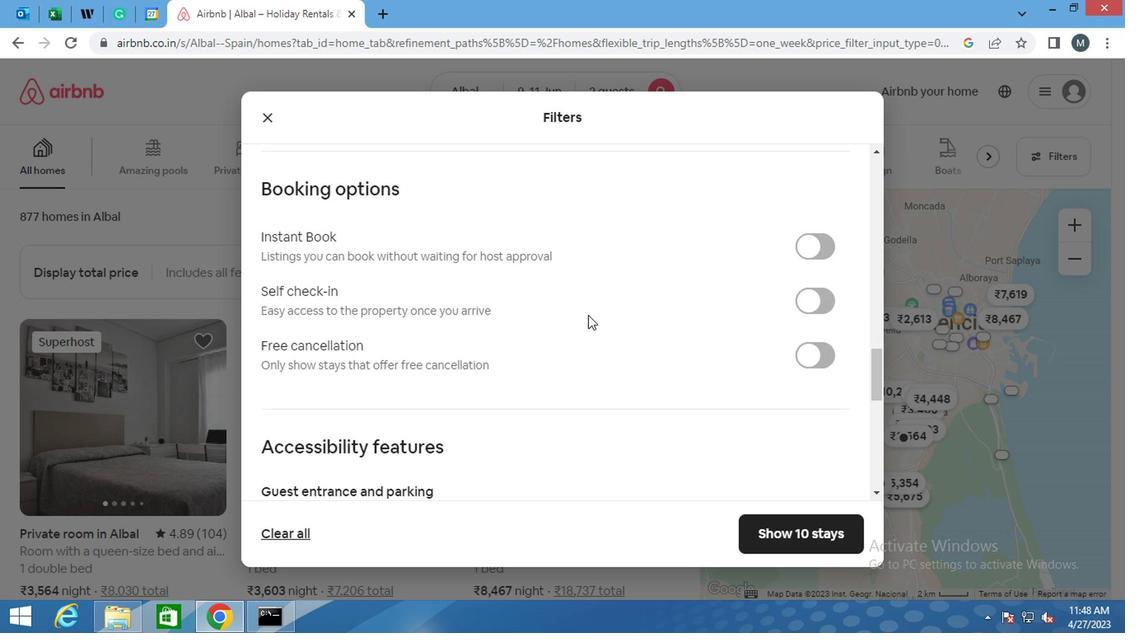 
Action: Mouse scrolled (584, 315) with delta (0, -1)
Screenshot: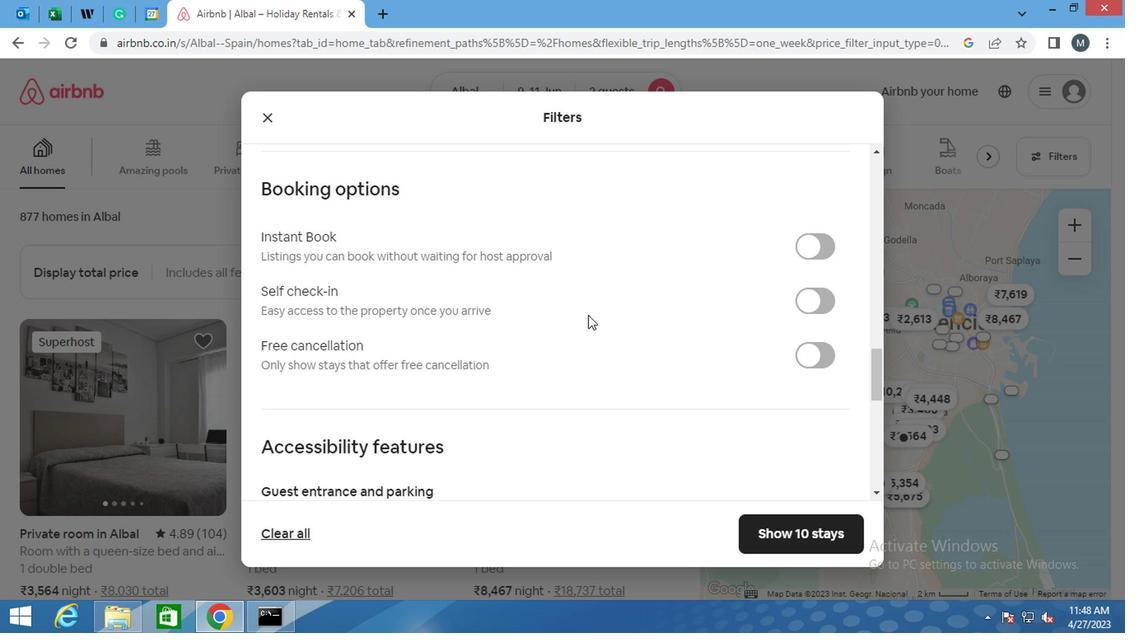 
Action: Mouse moved to (769, 256)
Screenshot: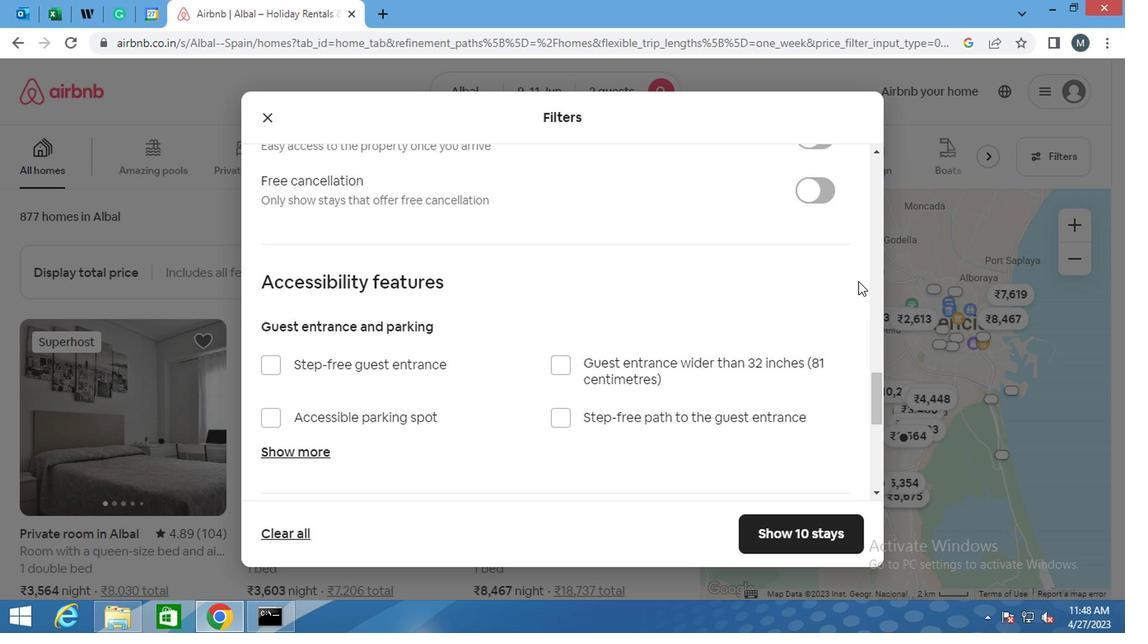 
Action: Mouse scrolled (769, 257) with delta (0, 1)
Screenshot: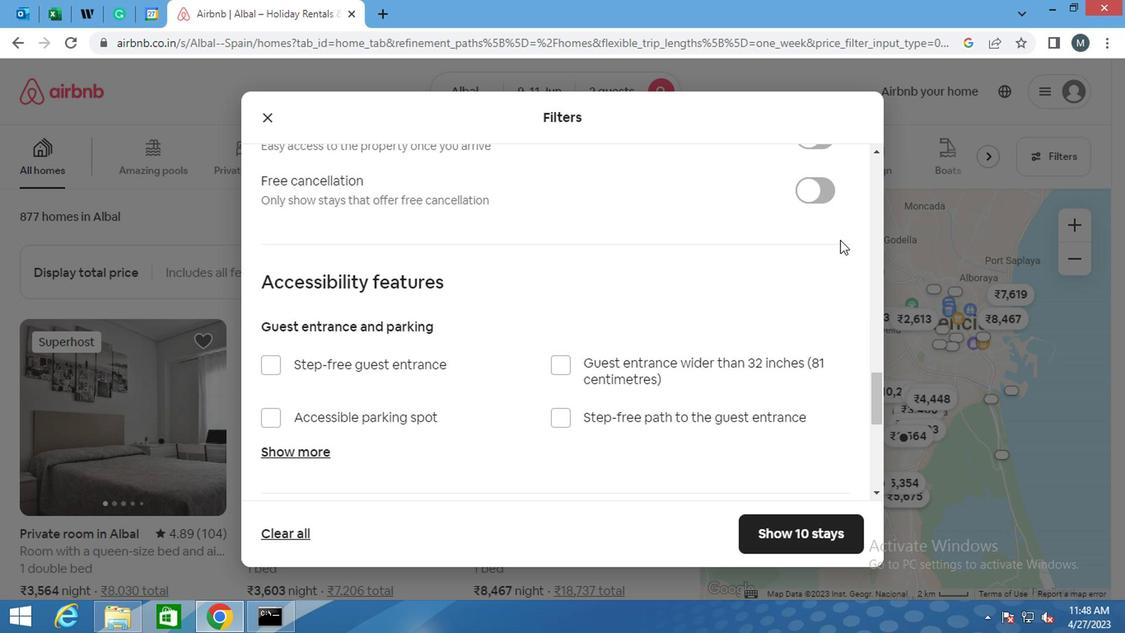 
Action: Mouse moved to (769, 257)
Screenshot: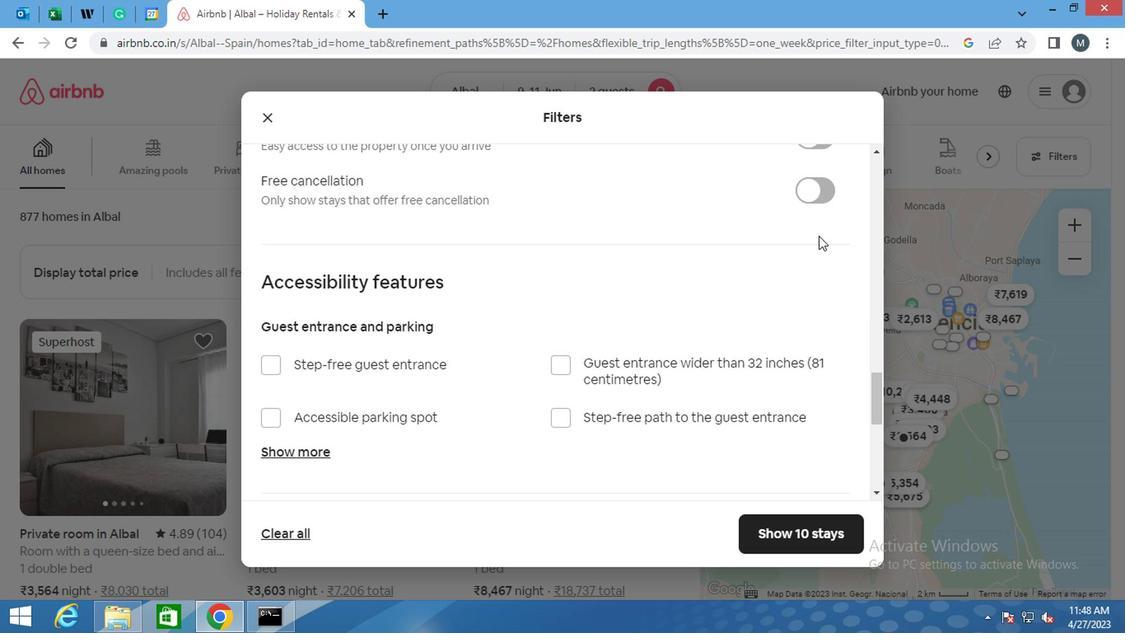 
Action: Mouse scrolled (769, 258) with delta (0, 0)
Screenshot: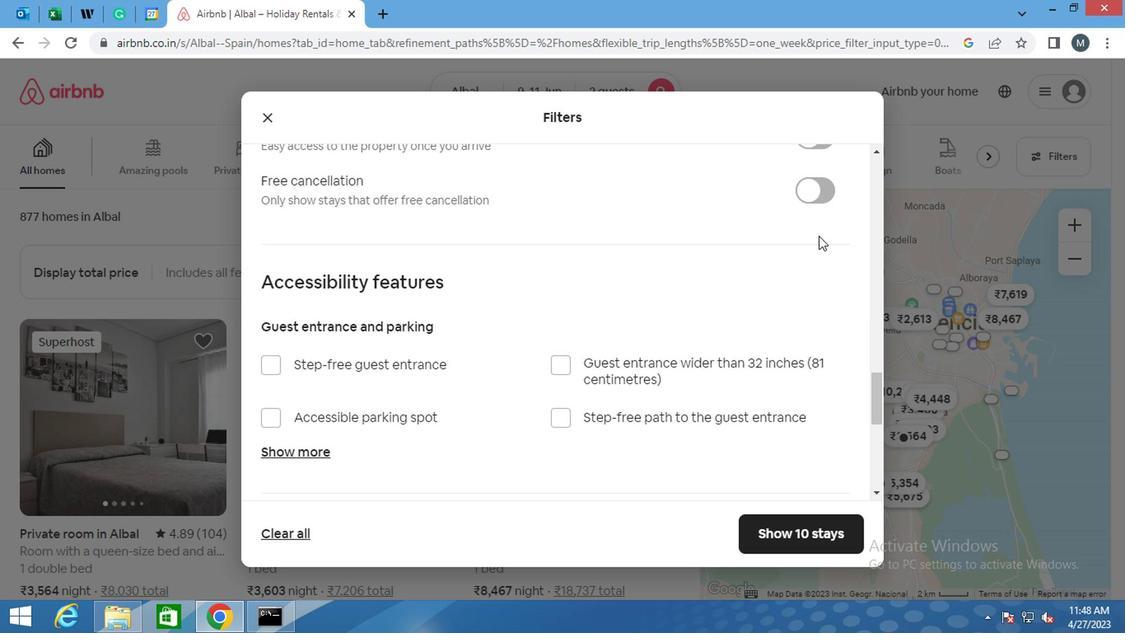 
Action: Mouse moved to (815, 296)
Screenshot: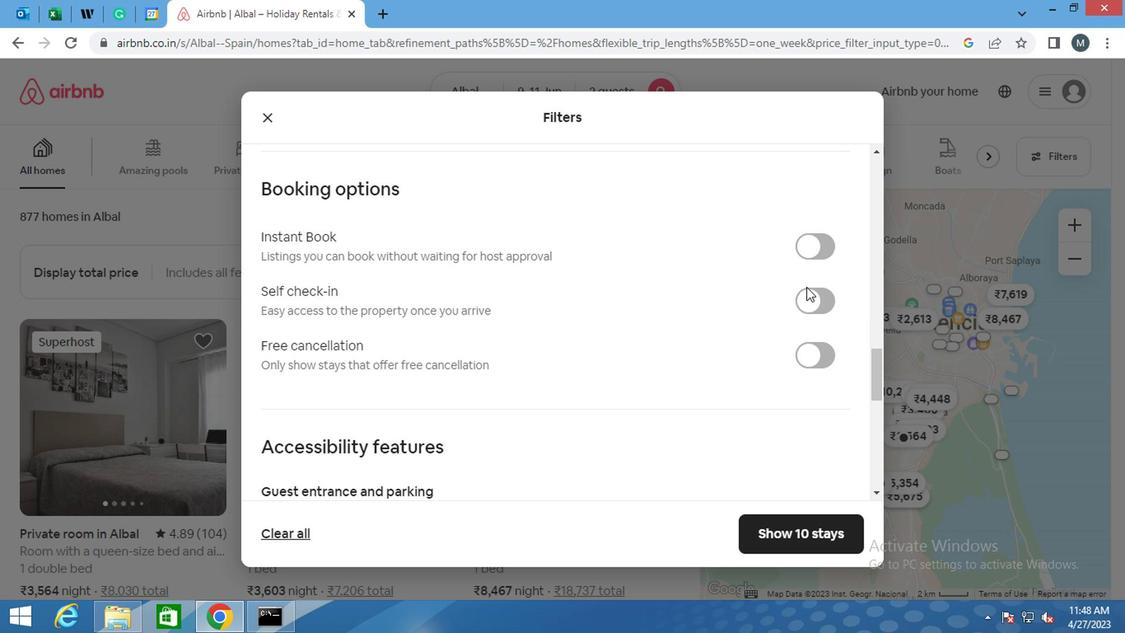 
Action: Mouse pressed left at (815, 296)
Screenshot: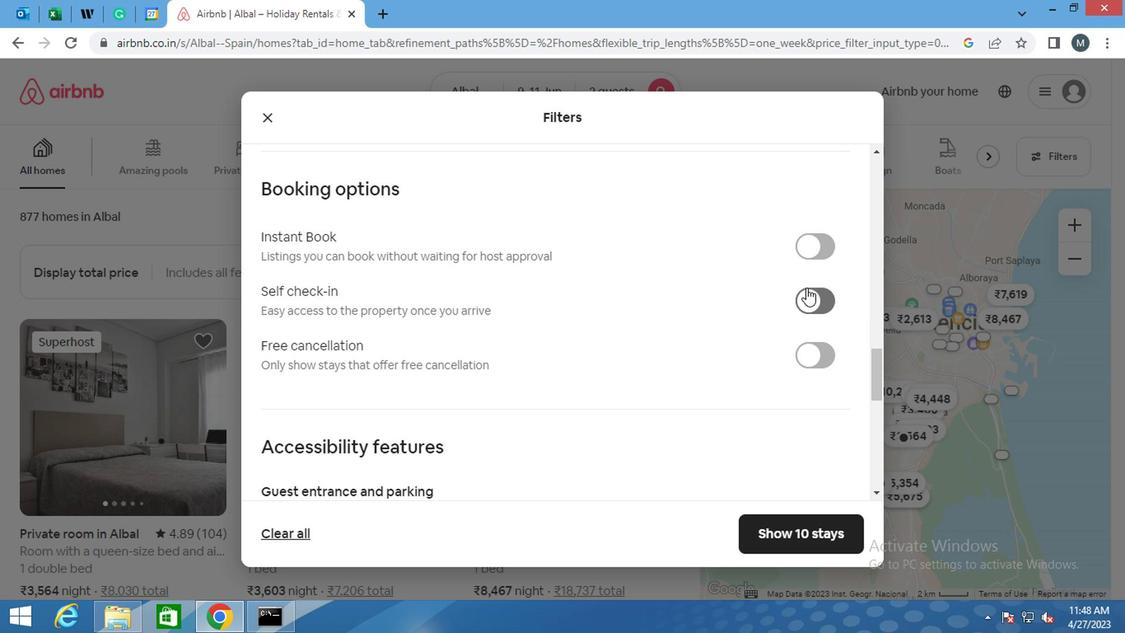
Action: Mouse moved to (711, 279)
Screenshot: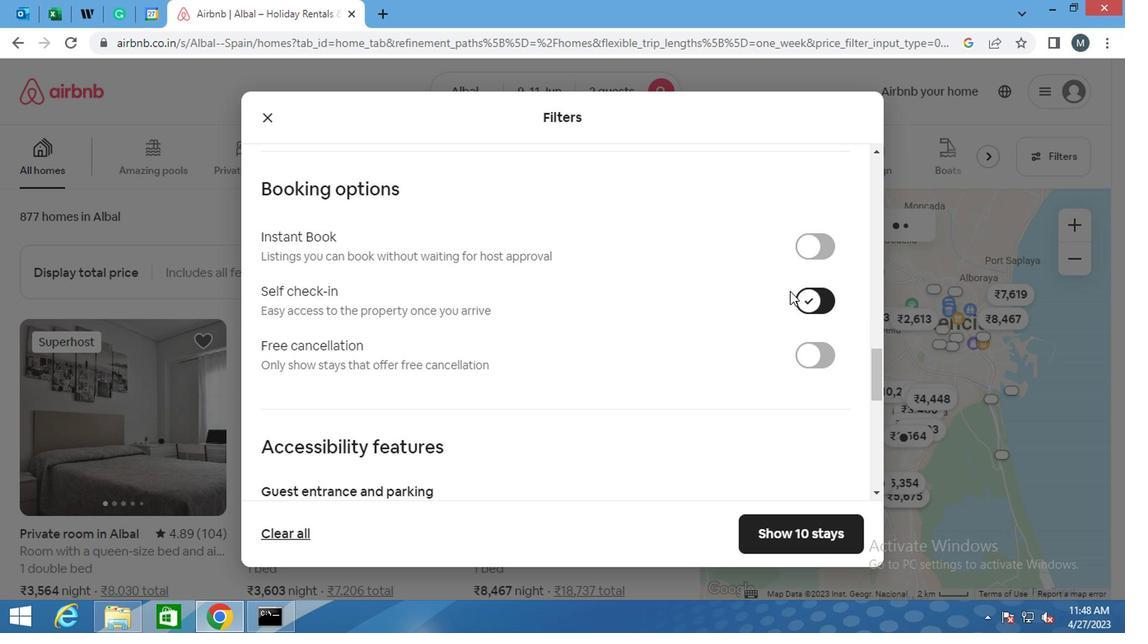 
Action: Mouse scrolled (711, 279) with delta (0, 0)
Screenshot: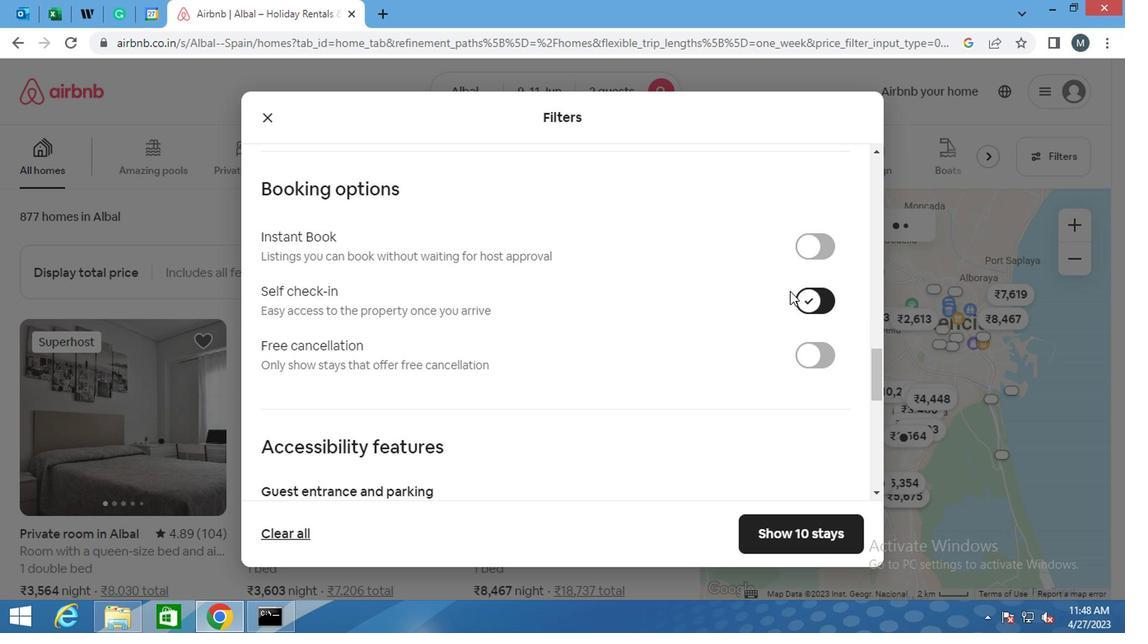 
Action: Mouse moved to (708, 279)
Screenshot: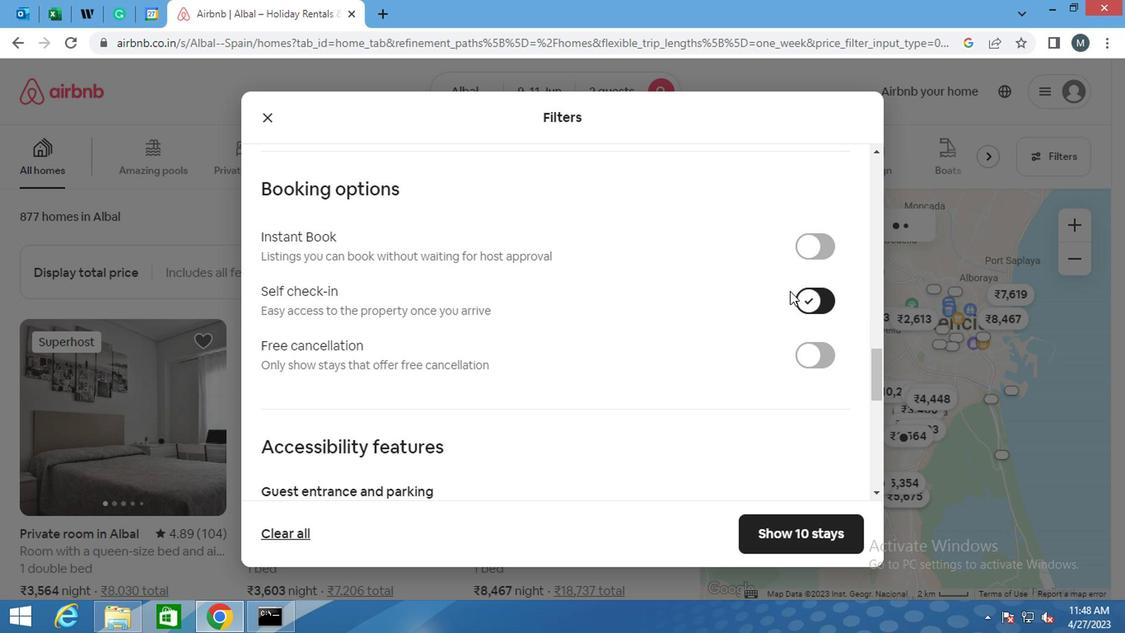 
Action: Mouse scrolled (708, 279) with delta (0, 0)
Screenshot: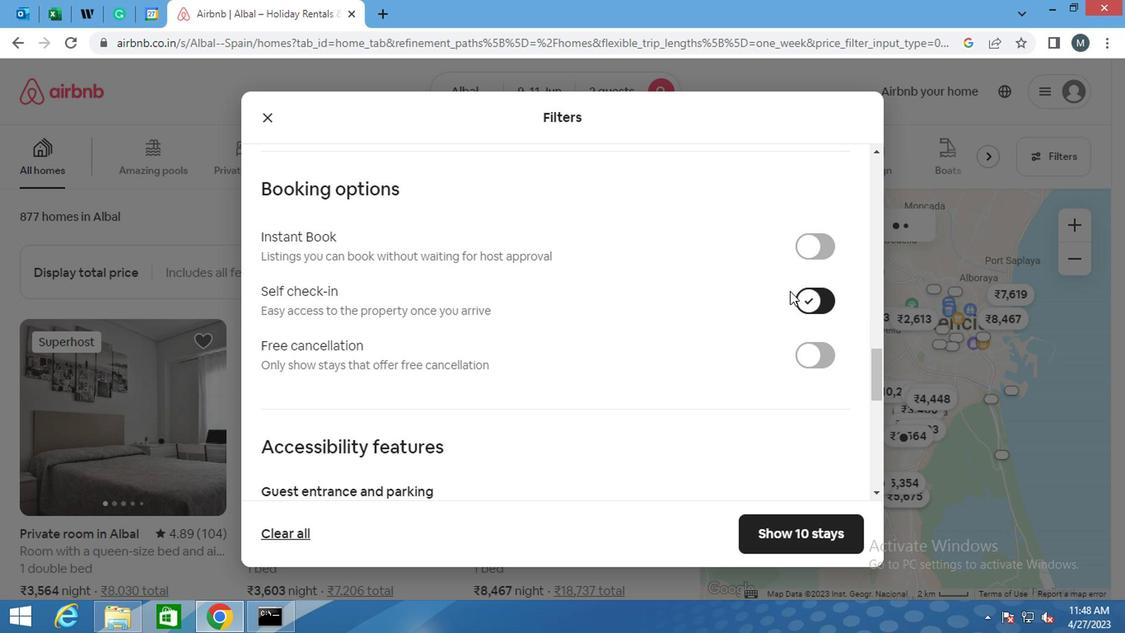 
Action: Mouse moved to (698, 279)
Screenshot: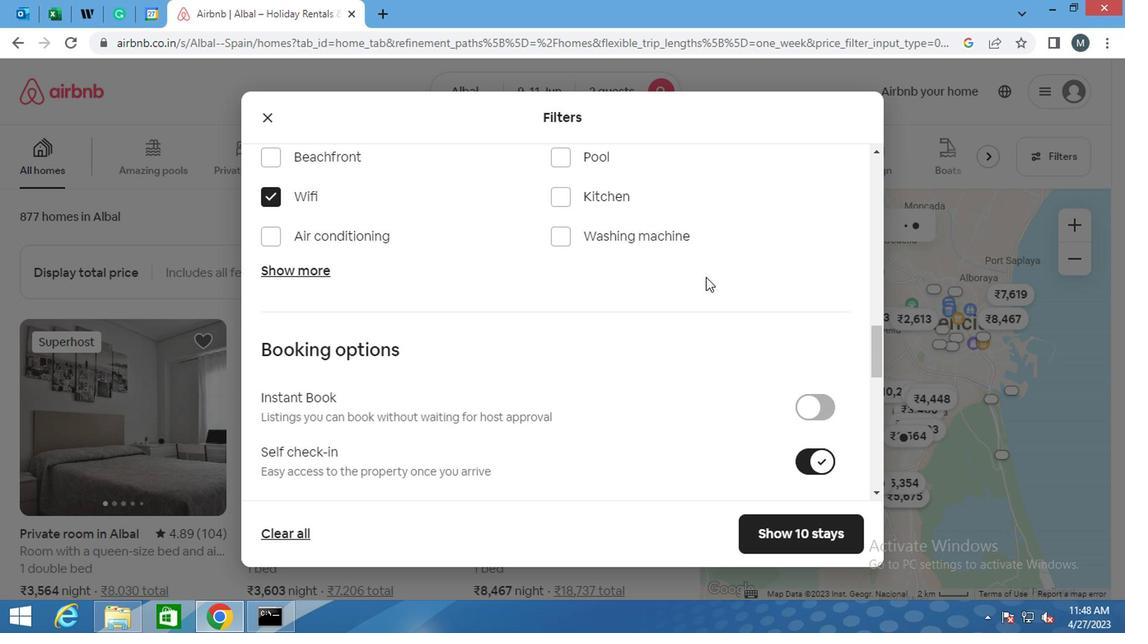 
Action: Mouse scrolled (698, 279) with delta (0, 0)
Screenshot: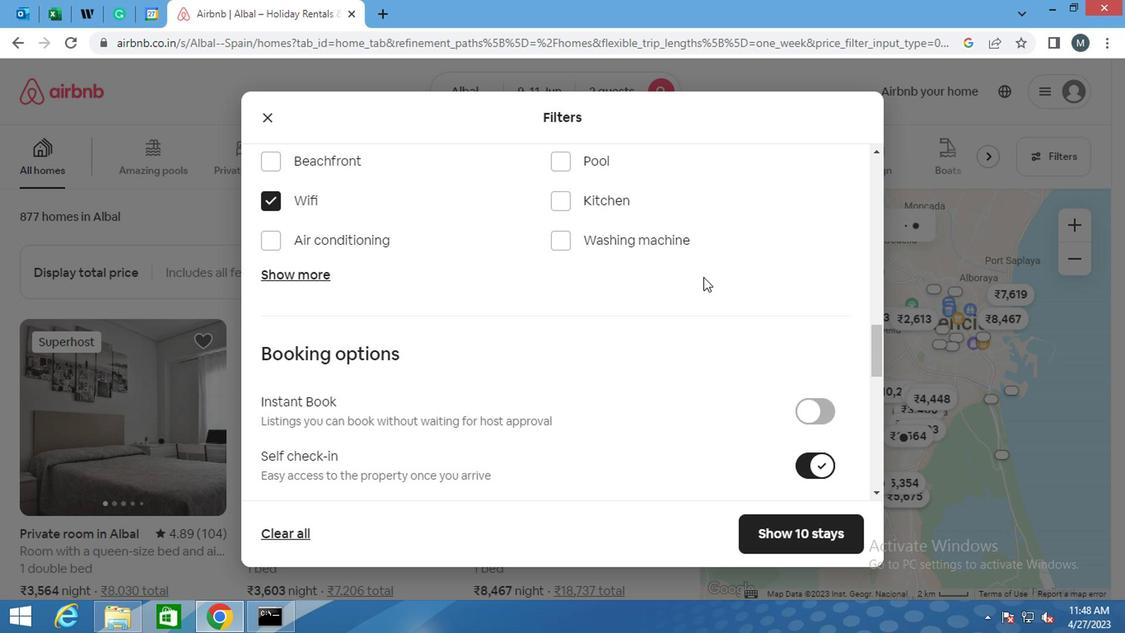 
Action: Mouse moved to (698, 280)
Screenshot: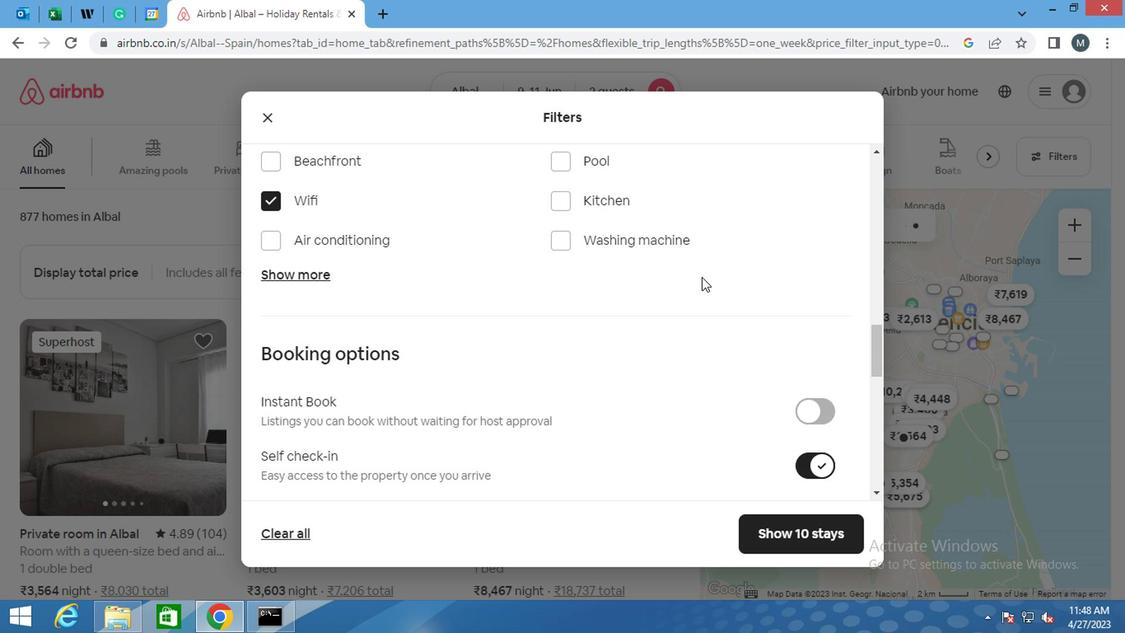 
Action: Mouse scrolled (698, 279) with delta (0, -1)
Screenshot: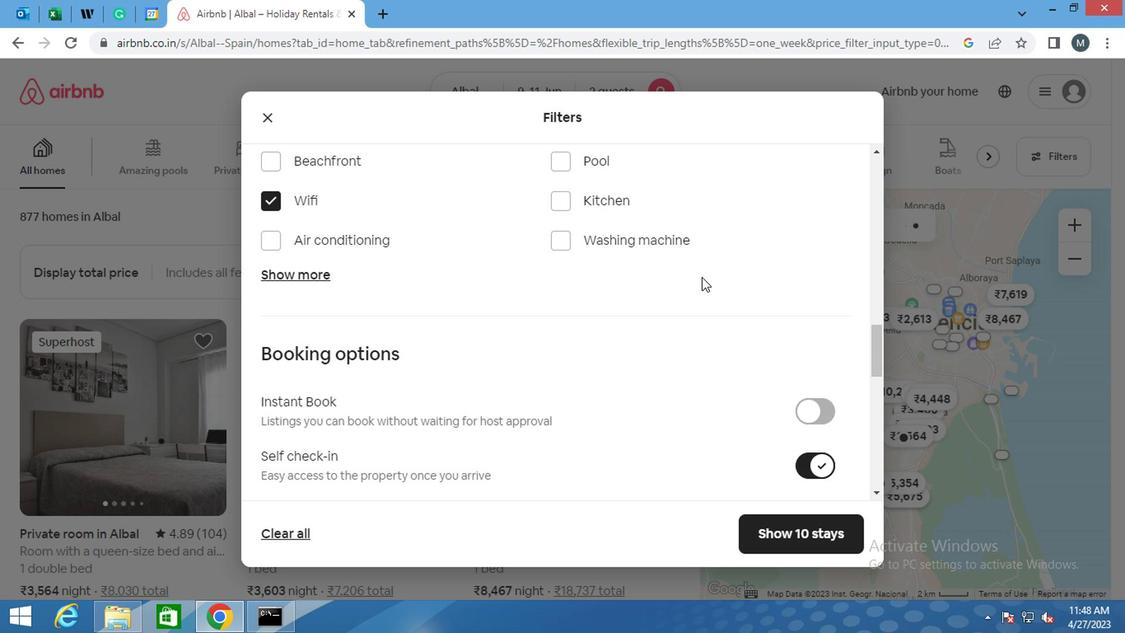 
Action: Mouse moved to (698, 281)
Screenshot: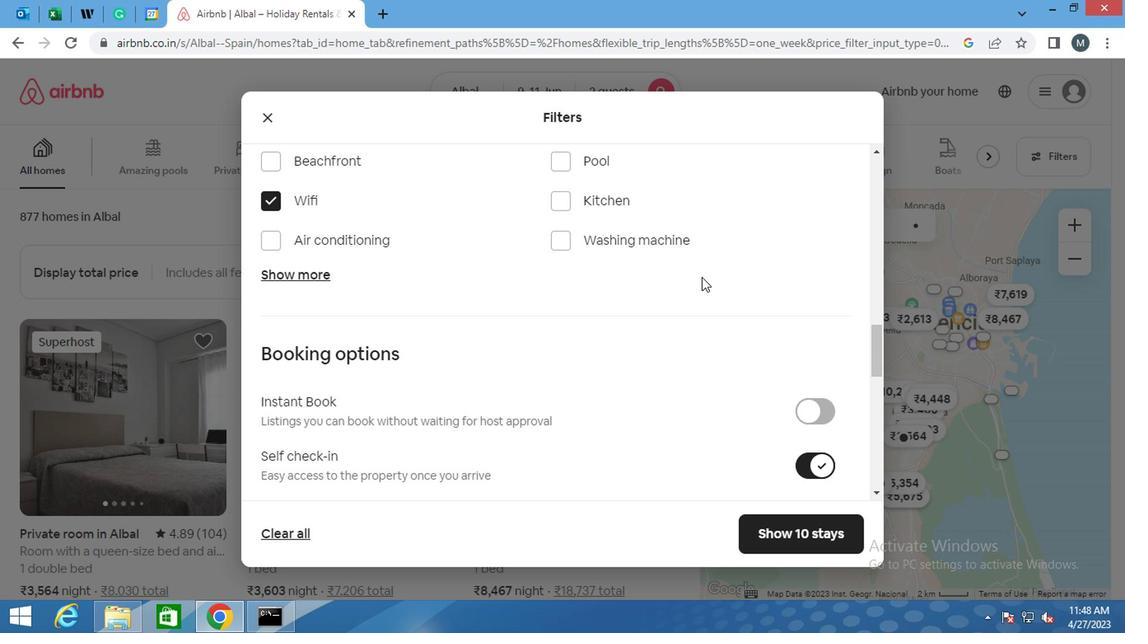
Action: Mouse scrolled (698, 280) with delta (0, 0)
Screenshot: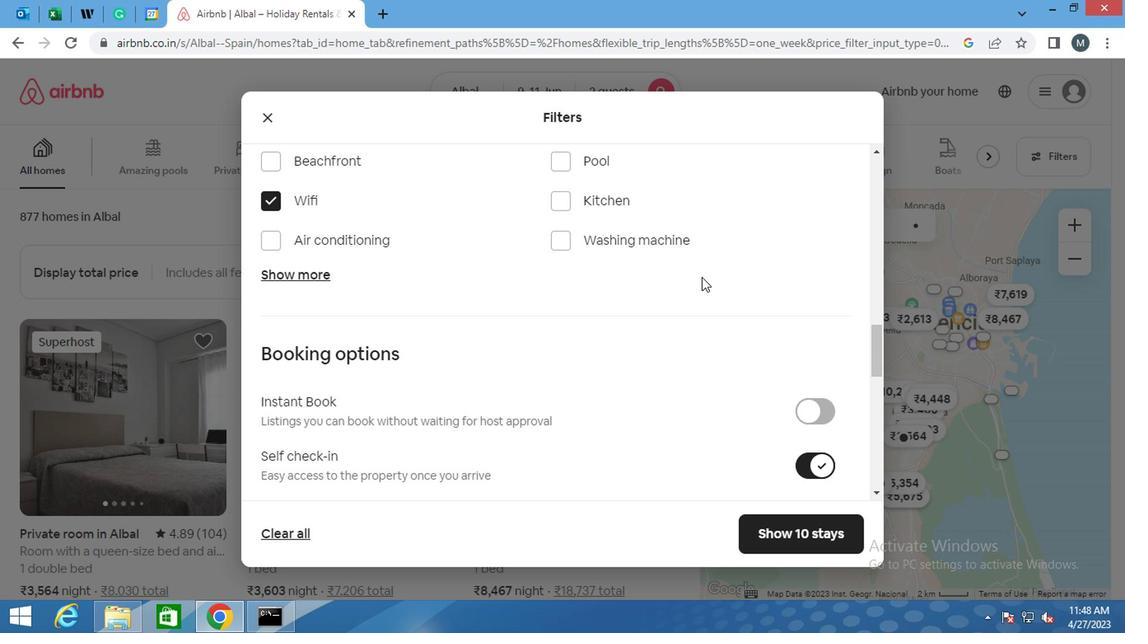 
Action: Mouse moved to (698, 285)
Screenshot: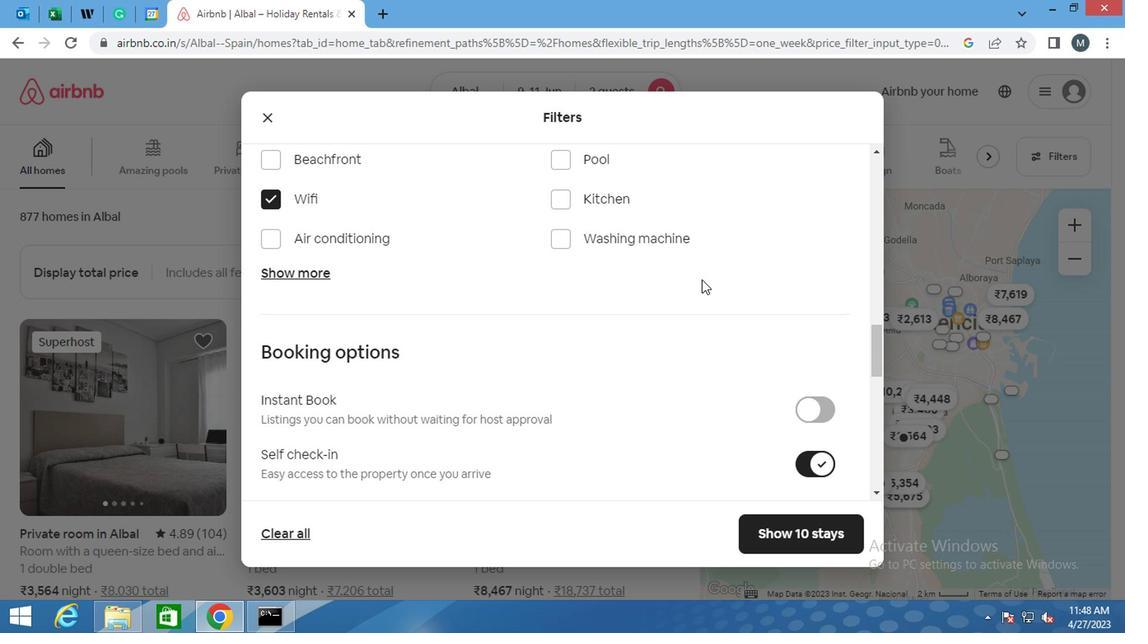 
Action: Mouse scrolled (698, 284) with delta (0, 0)
Screenshot: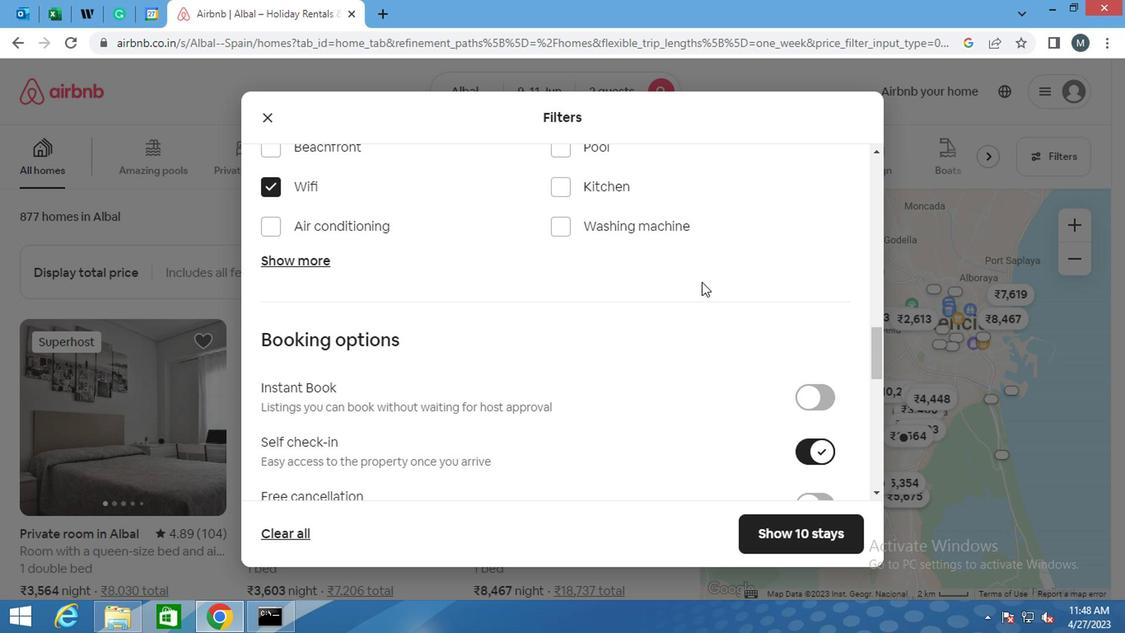 
Action: Mouse scrolled (698, 284) with delta (0, 0)
Screenshot: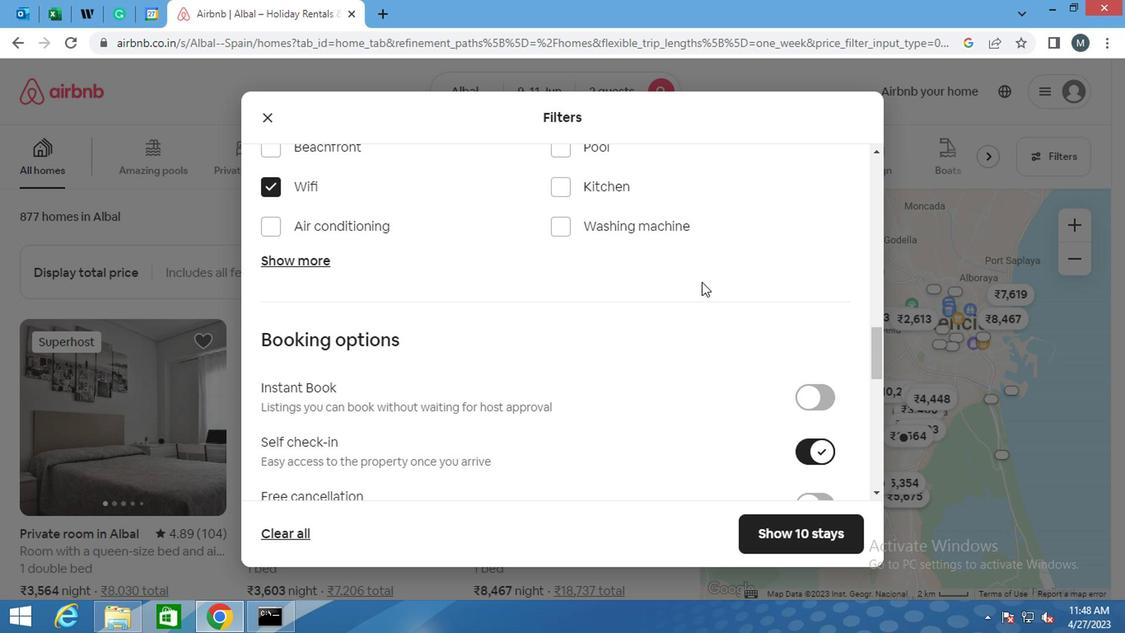
Action: Mouse scrolled (698, 284) with delta (0, 0)
Screenshot: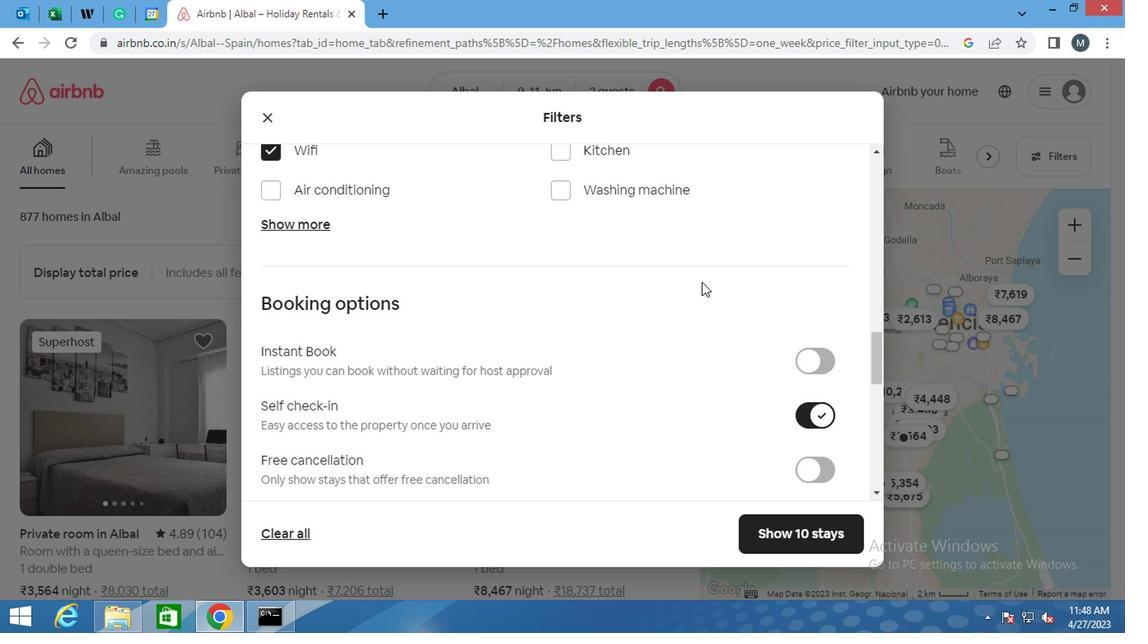 
Action: Mouse moved to (704, 301)
Screenshot: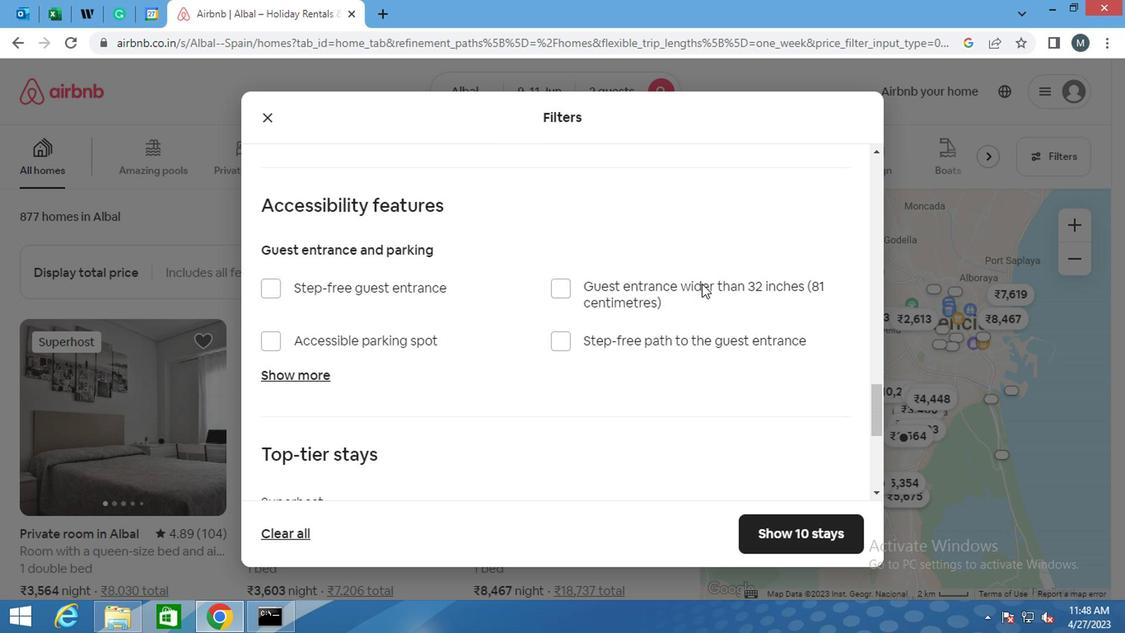 
Action: Mouse scrolled (704, 301) with delta (0, 0)
Screenshot: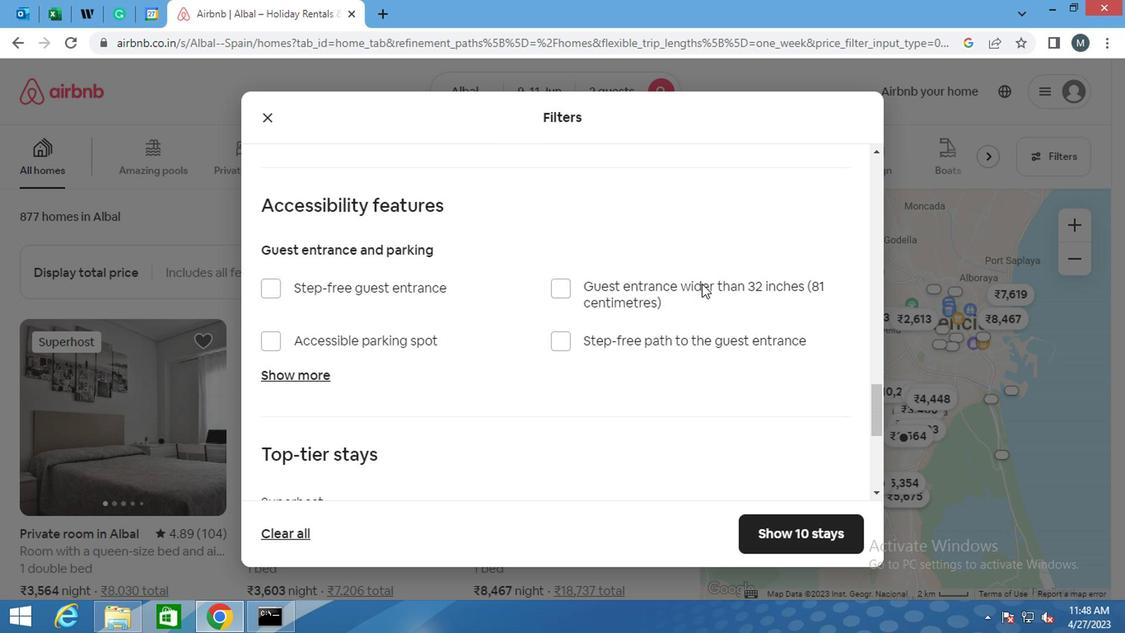 
Action: Mouse moved to (704, 303)
Screenshot: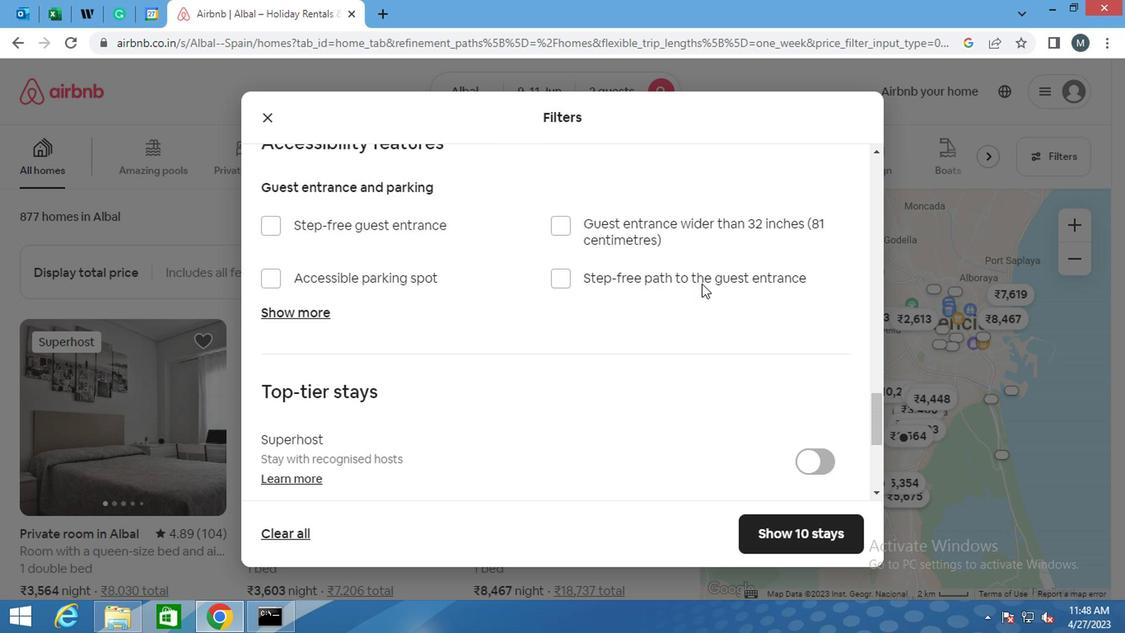 
Action: Mouse scrolled (704, 301) with delta (0, -1)
Screenshot: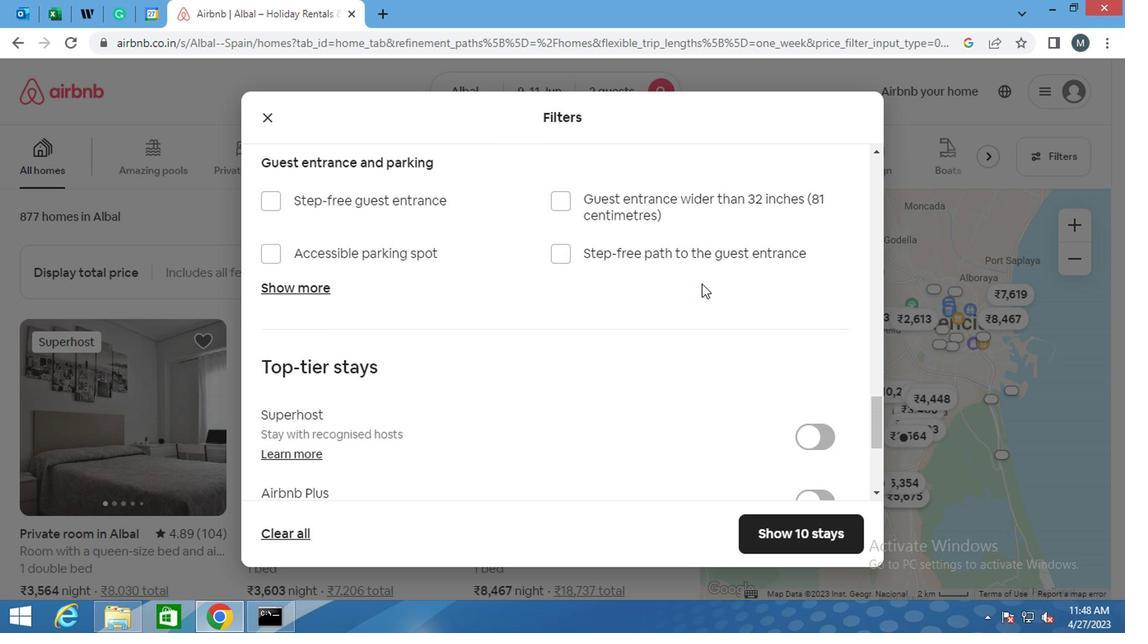 
Action: Mouse scrolled (704, 301) with delta (0, -1)
Screenshot: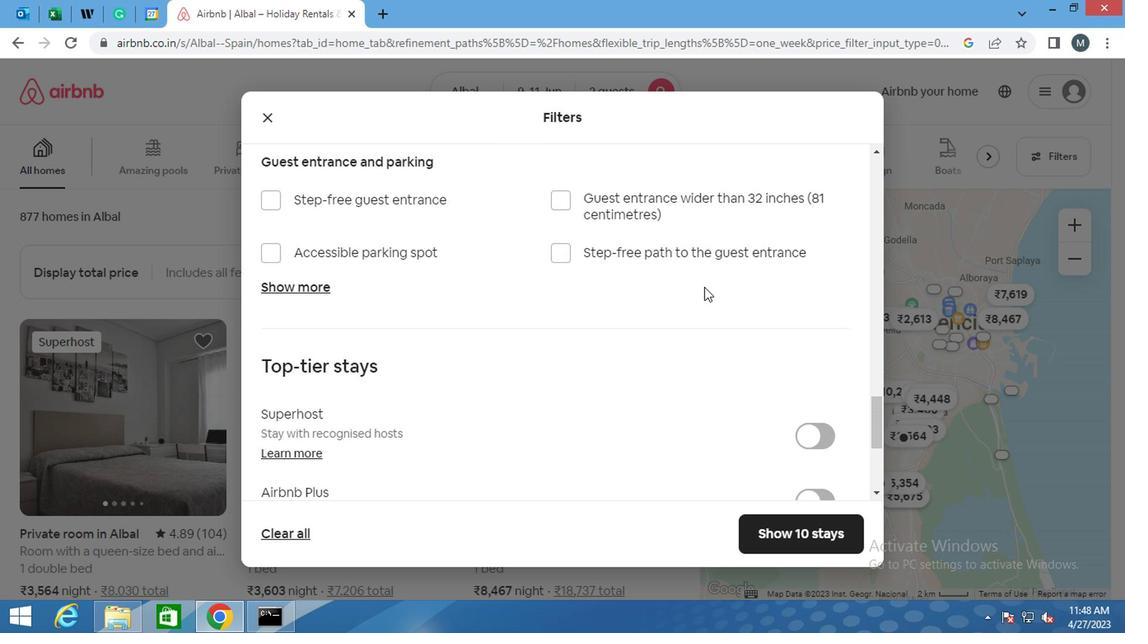
Action: Mouse moved to (386, 325)
Screenshot: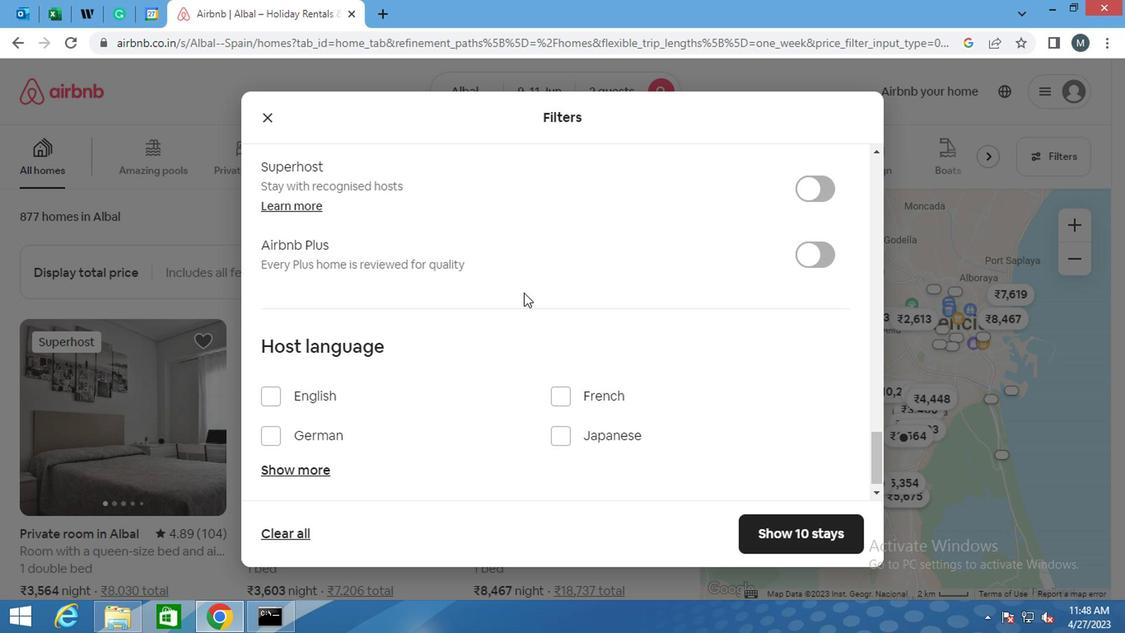 
Action: Mouse scrolled (386, 324) with delta (0, -1)
Screenshot: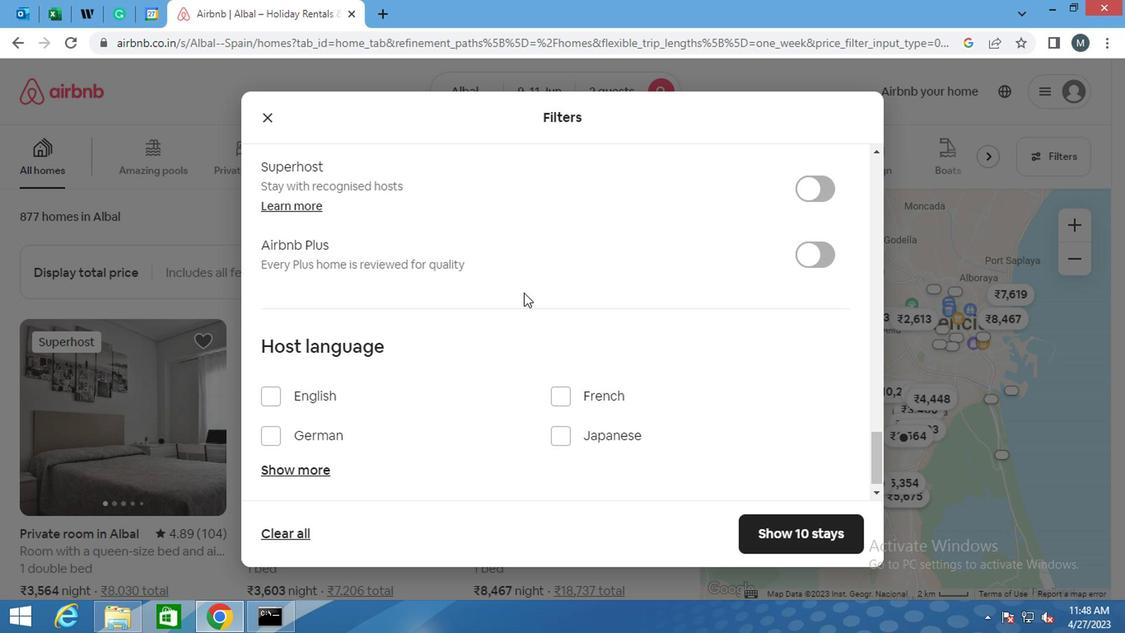 
Action: Mouse moved to (377, 331)
Screenshot: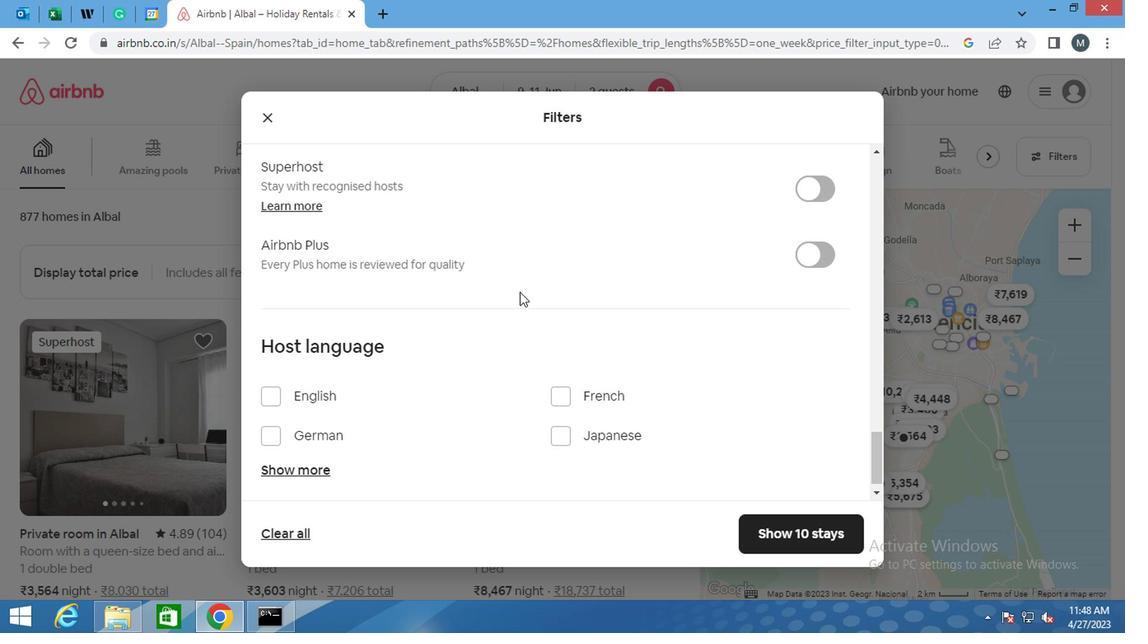 
Action: Mouse scrolled (377, 330) with delta (0, -1)
Screenshot: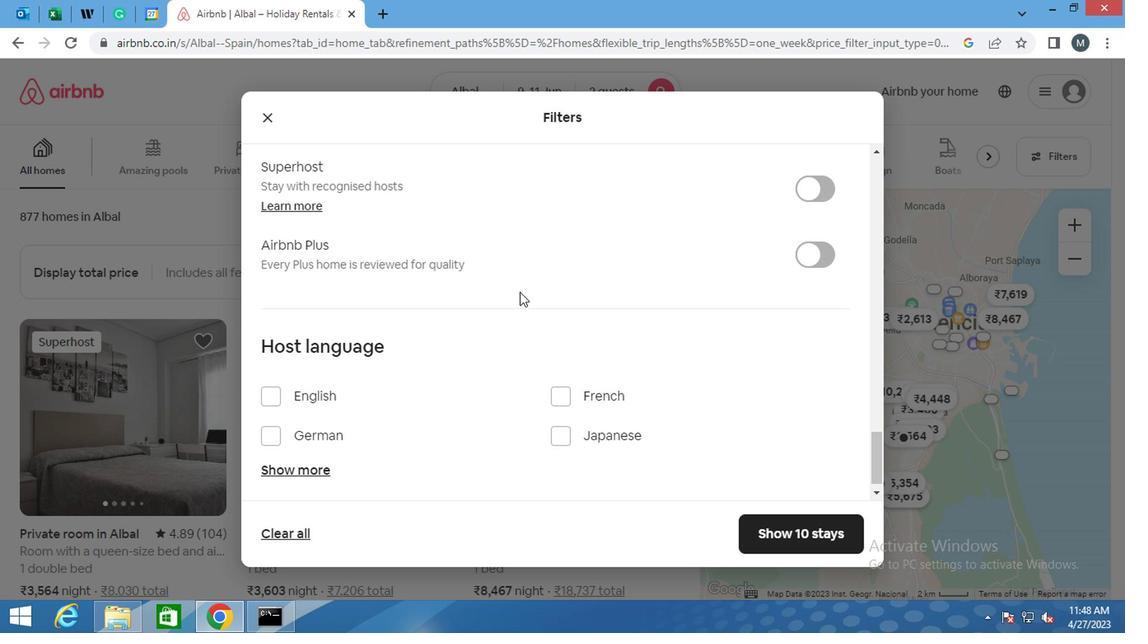 
Action: Mouse scrolled (377, 330) with delta (0, -1)
Screenshot: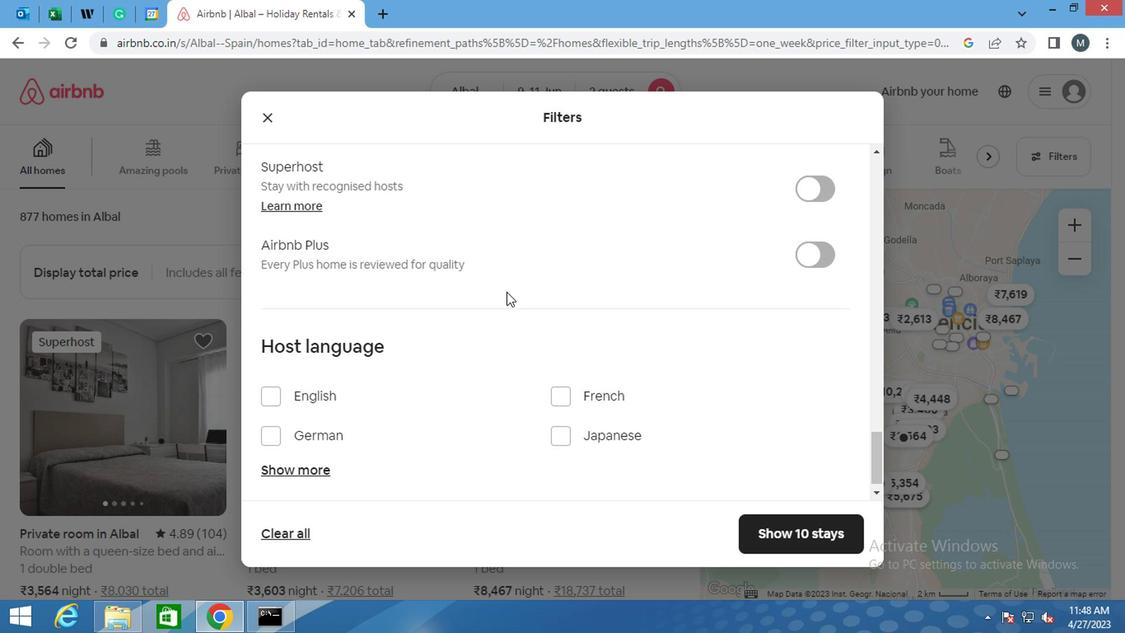 
Action: Mouse moved to (263, 380)
Screenshot: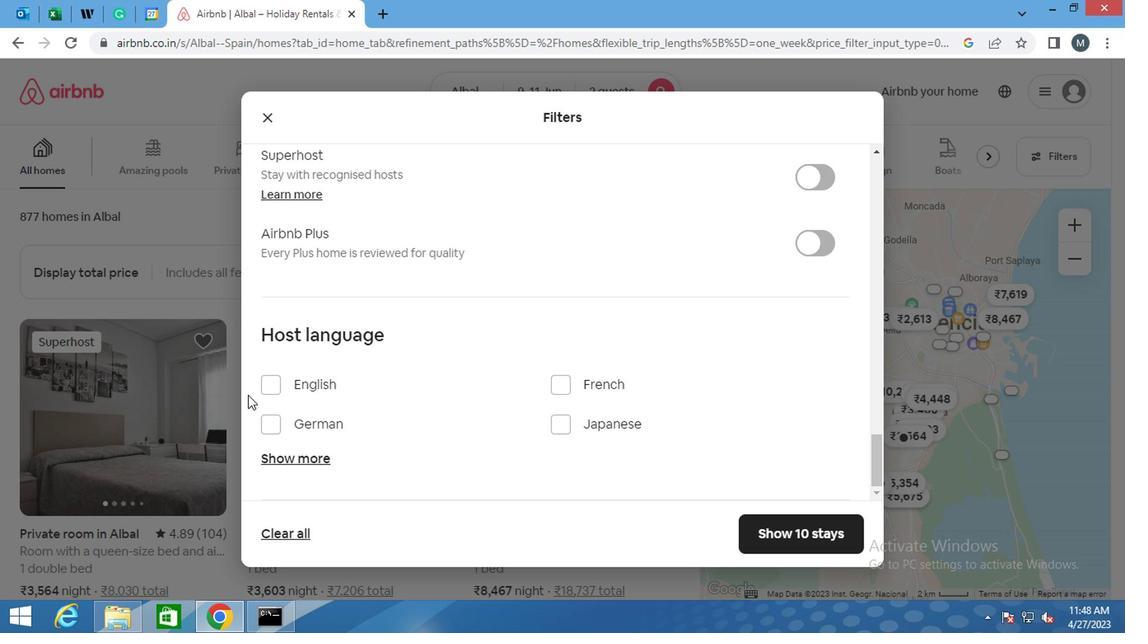 
Action: Mouse pressed left at (263, 380)
Screenshot: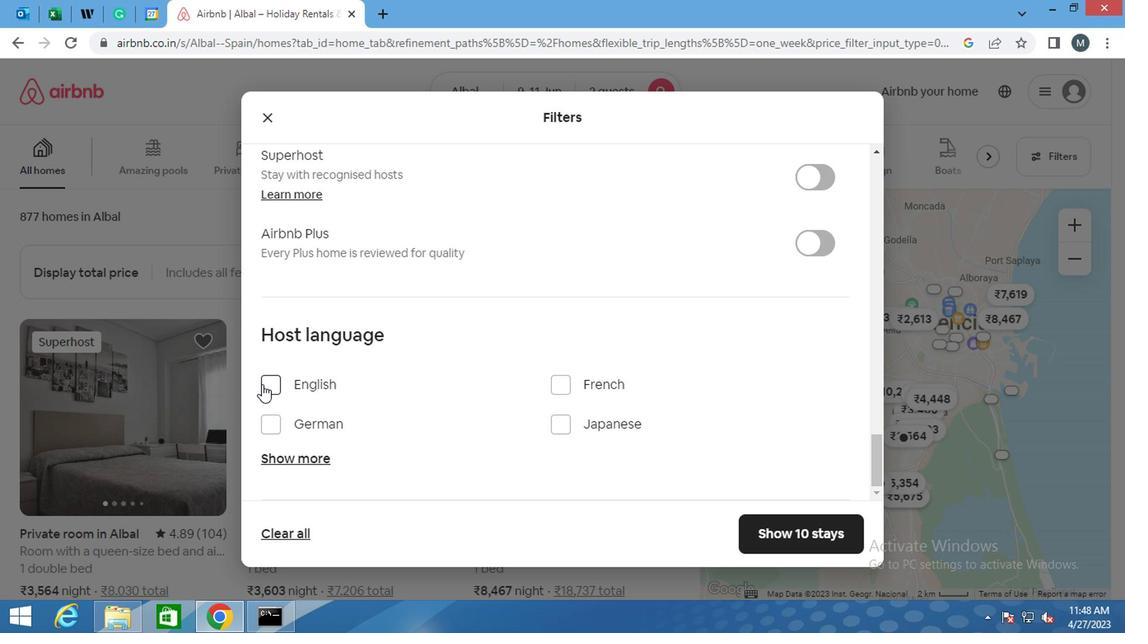 
Action: Mouse moved to (365, 382)
Screenshot: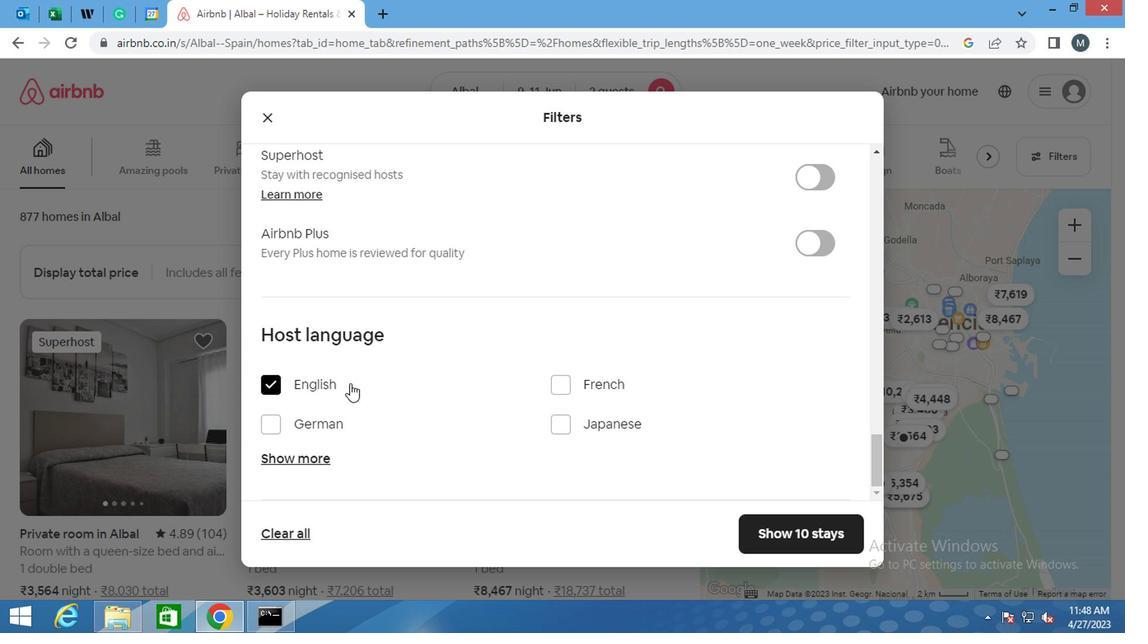 
Action: Mouse scrolled (365, 381) with delta (0, -1)
Screenshot: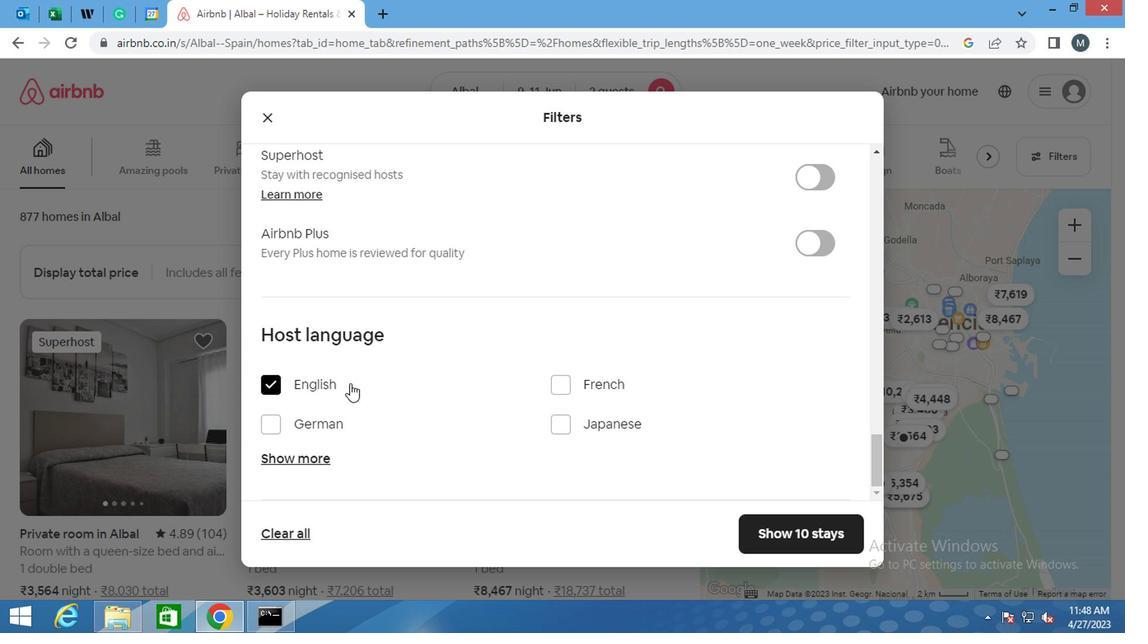 
Action: Mouse moved to (370, 385)
Screenshot: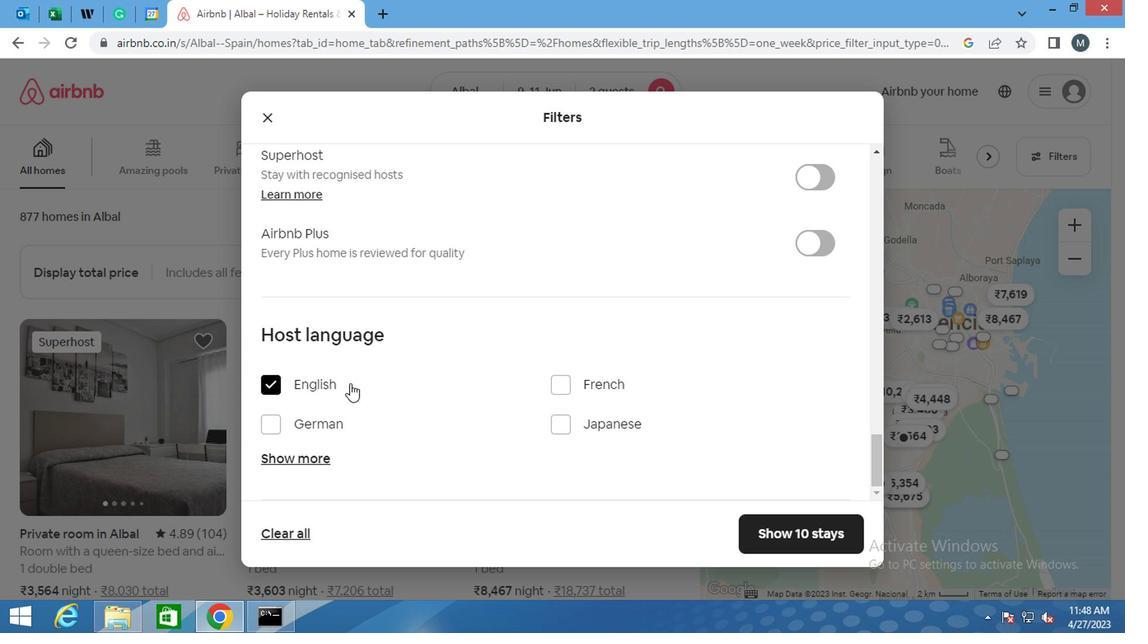 
Action: Mouse scrolled (370, 384) with delta (0, 0)
Screenshot: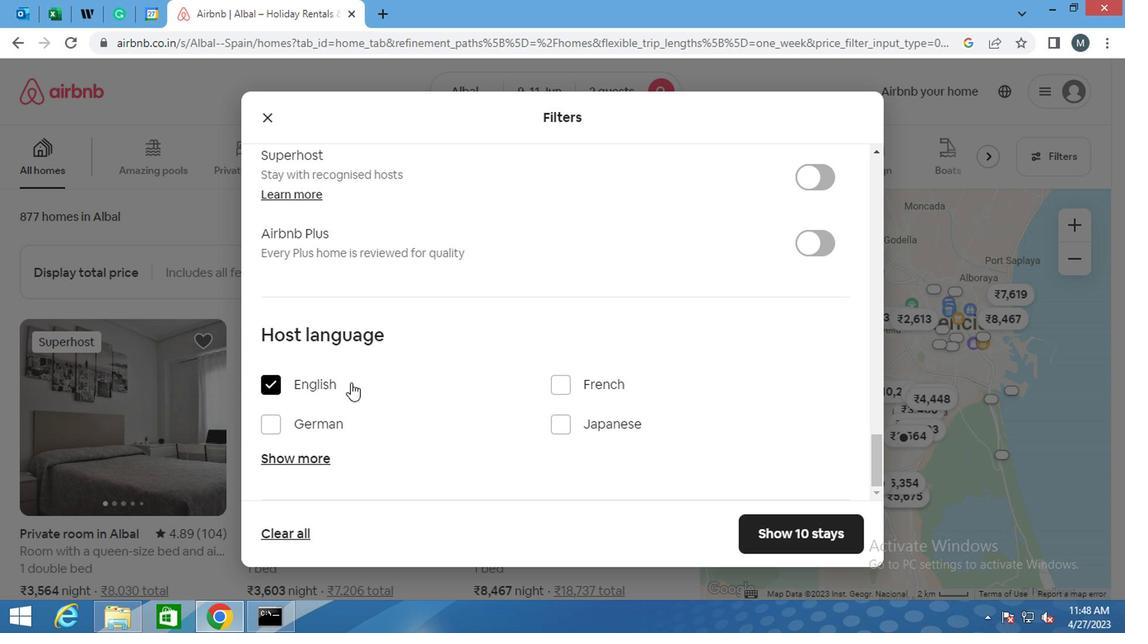 
Action: Mouse moved to (370, 386)
Screenshot: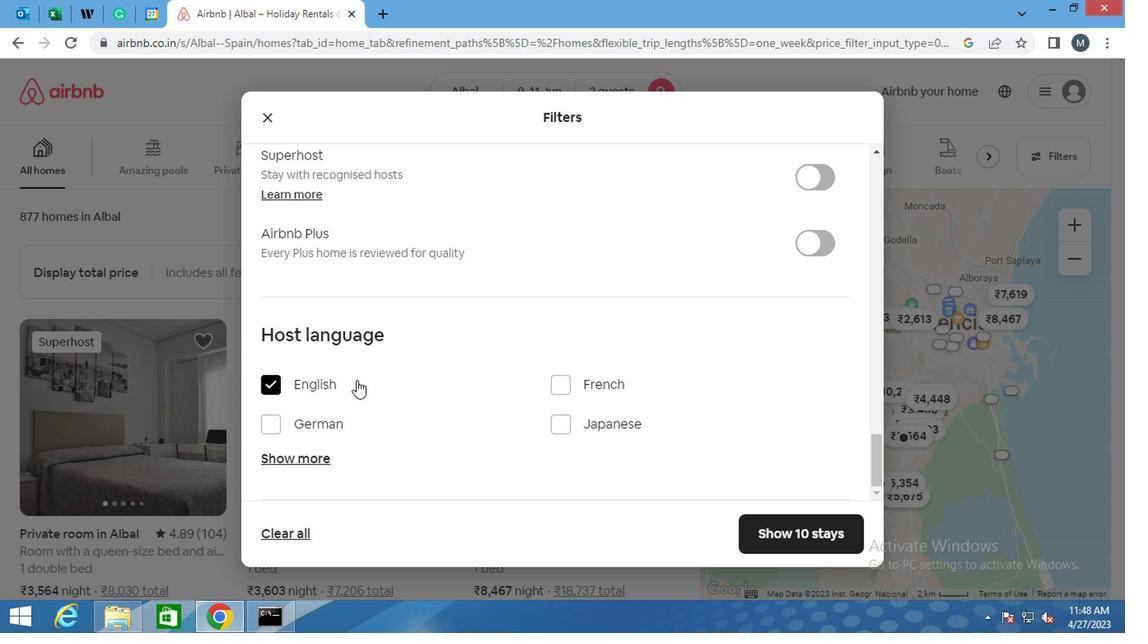 
Action: Mouse scrolled (370, 385) with delta (0, -1)
Screenshot: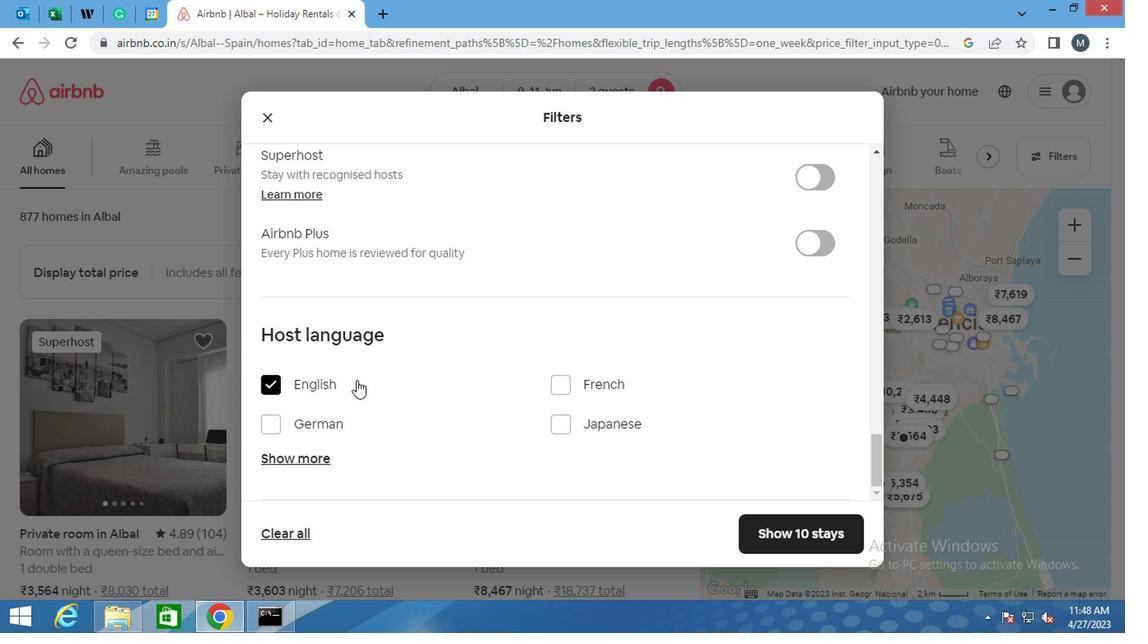 
Action: Mouse moved to (780, 541)
Screenshot: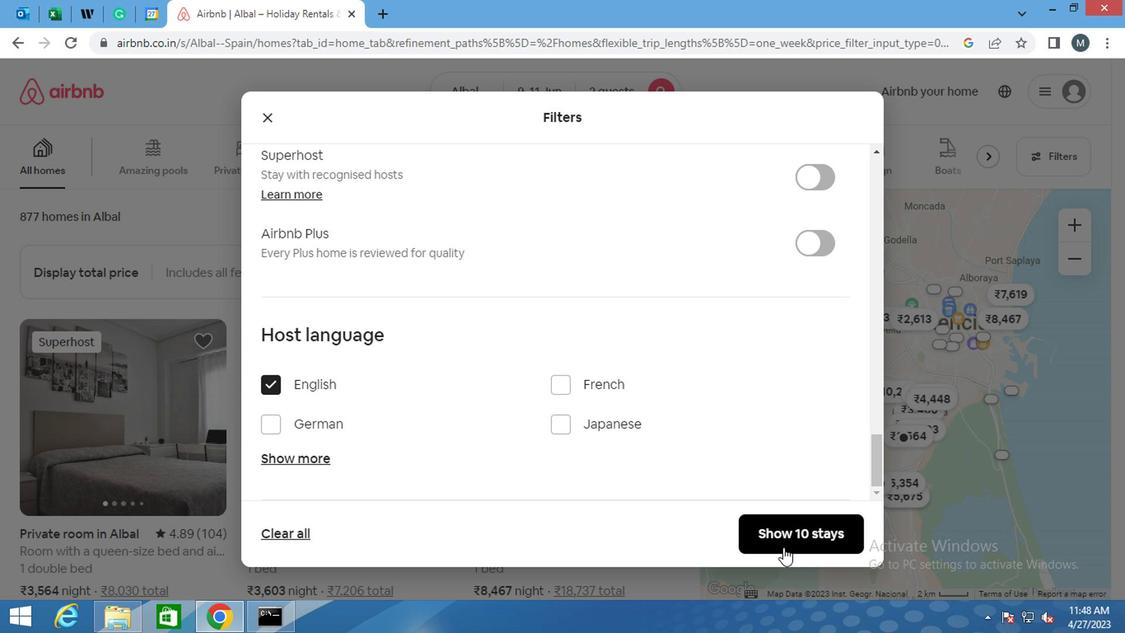 
Action: Mouse pressed left at (780, 541)
Screenshot: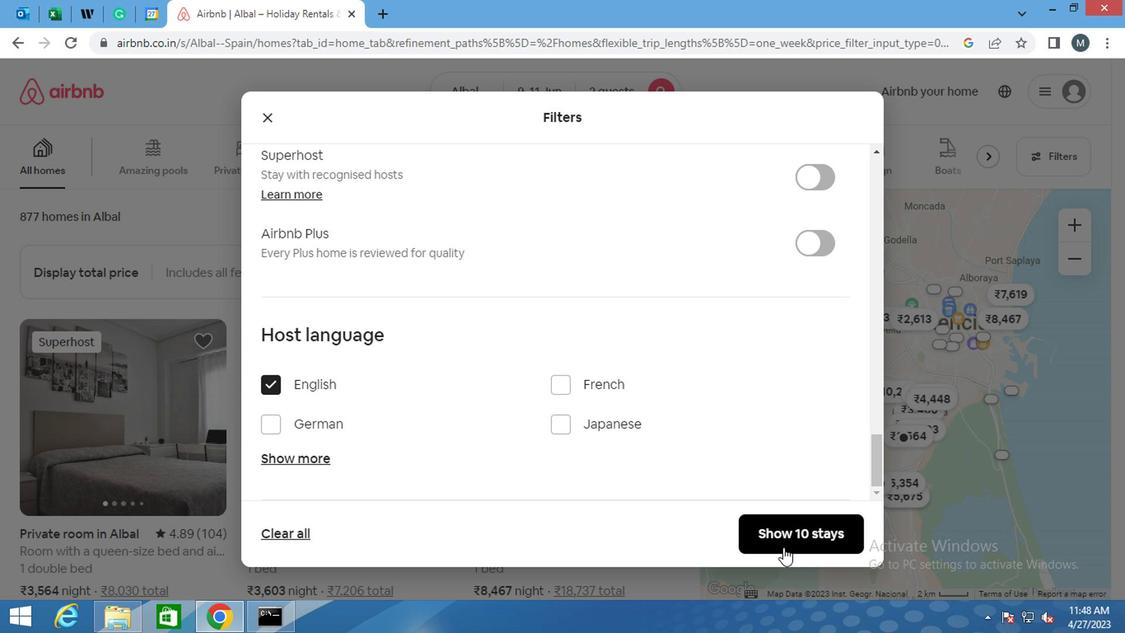 
